 Task: Develop a page in community for managing schedules, including assigning tasks to housekeeping staff.
Action: Mouse moved to (888, 68)
Screenshot: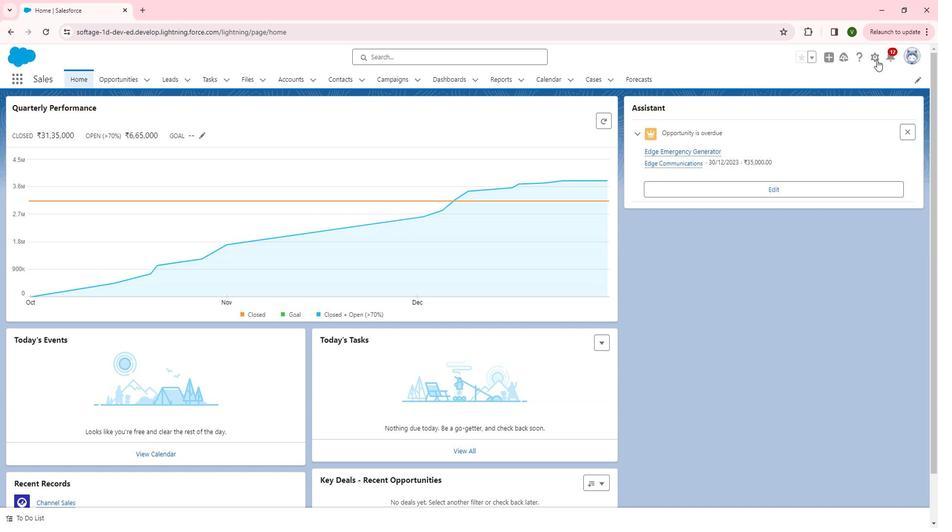 
Action: Mouse pressed left at (888, 68)
Screenshot: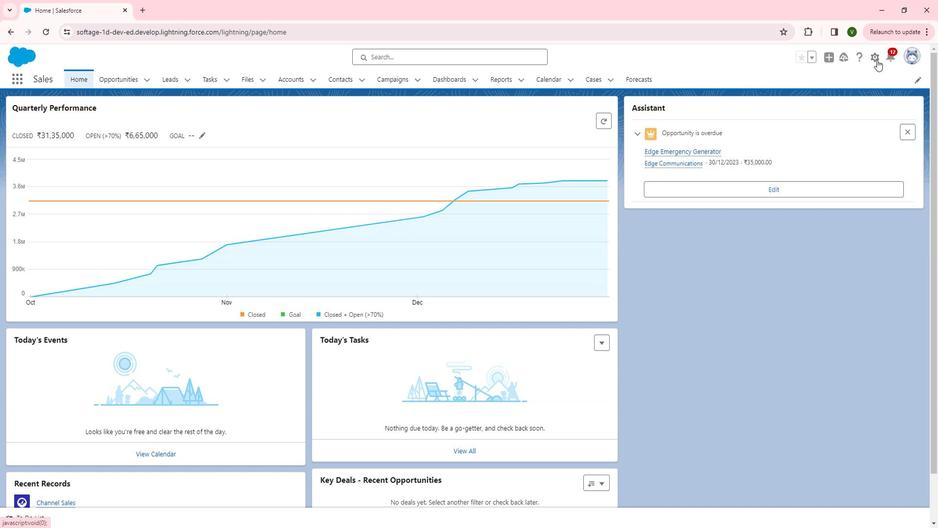 
Action: Mouse moved to (866, 89)
Screenshot: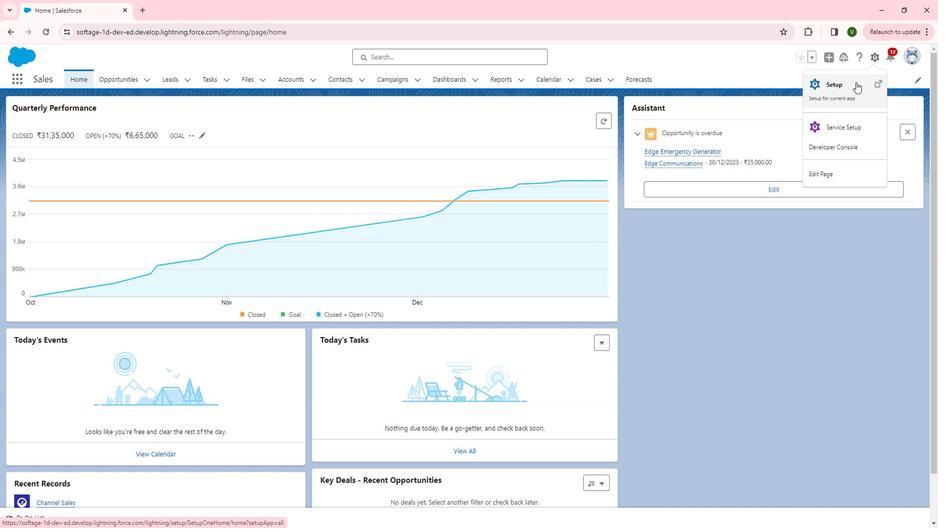 
Action: Mouse pressed left at (866, 89)
Screenshot: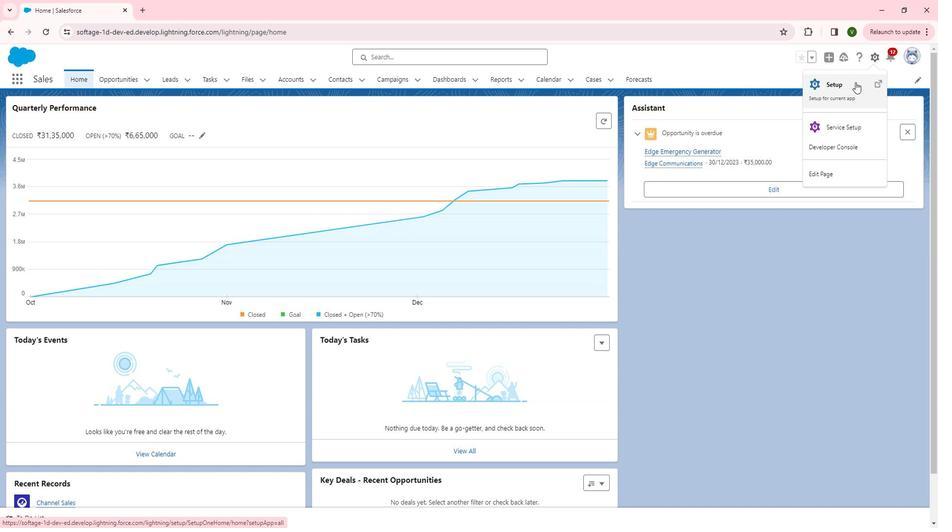 
Action: Mouse moved to (67, 337)
Screenshot: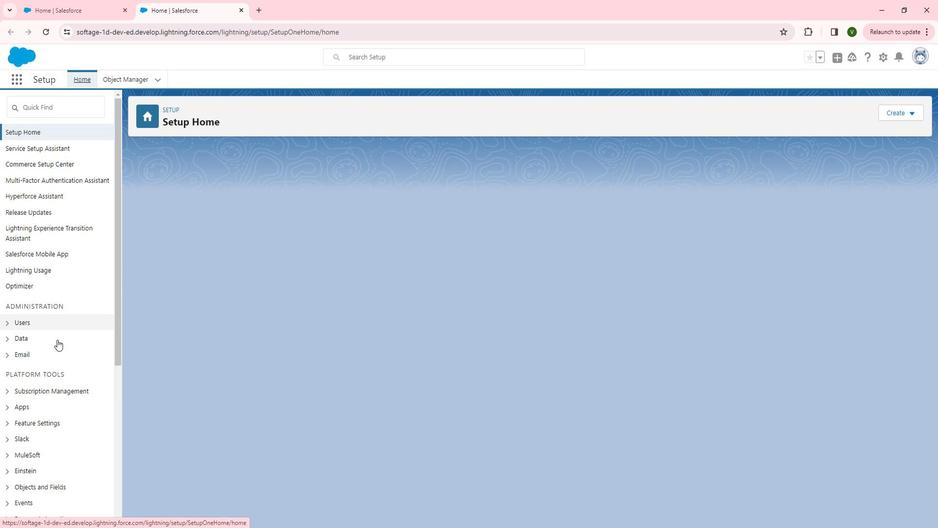 
Action: Mouse scrolled (67, 337) with delta (0, 0)
Screenshot: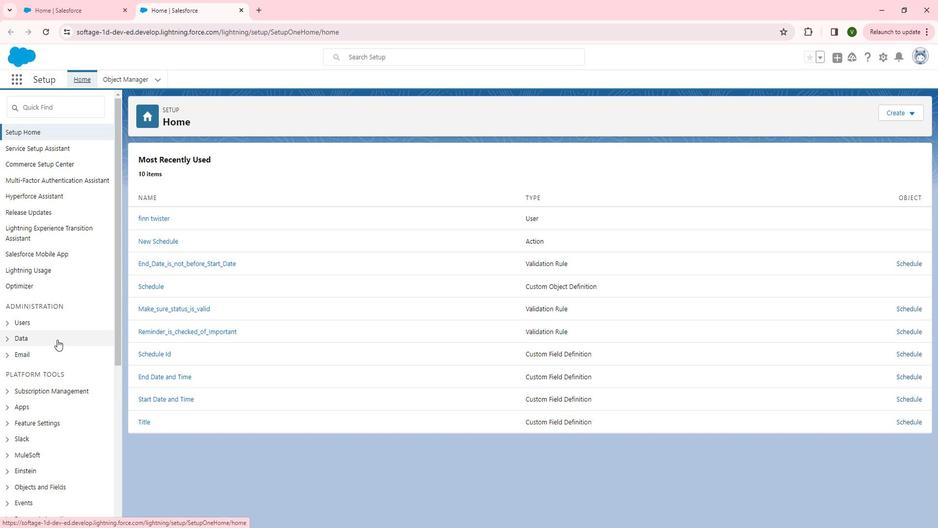 
Action: Mouse scrolled (67, 337) with delta (0, 0)
Screenshot: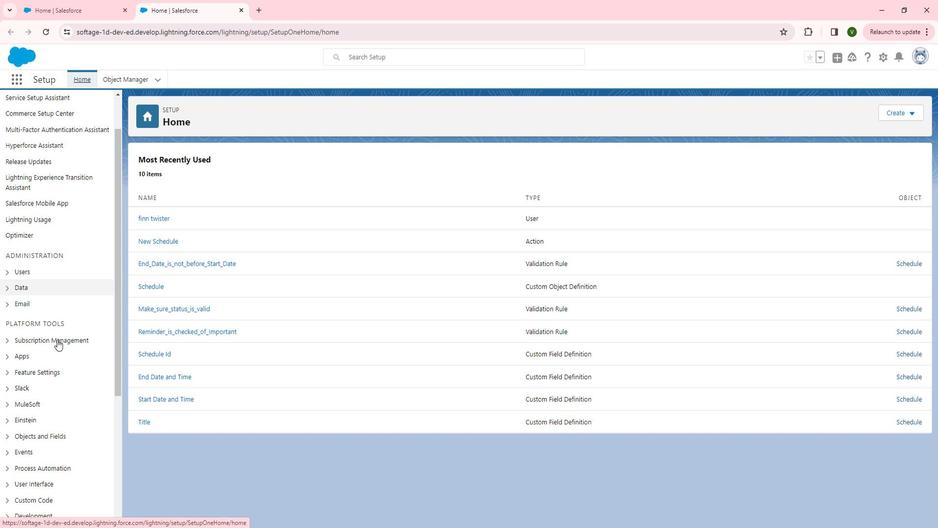 
Action: Mouse scrolled (67, 337) with delta (0, 0)
Screenshot: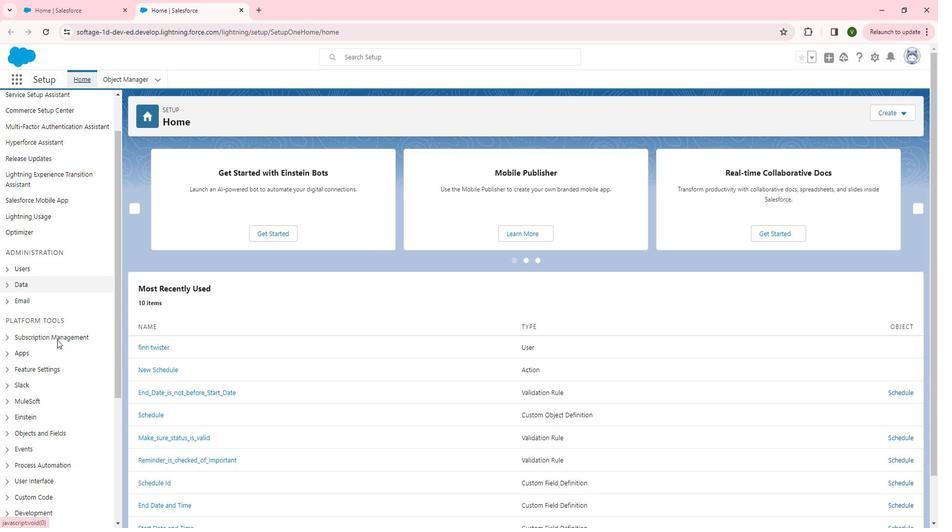 
Action: Mouse moved to (16, 269)
Screenshot: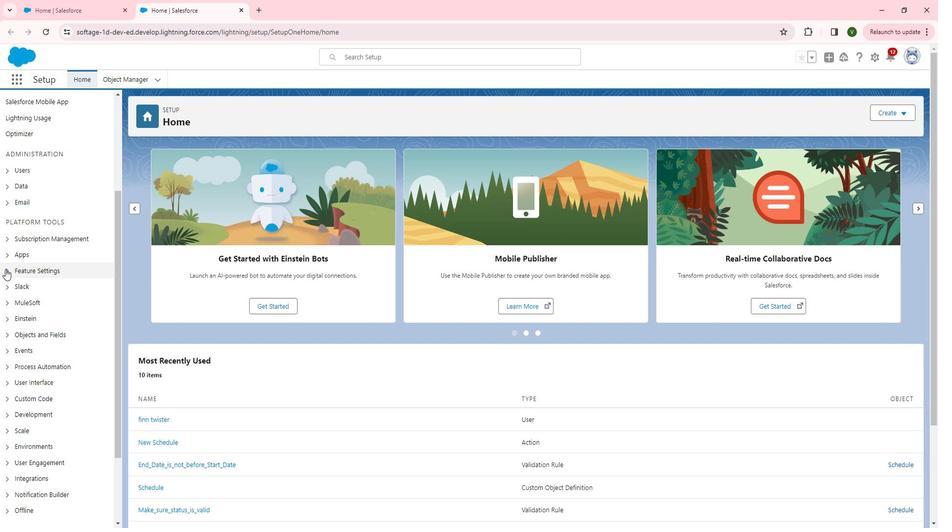 
Action: Mouse pressed left at (16, 269)
Screenshot: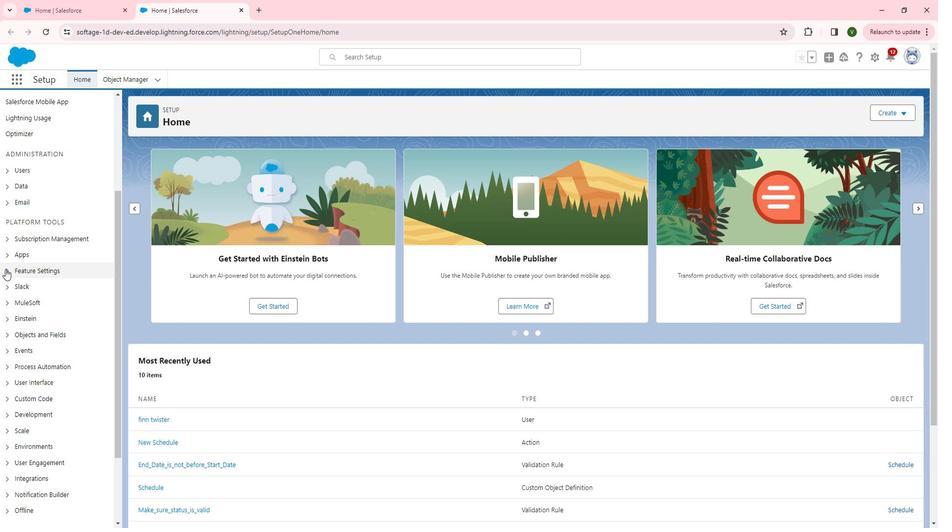 
Action: Mouse moved to (80, 299)
Screenshot: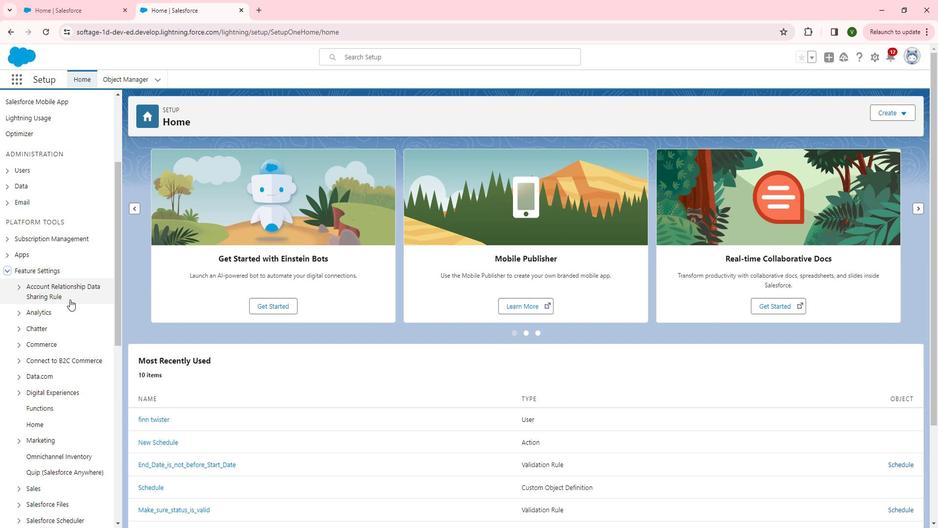 
Action: Mouse scrolled (80, 298) with delta (0, 0)
Screenshot: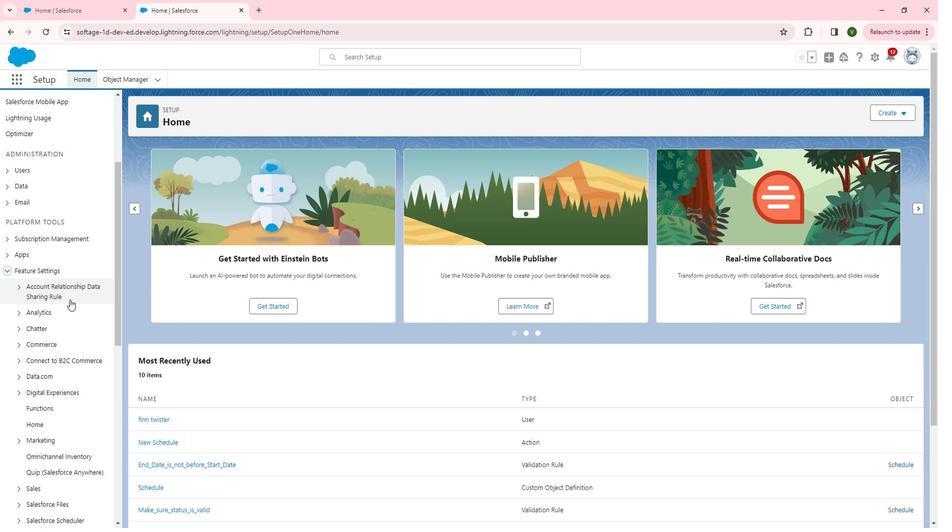 
Action: Mouse moved to (28, 337)
Screenshot: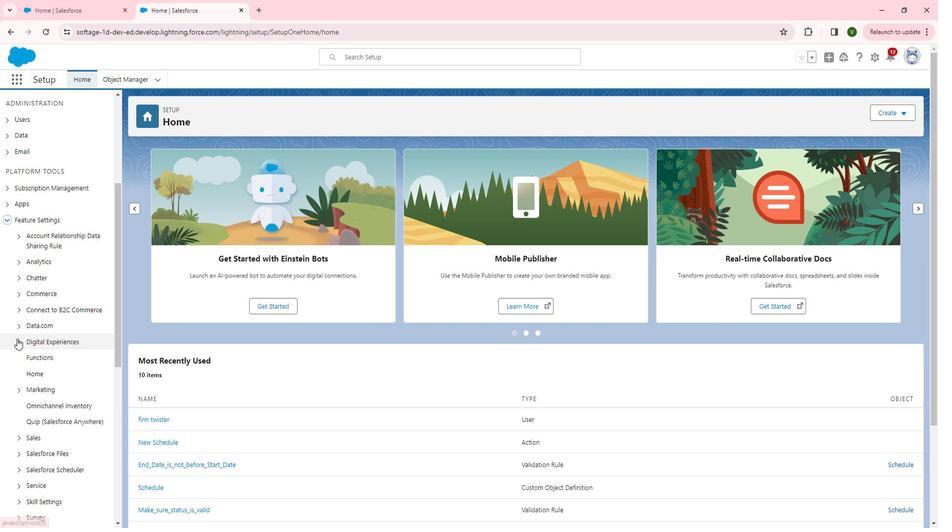
Action: Mouse pressed left at (28, 337)
Screenshot: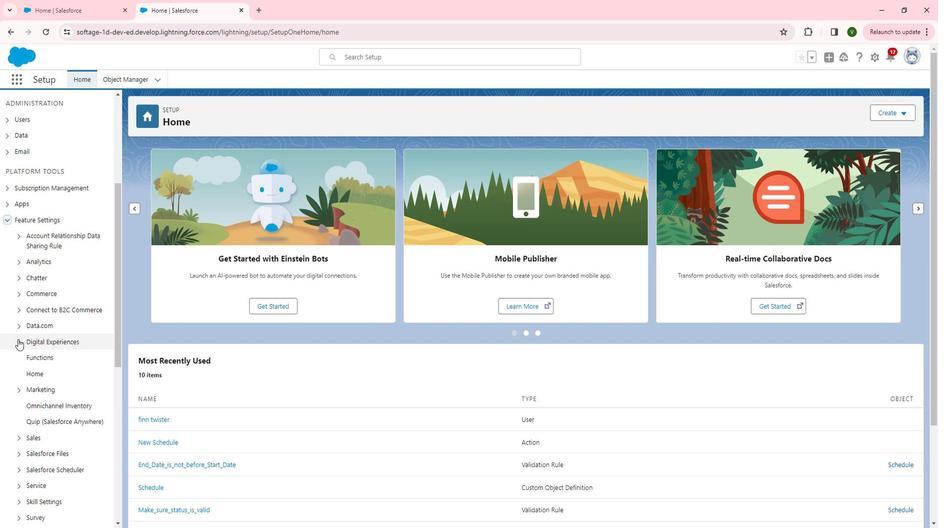 
Action: Mouse moved to (56, 355)
Screenshot: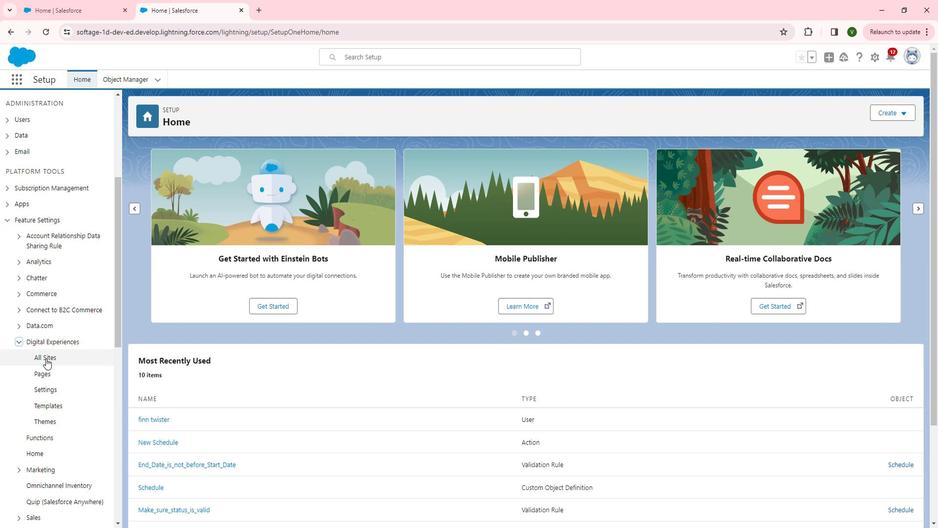 
Action: Mouse pressed left at (56, 355)
Screenshot: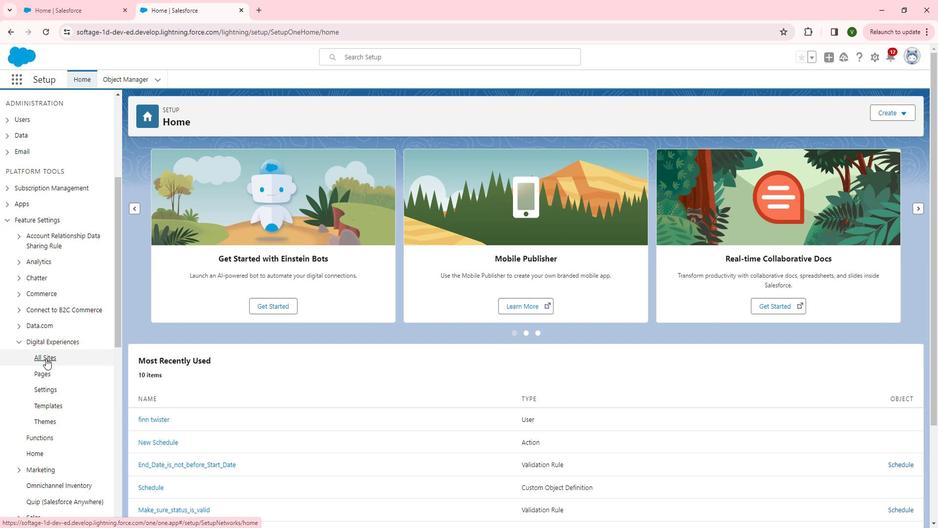 
Action: Mouse moved to (170, 232)
Screenshot: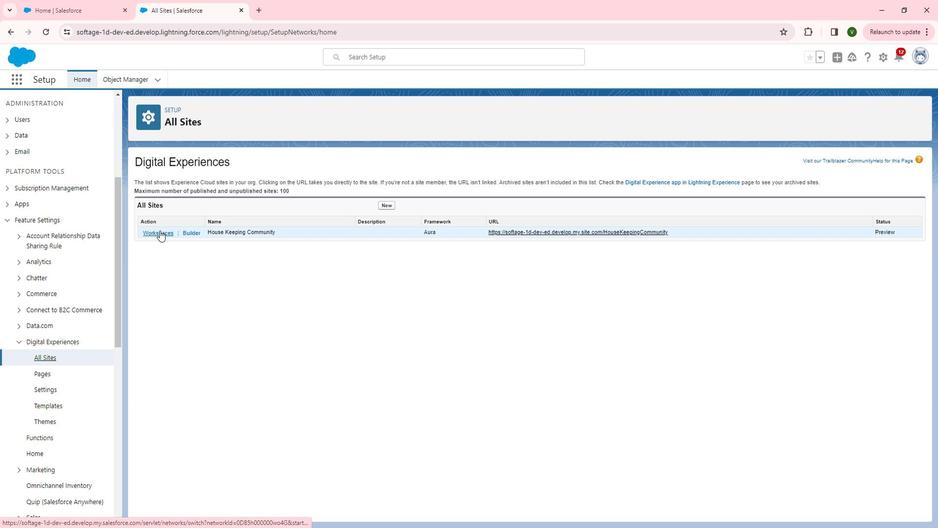 
Action: Mouse pressed left at (170, 232)
Screenshot: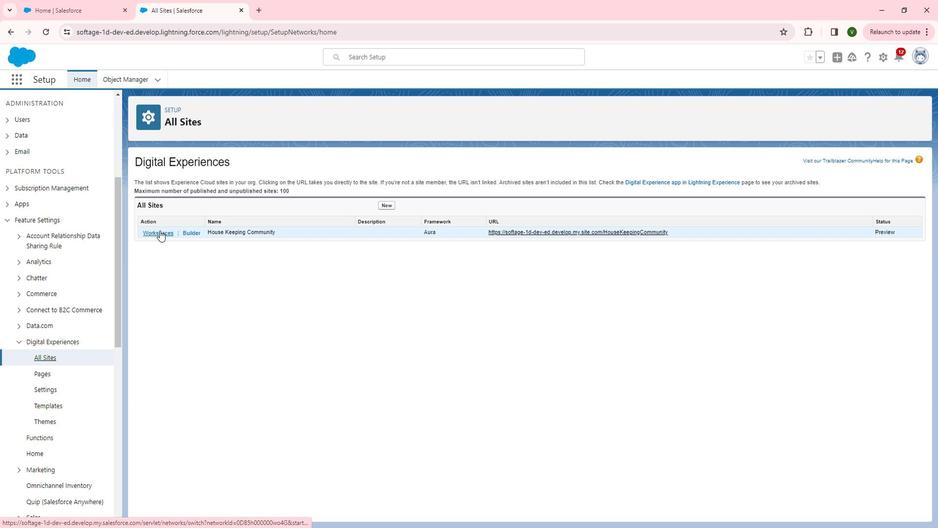 
Action: Mouse moved to (181, 249)
Screenshot: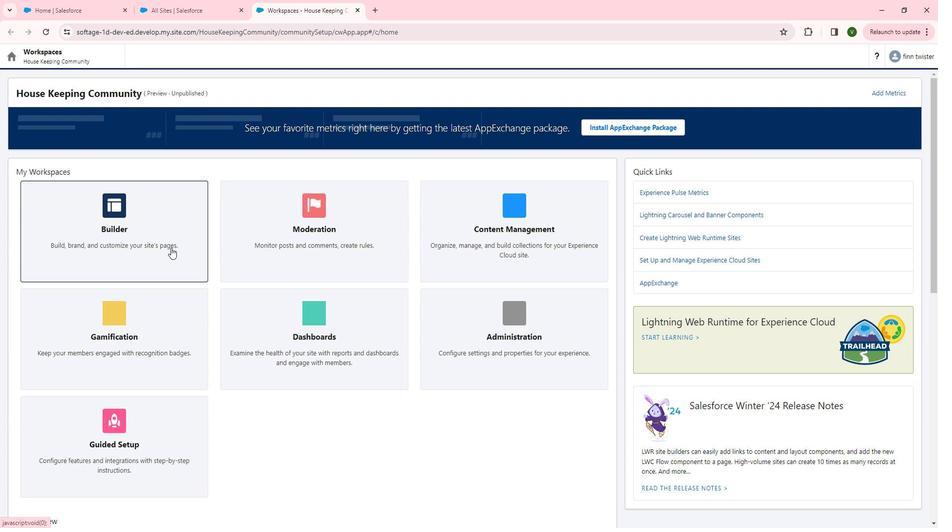 
Action: Mouse pressed left at (181, 249)
Screenshot: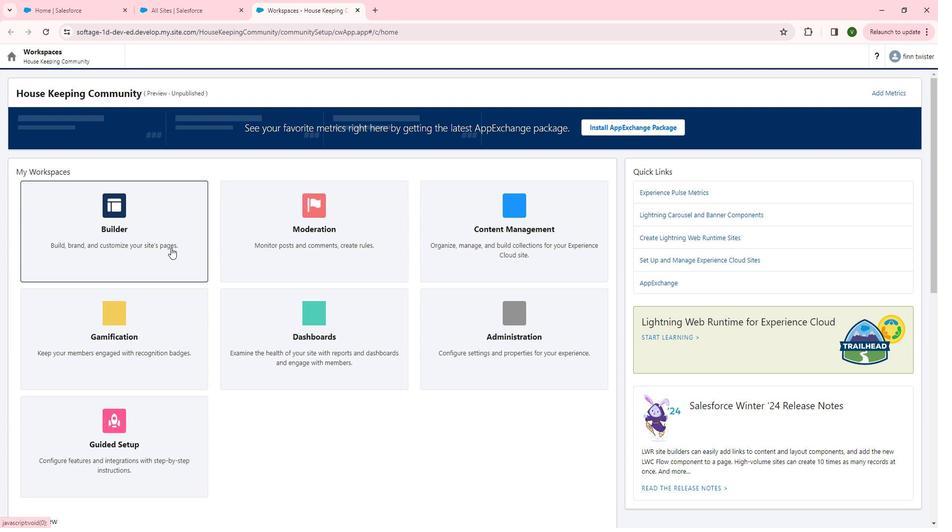 
Action: Mouse moved to (106, 62)
Screenshot: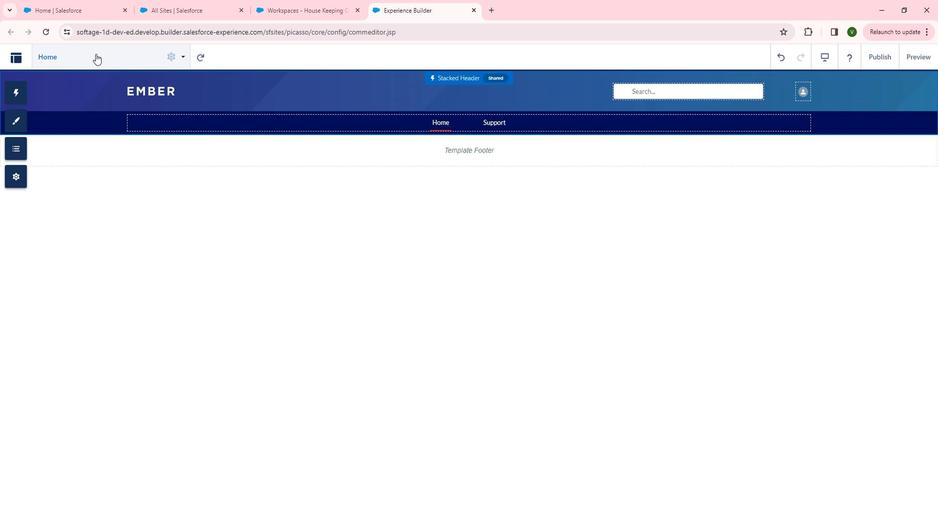 
Action: Mouse pressed left at (106, 62)
Screenshot: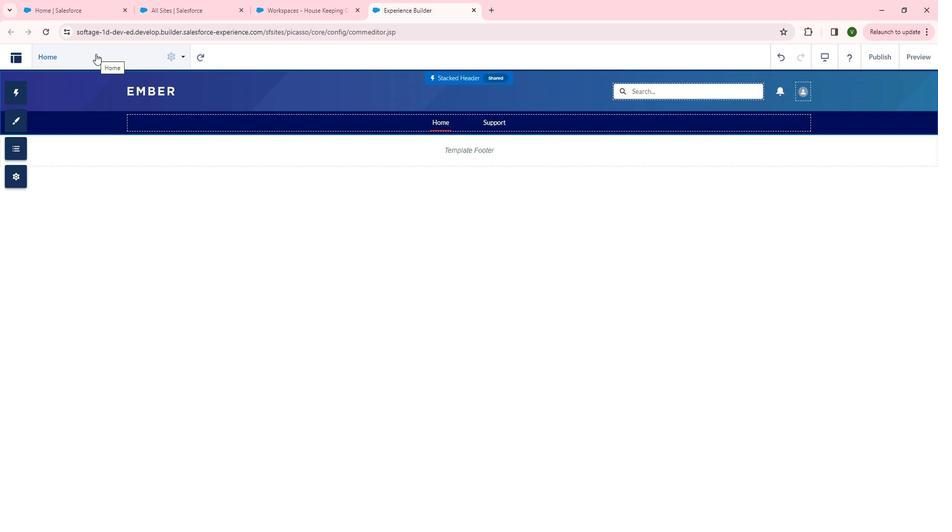 
Action: Mouse moved to (142, 259)
Screenshot: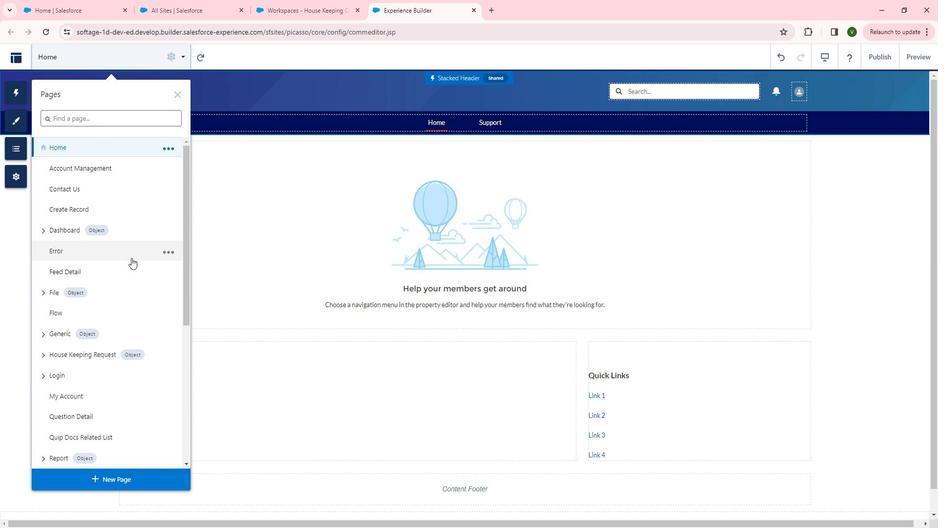 
Action: Mouse scrolled (142, 259) with delta (0, 0)
Screenshot: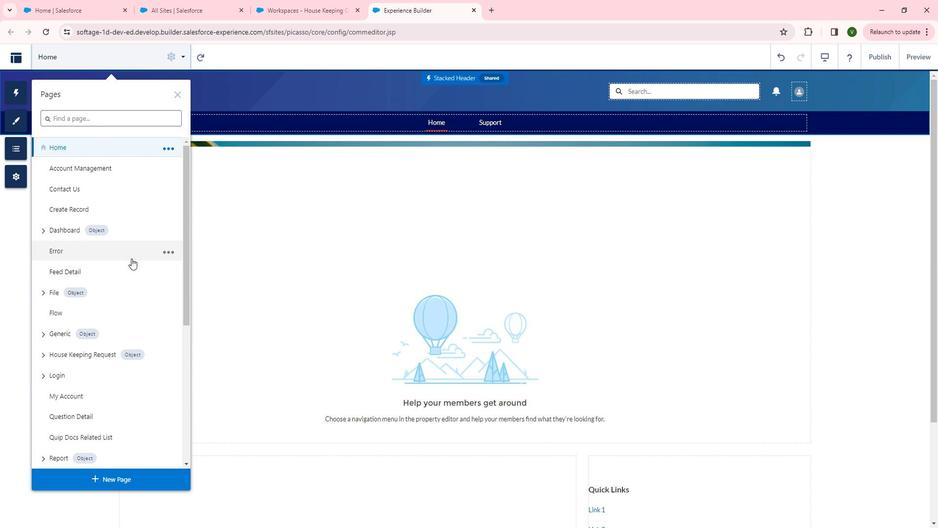 
Action: Mouse scrolled (142, 259) with delta (0, 0)
Screenshot: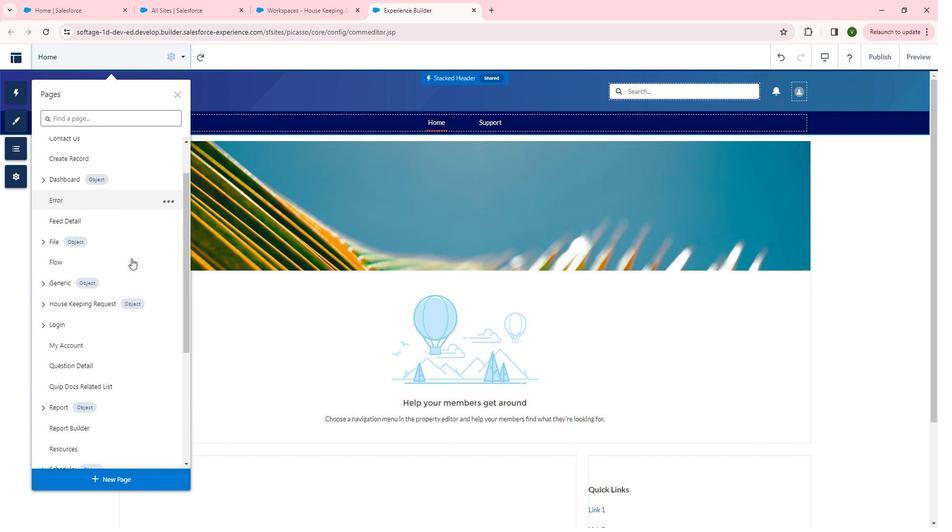 
Action: Mouse scrolled (142, 259) with delta (0, 0)
Screenshot: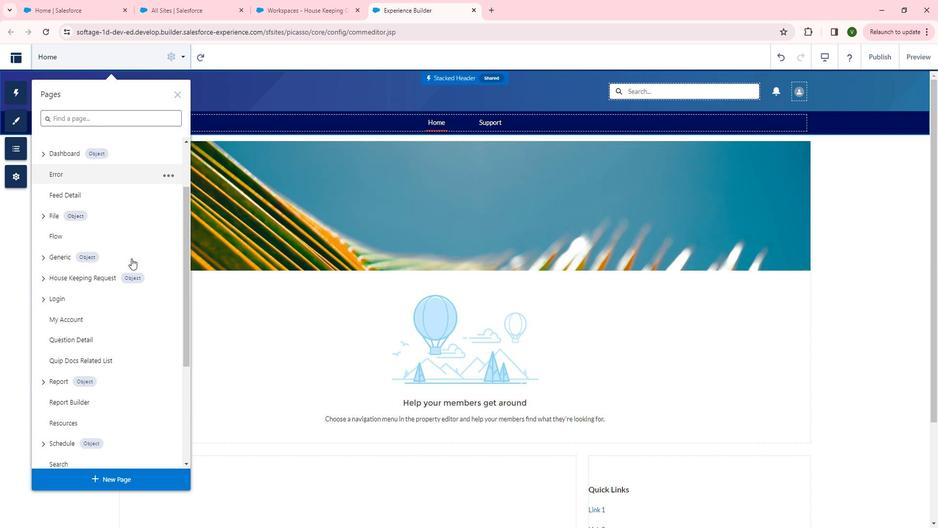 
Action: Mouse moved to (133, 362)
Screenshot: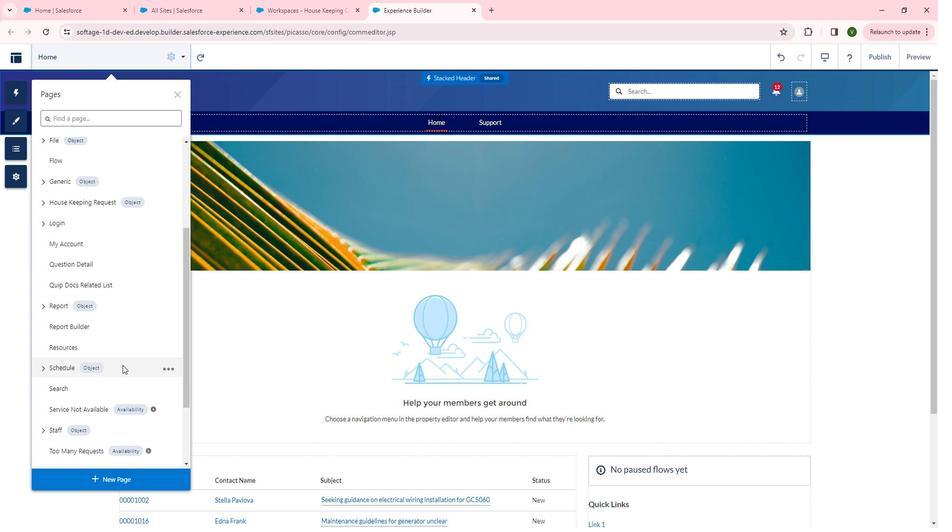 
Action: Mouse scrolled (133, 361) with delta (0, 0)
Screenshot: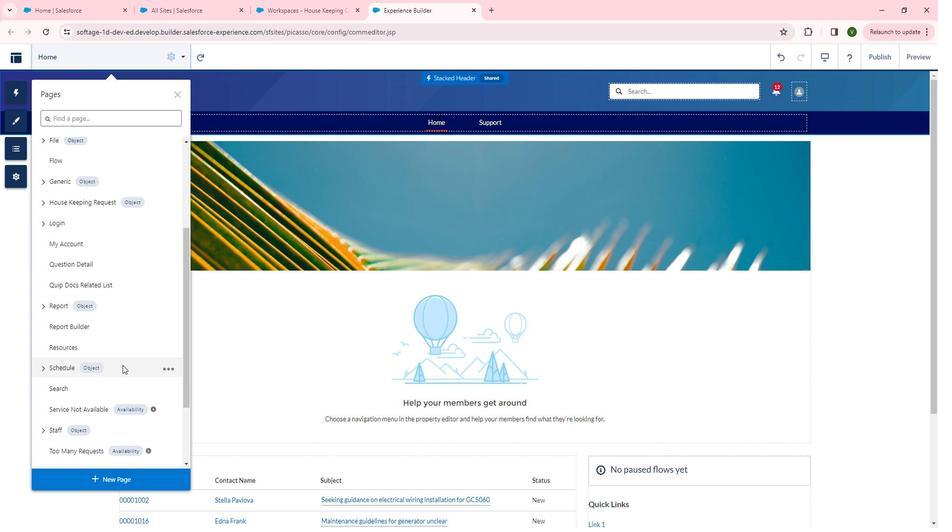 
Action: Mouse scrolled (133, 361) with delta (0, 0)
Screenshot: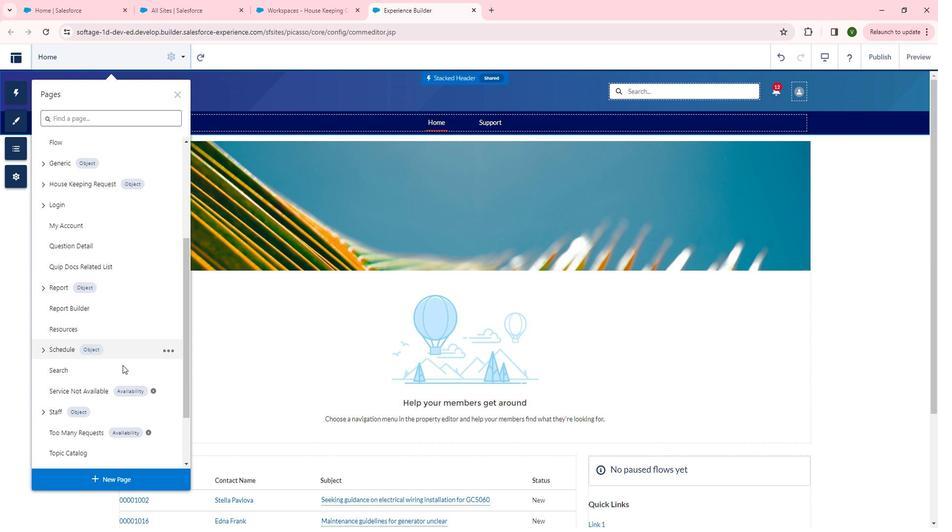 
Action: Mouse moved to (128, 442)
Screenshot: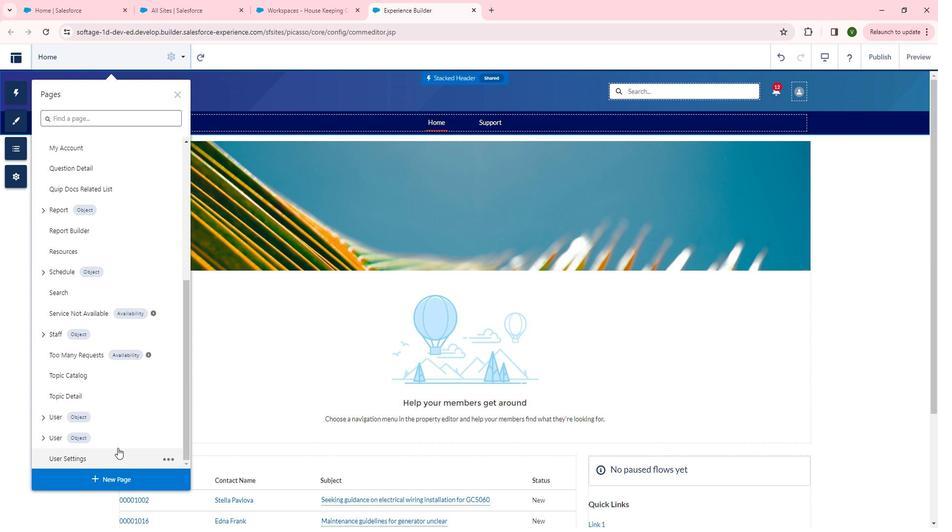 
Action: Mouse scrolled (128, 441) with delta (0, 0)
Screenshot: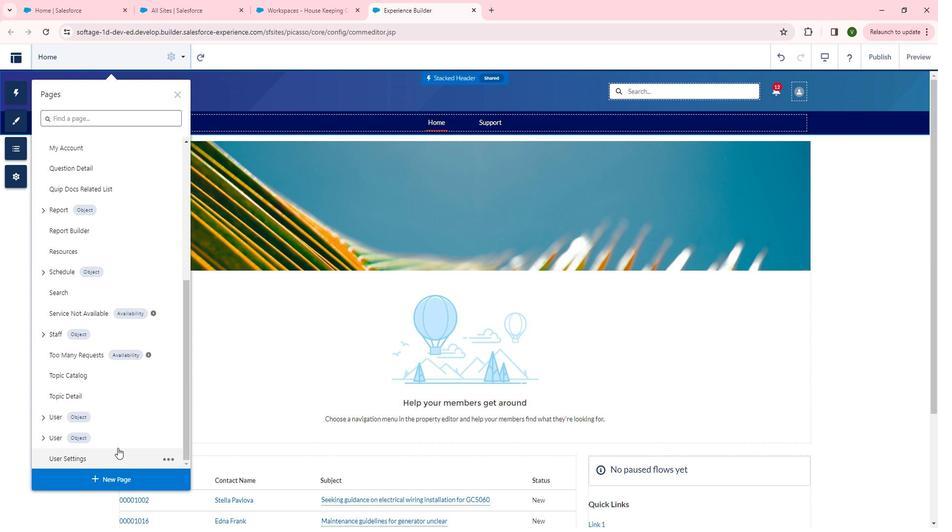 
Action: Mouse scrolled (128, 441) with delta (0, 0)
Screenshot: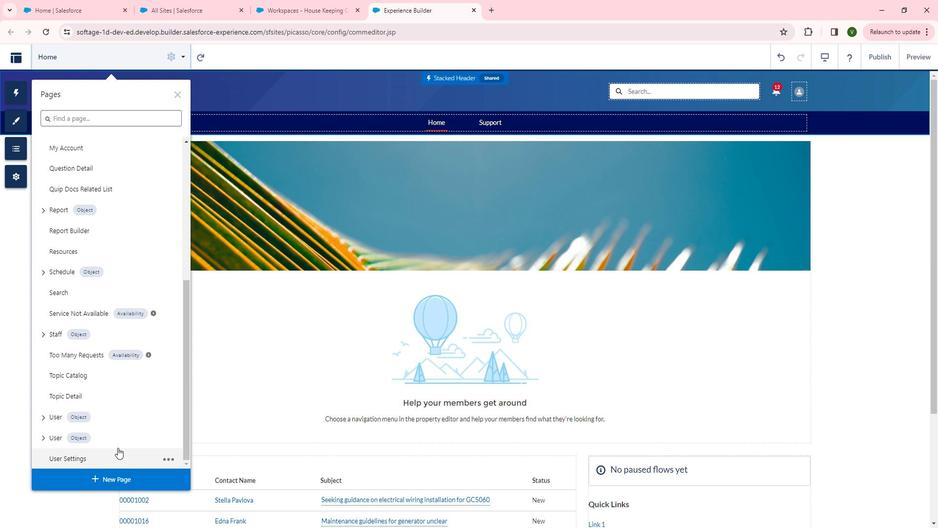
Action: Mouse moved to (116, 466)
Screenshot: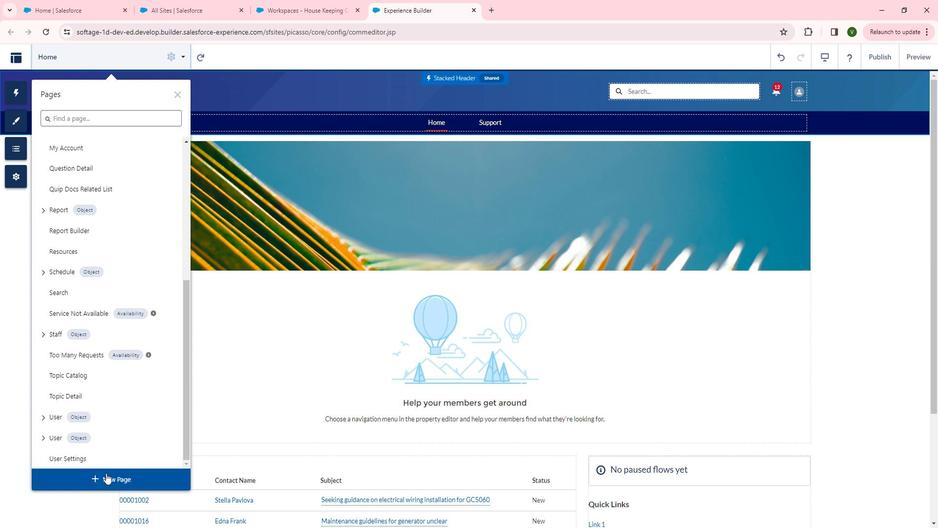 
Action: Mouse pressed left at (116, 466)
Screenshot: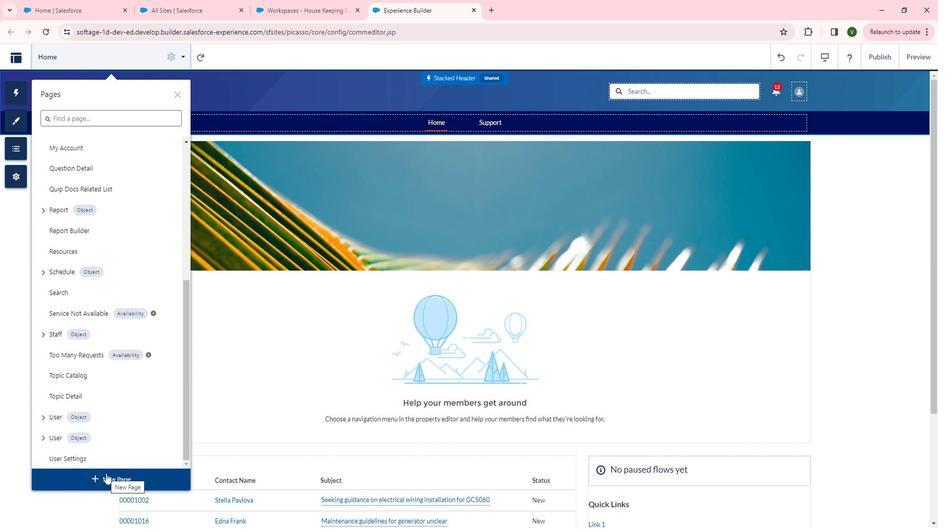 
Action: Mouse moved to (402, 301)
Screenshot: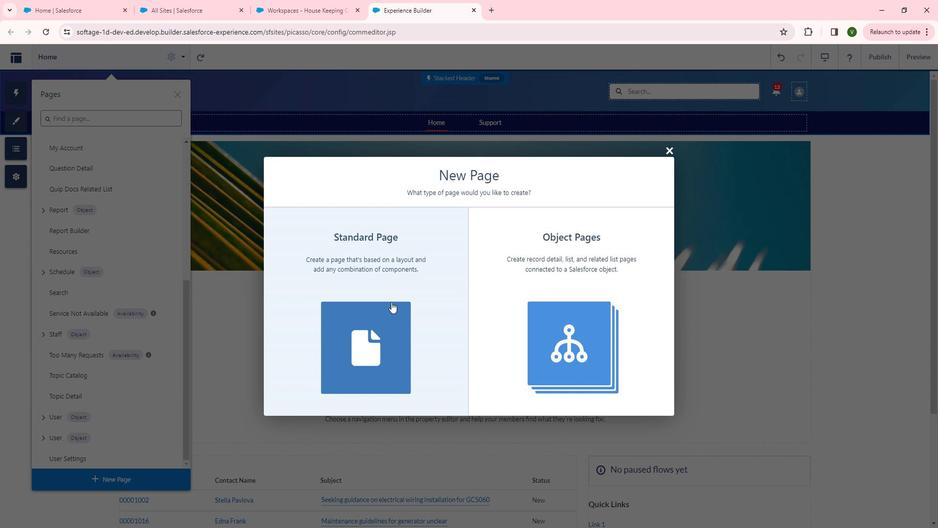 
Action: Mouse pressed left at (402, 301)
Screenshot: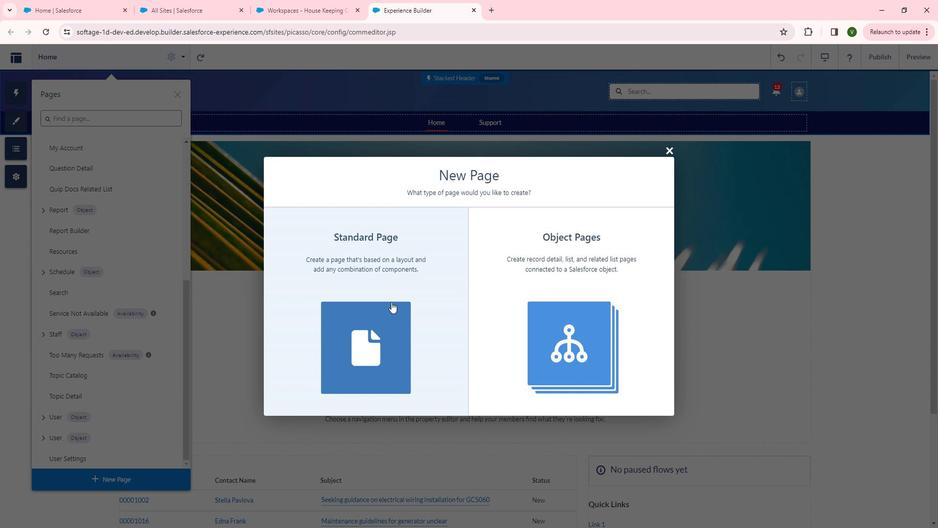 
Action: Mouse moved to (510, 366)
Screenshot: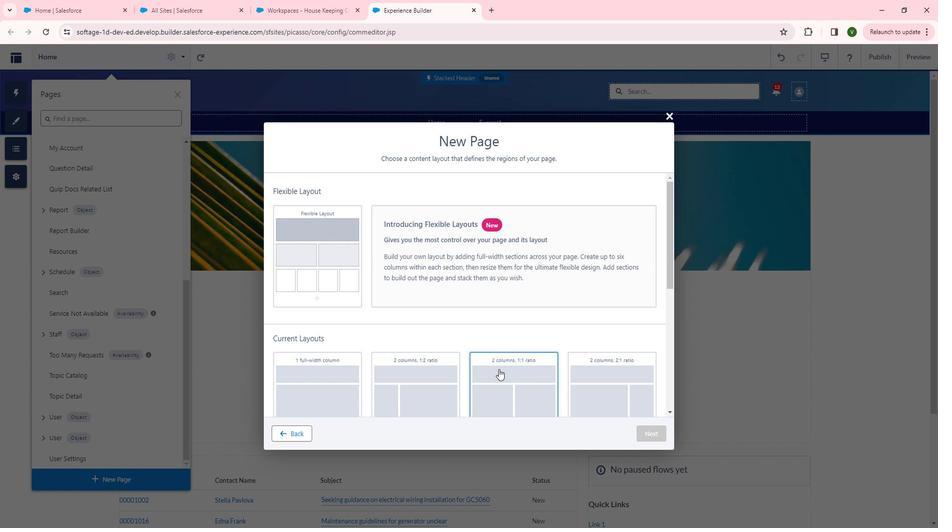 
Action: Mouse scrolled (510, 365) with delta (0, 0)
Screenshot: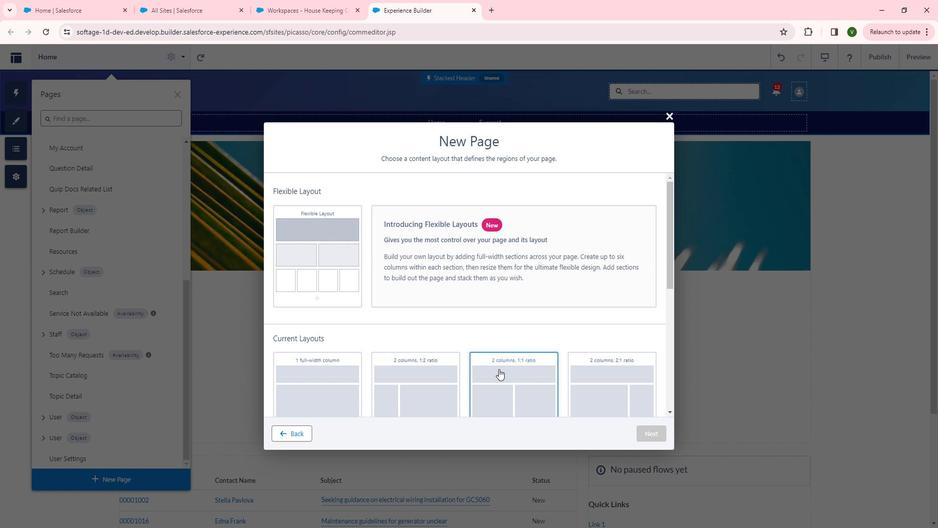 
Action: Mouse moved to (538, 362)
Screenshot: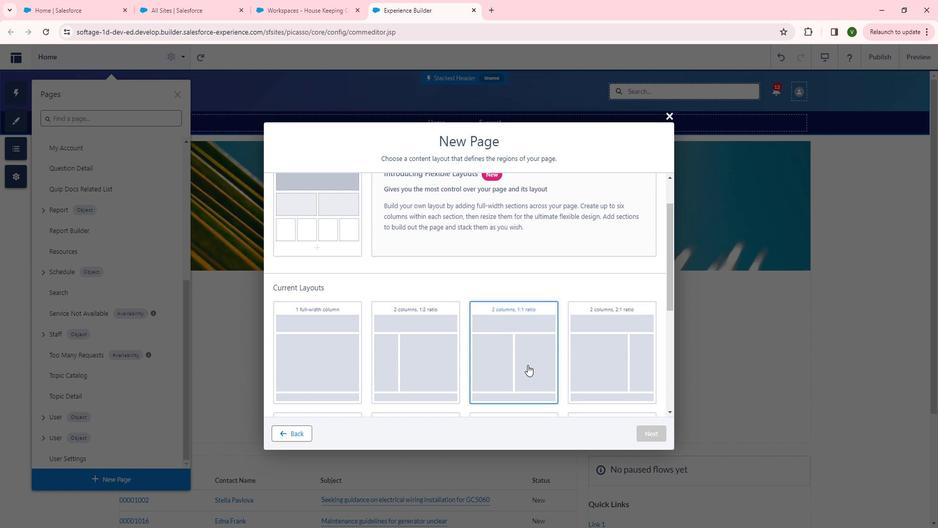 
Action: Mouse pressed left at (538, 362)
Screenshot: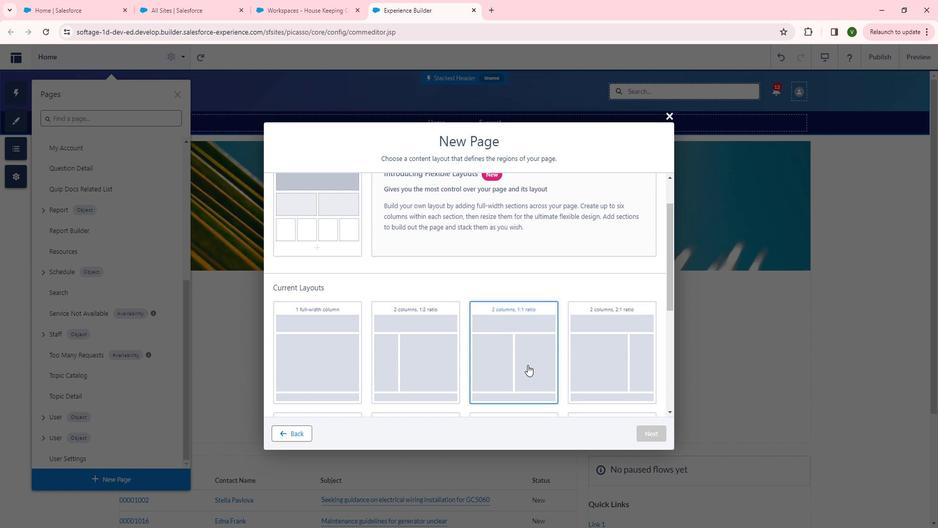
Action: Mouse moved to (658, 431)
Screenshot: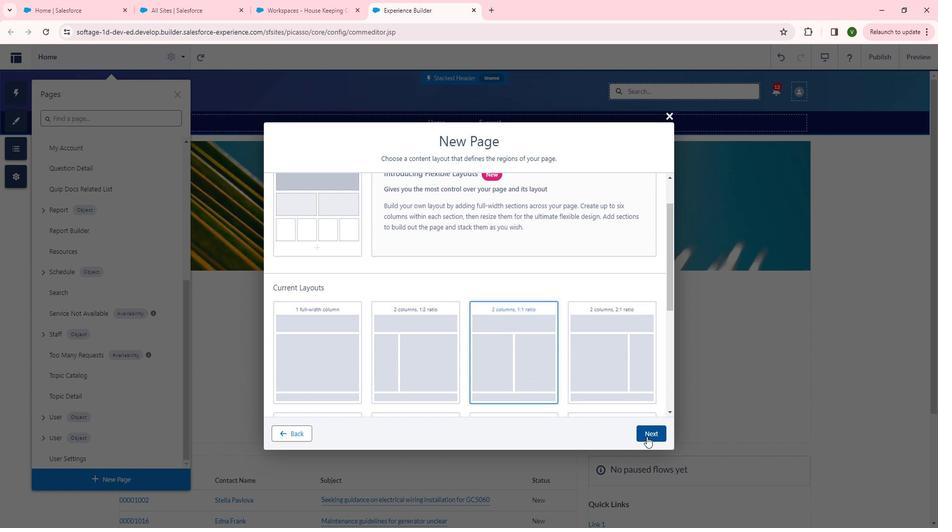 
Action: Mouse pressed left at (658, 431)
Screenshot: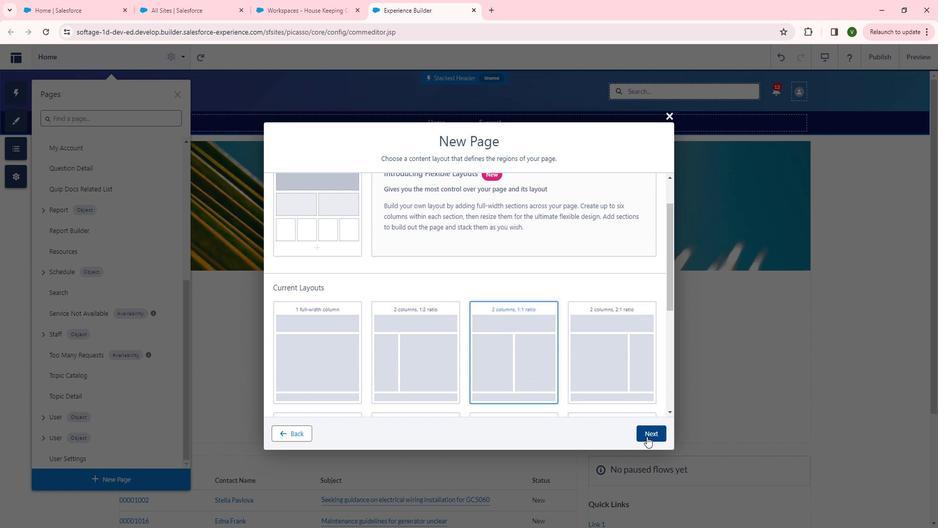 
Action: Mouse moved to (436, 250)
Screenshot: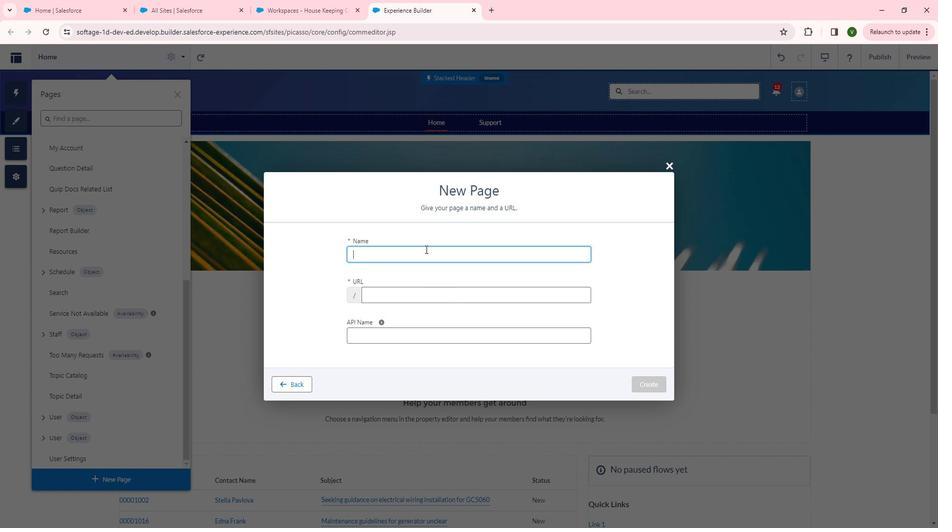 
Action: Mouse pressed left at (436, 250)
Screenshot: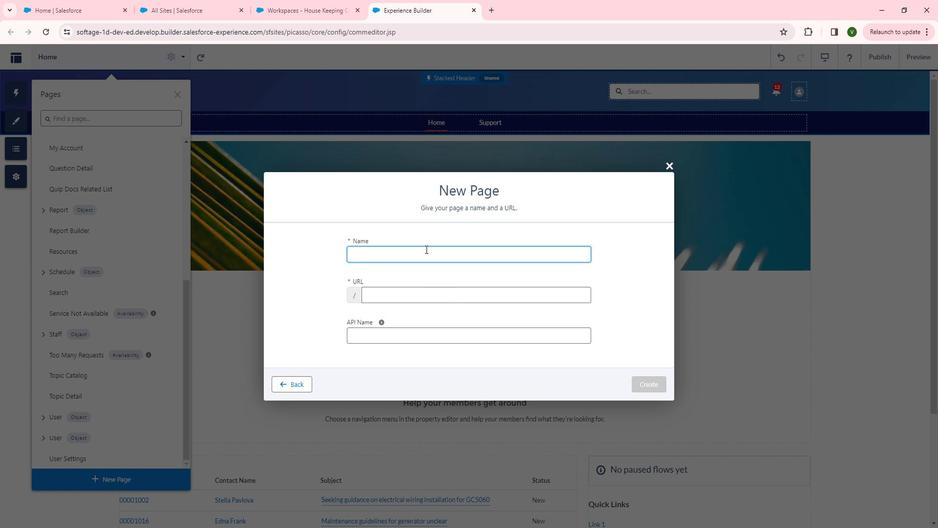 
Action: Key pressed <Key.shift>Schedule<Key.space><Key.shift>Task
Screenshot: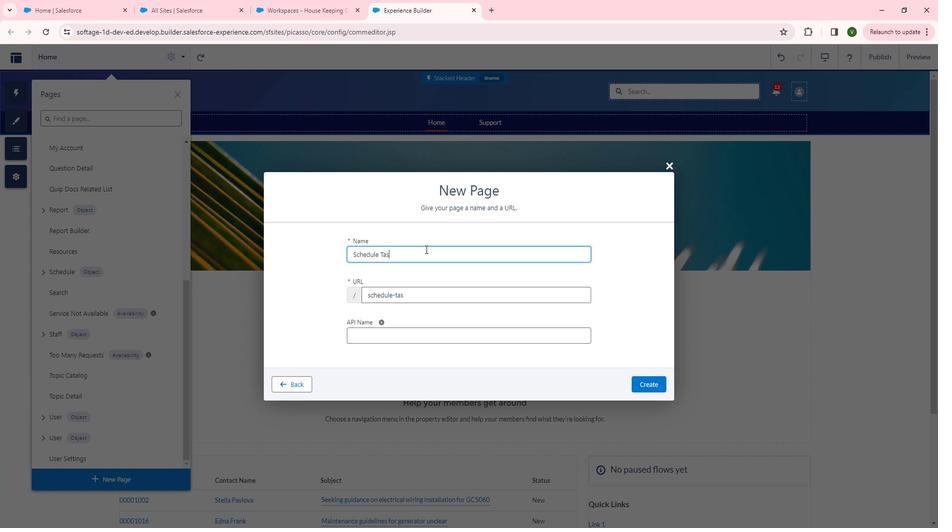 
Action: Mouse moved to (406, 330)
Screenshot: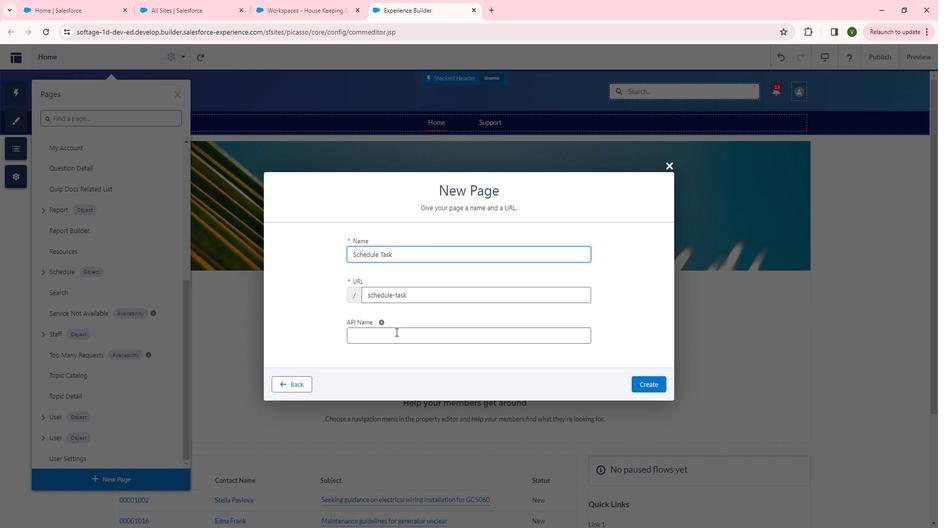 
Action: Mouse pressed left at (406, 330)
Screenshot: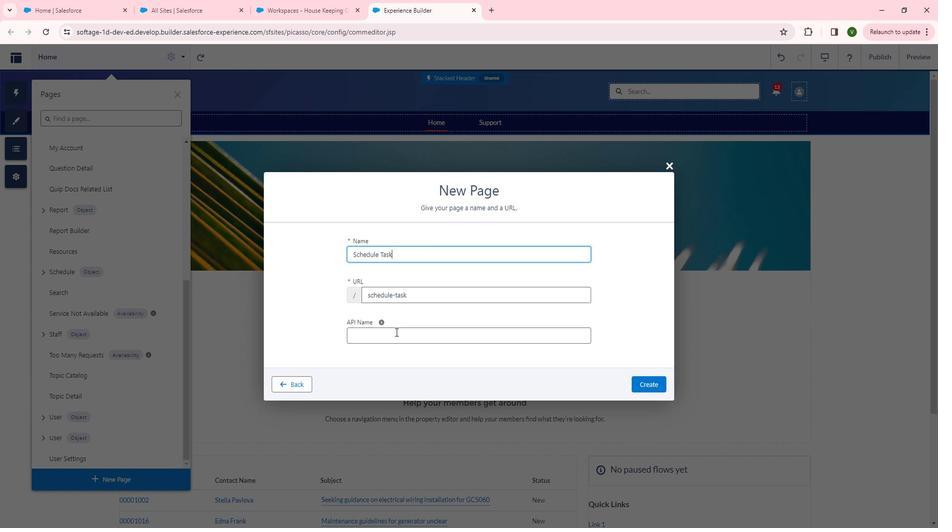 
Action: Key pressed schedule<Key.shift>_task
Screenshot: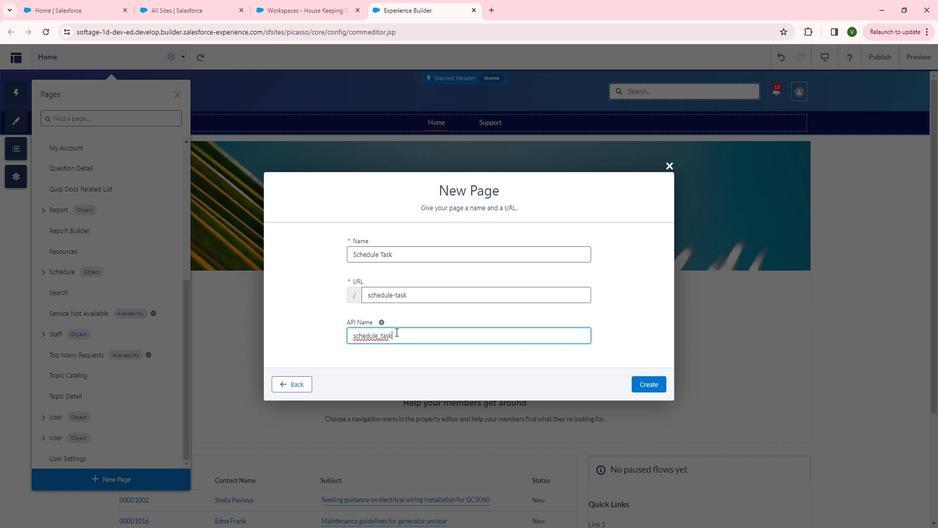 
Action: Mouse moved to (653, 378)
Screenshot: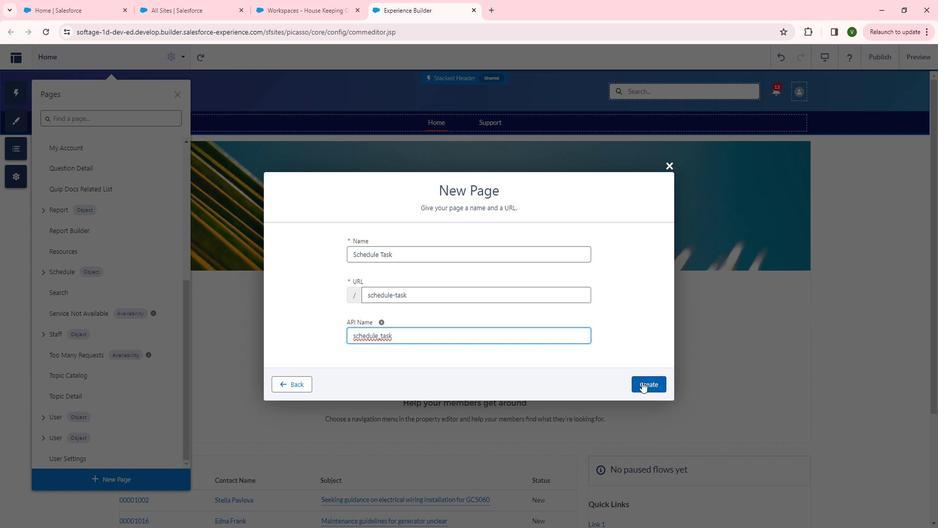 
Action: Mouse pressed left at (653, 378)
Screenshot: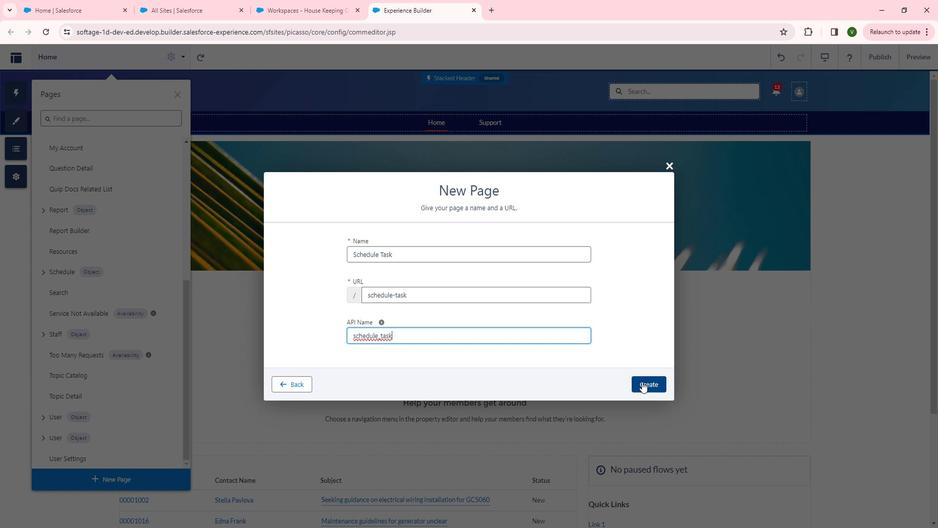 
Action: Mouse moved to (29, 98)
Screenshot: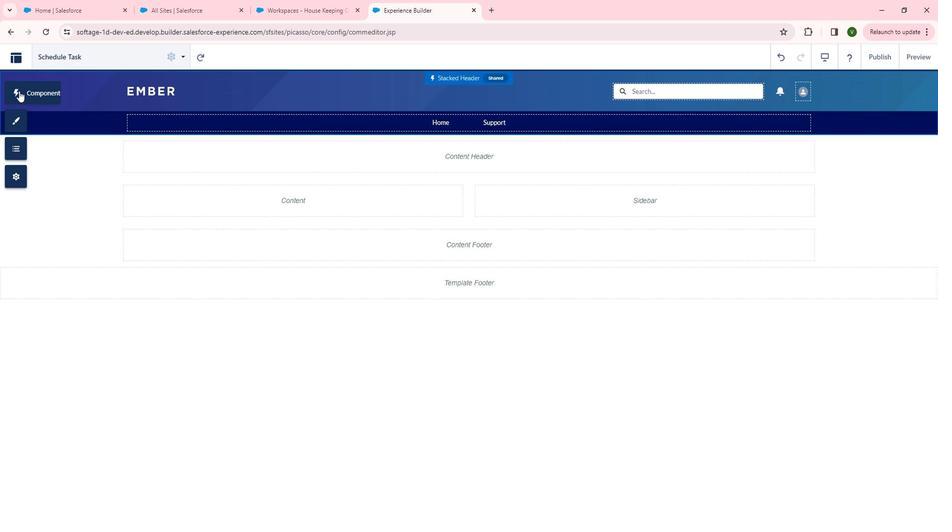 
Action: Mouse pressed left at (29, 98)
Screenshot: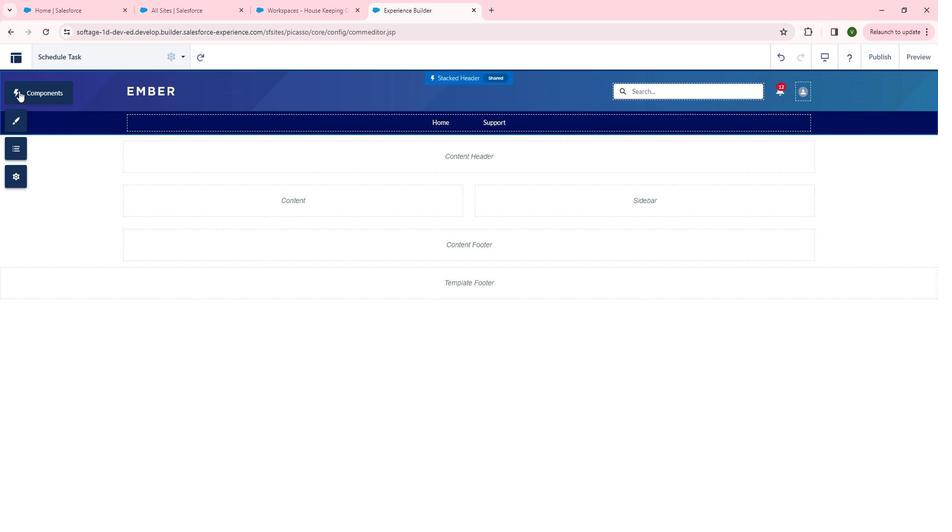 
Action: Mouse moved to (109, 334)
Screenshot: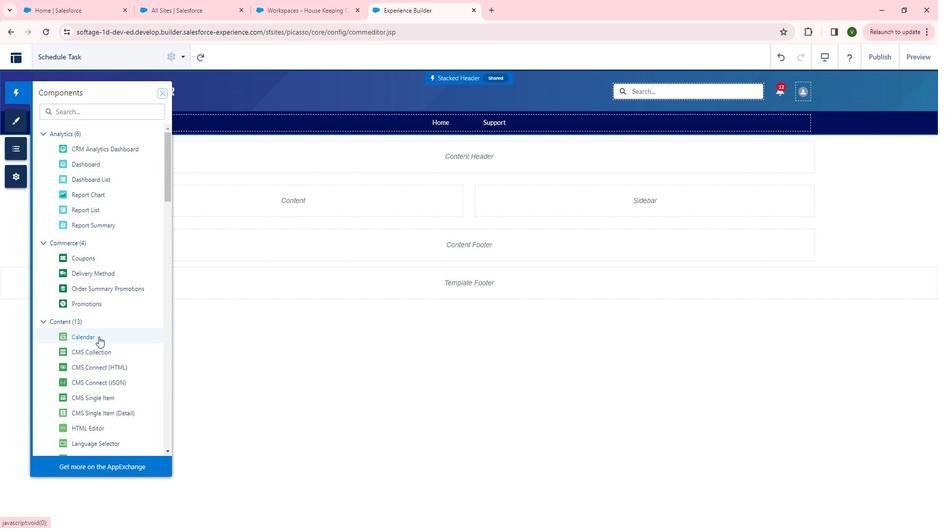 
Action: Mouse pressed left at (109, 334)
Screenshot: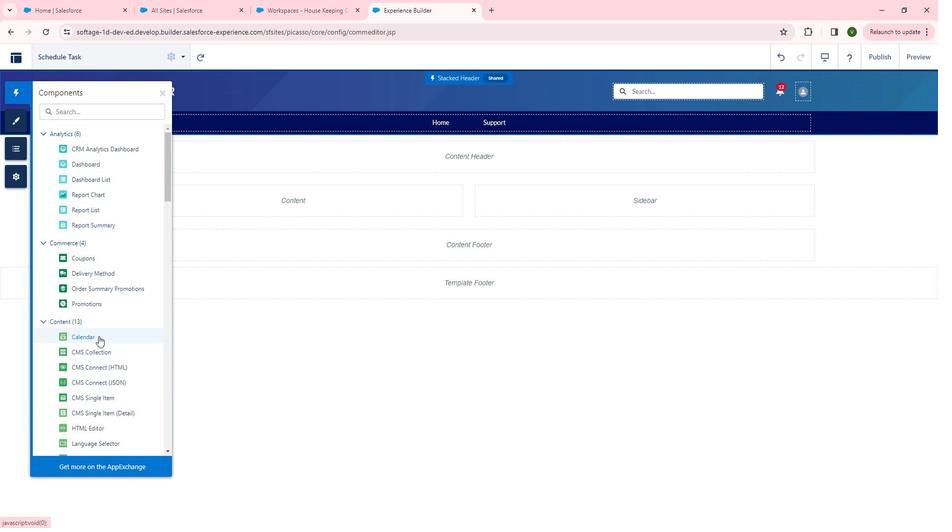 
Action: Mouse moved to (414, 343)
Screenshot: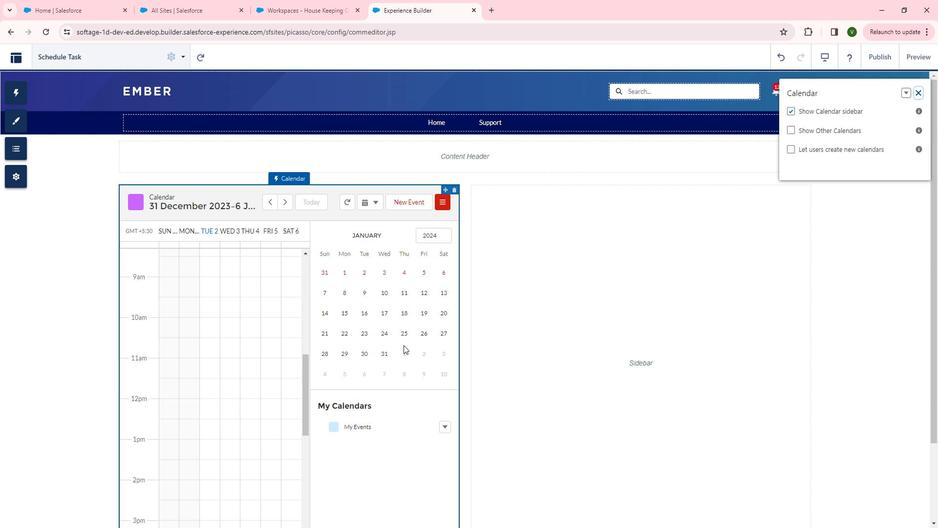 
Action: Mouse scrolled (414, 342) with delta (0, 0)
Screenshot: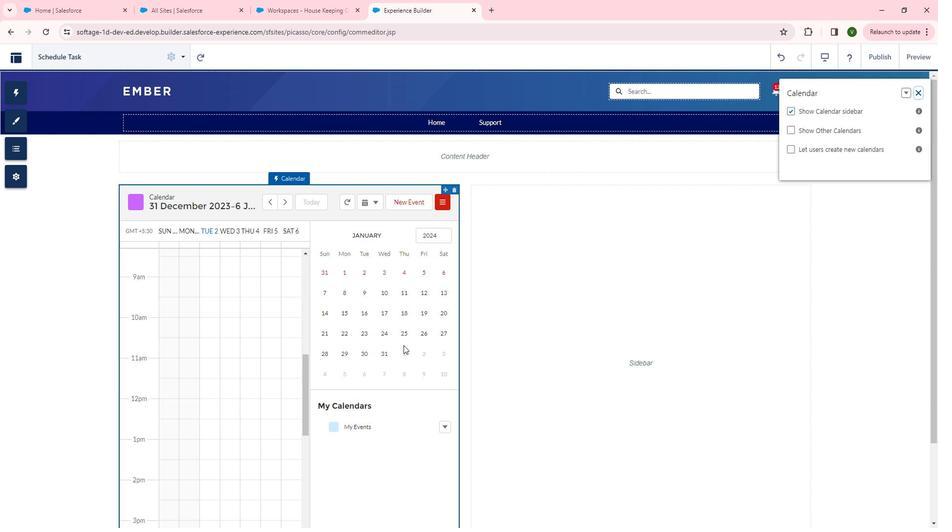 
Action: Mouse moved to (27, 103)
Screenshot: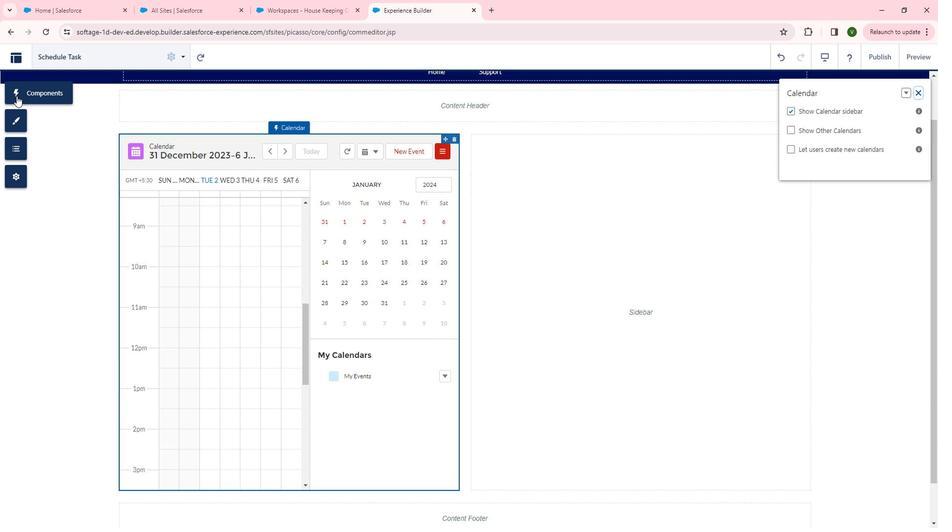 
Action: Mouse pressed left at (27, 103)
Screenshot: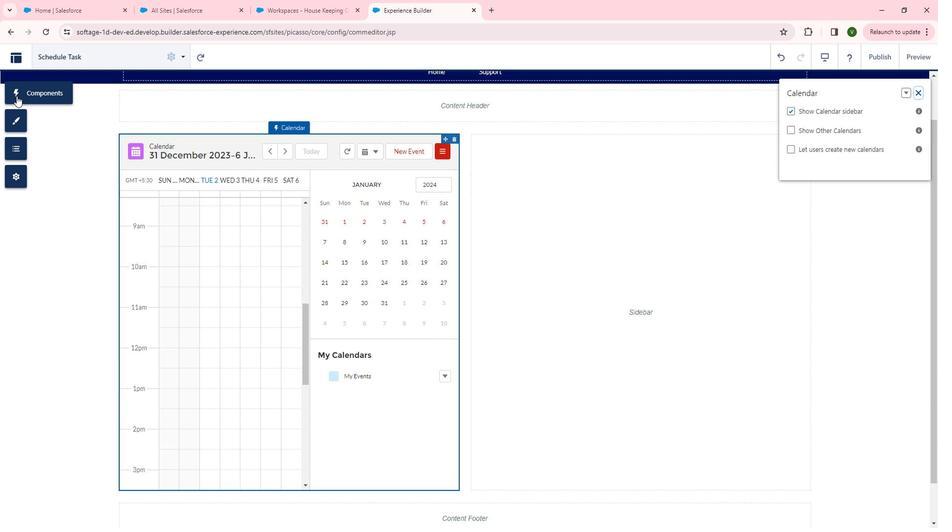 
Action: Mouse moved to (158, 294)
Screenshot: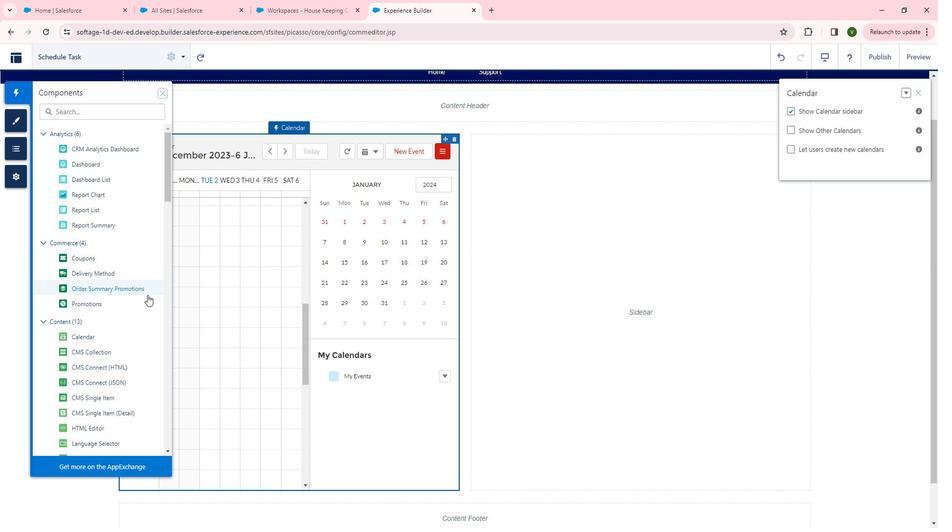 
Action: Mouse scrolled (158, 294) with delta (0, 0)
Screenshot: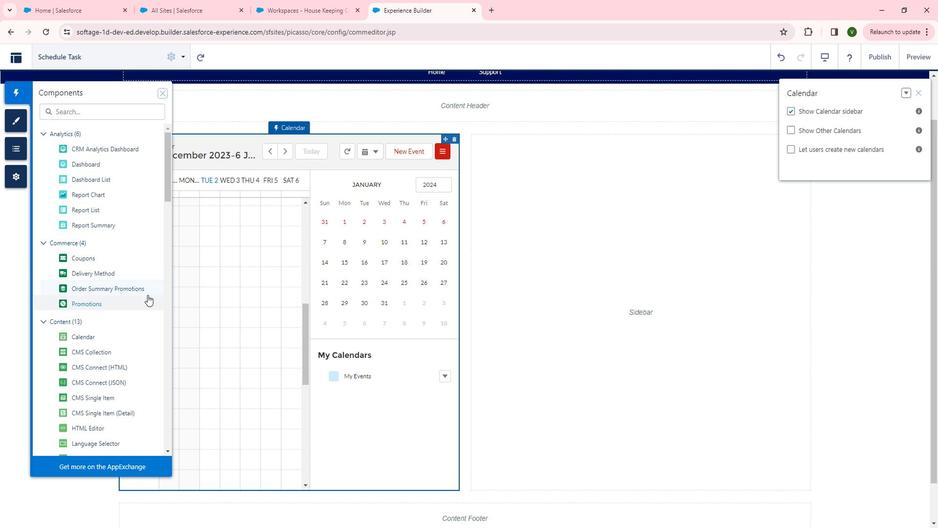 
Action: Mouse scrolled (158, 294) with delta (0, 0)
Screenshot: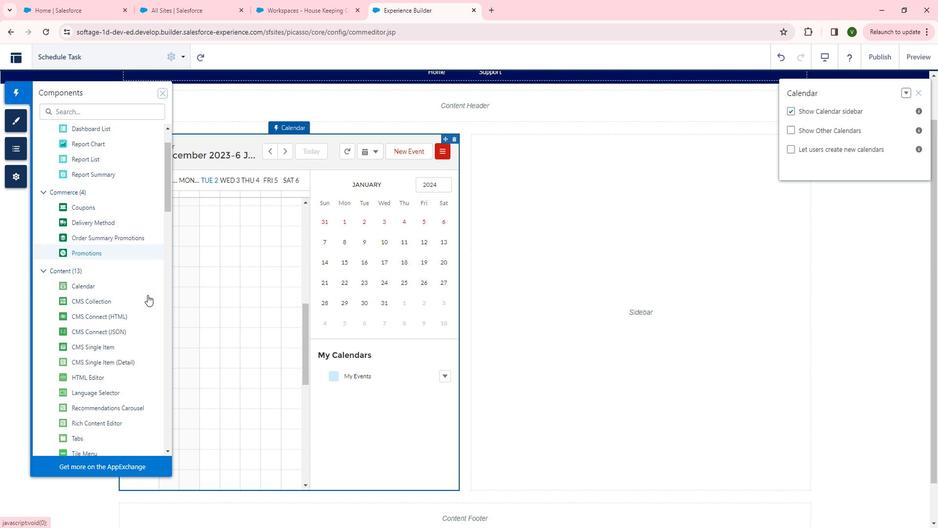 
Action: Mouse scrolled (158, 294) with delta (0, 0)
Screenshot: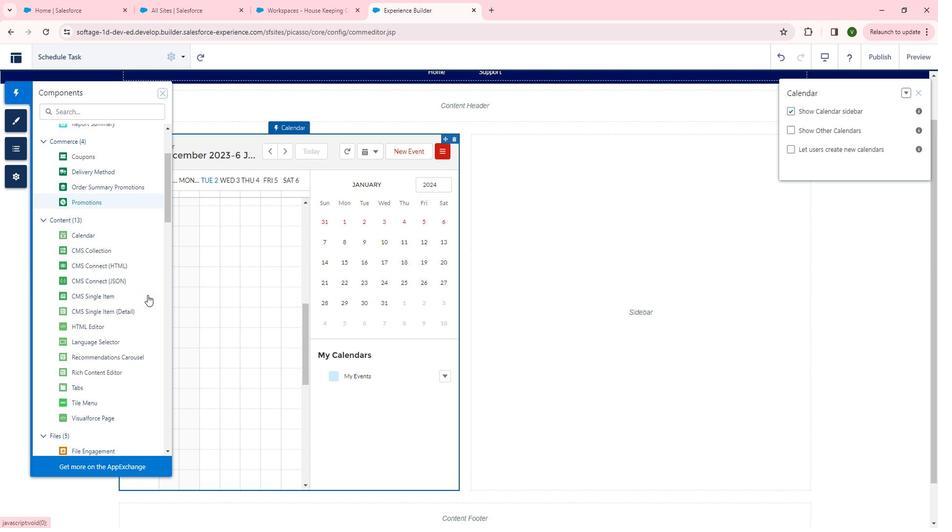 
Action: Mouse scrolled (158, 294) with delta (0, 0)
Screenshot: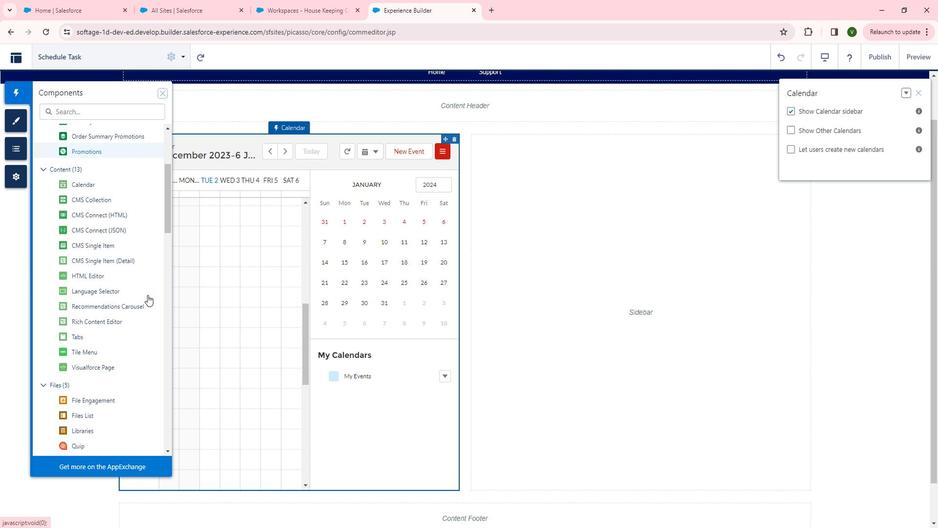 
Action: Mouse moved to (156, 295)
Screenshot: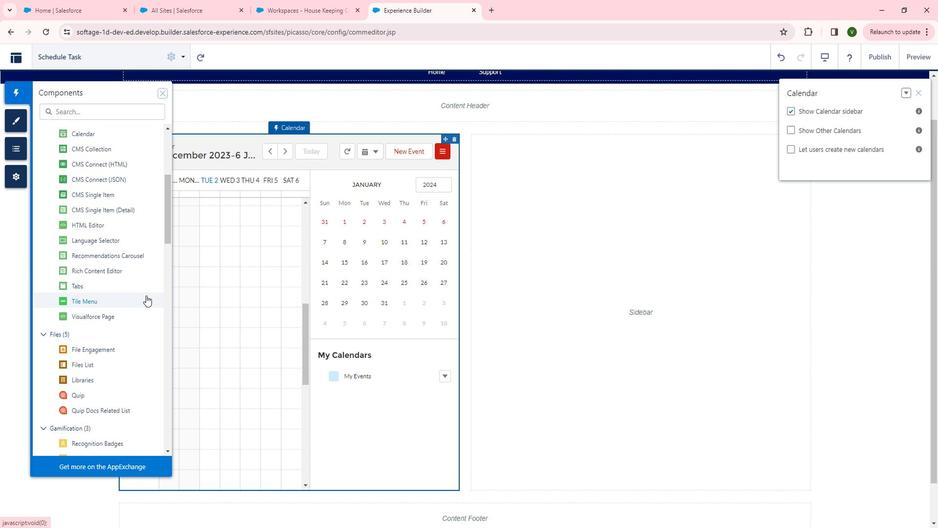 
Action: Mouse scrolled (156, 294) with delta (0, 0)
Screenshot: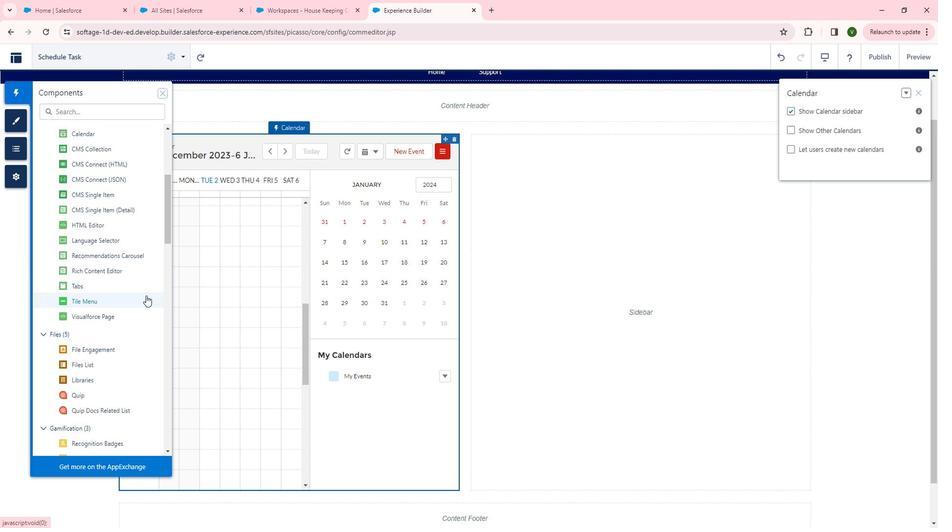 
Action: Mouse scrolled (156, 294) with delta (0, 0)
Screenshot: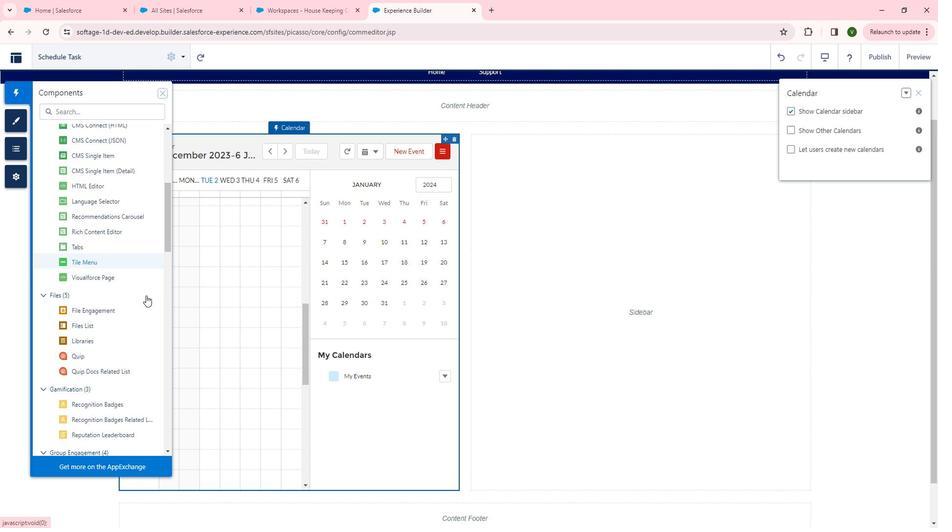 
Action: Mouse scrolled (156, 294) with delta (0, 0)
Screenshot: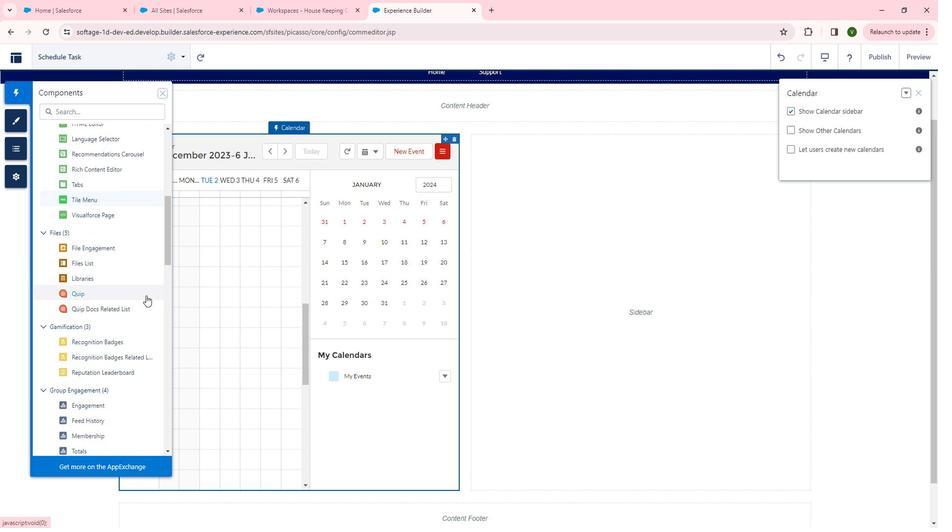 
Action: Mouse moved to (156, 295)
Screenshot: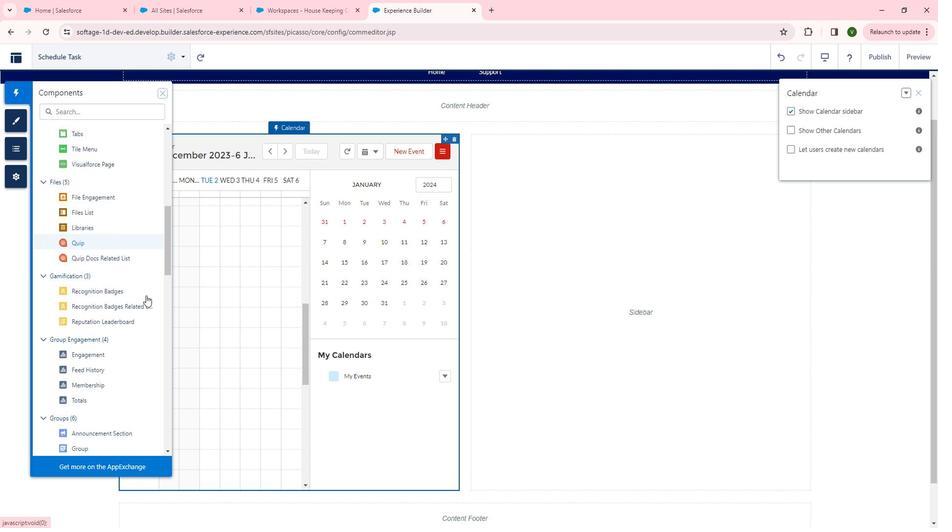 
Action: Mouse scrolled (156, 294) with delta (0, 0)
Screenshot: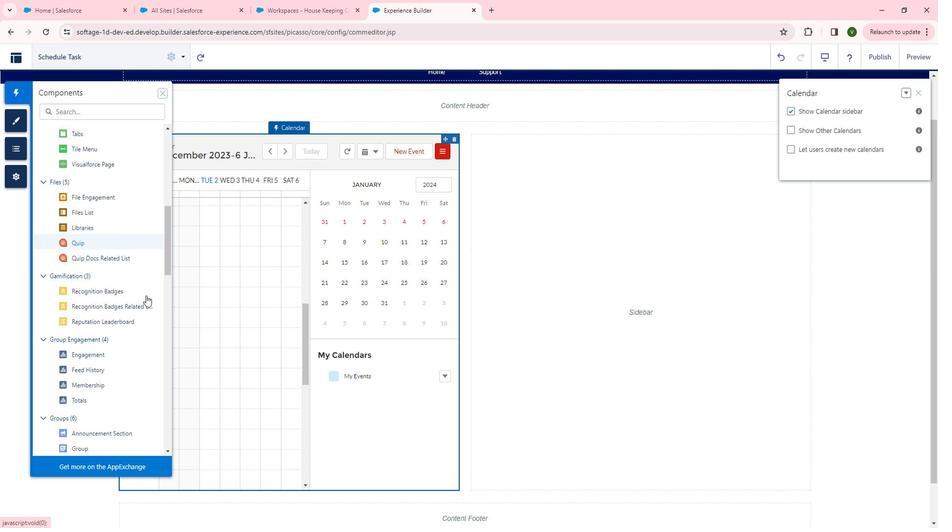 
Action: Mouse scrolled (156, 294) with delta (0, 0)
Screenshot: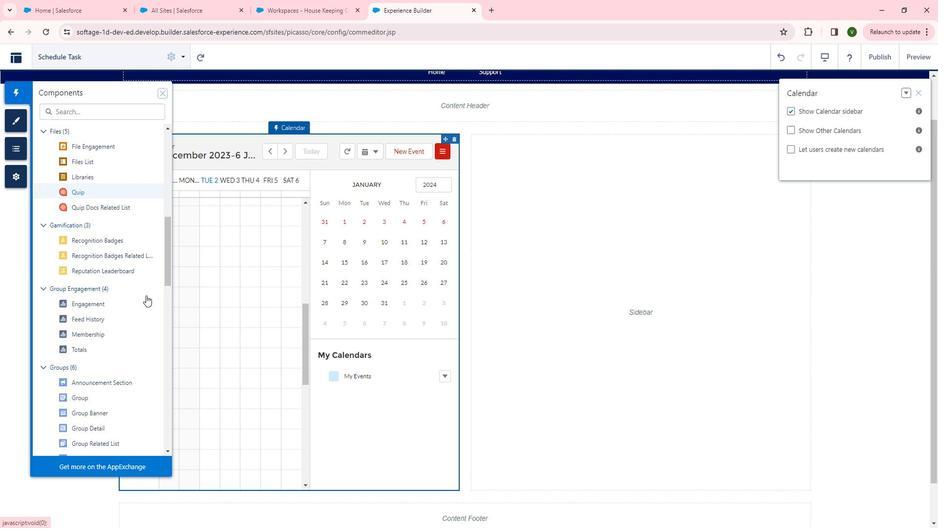 
Action: Mouse moved to (155, 295)
Screenshot: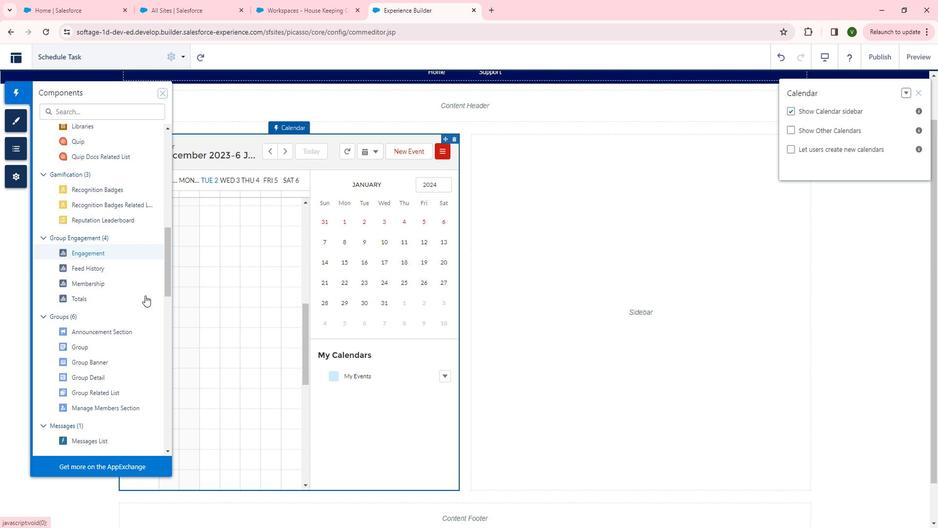 
Action: Mouse scrolled (155, 294) with delta (0, 0)
Screenshot: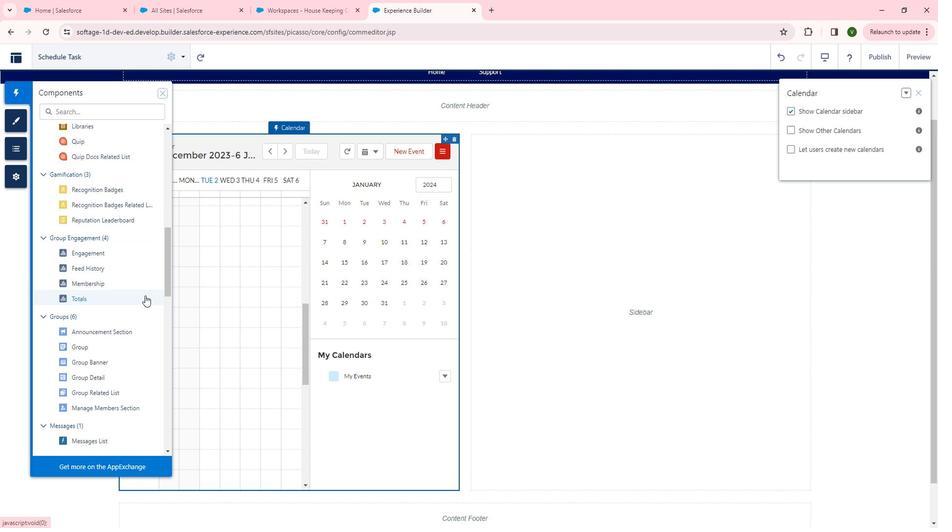 
Action: Mouse scrolled (155, 294) with delta (0, 0)
Screenshot: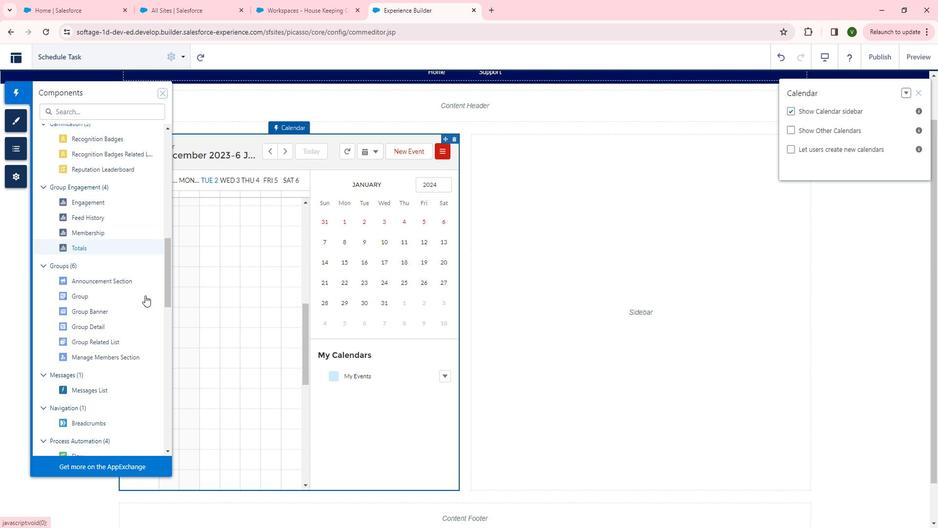 
Action: Mouse scrolled (155, 294) with delta (0, 0)
Screenshot: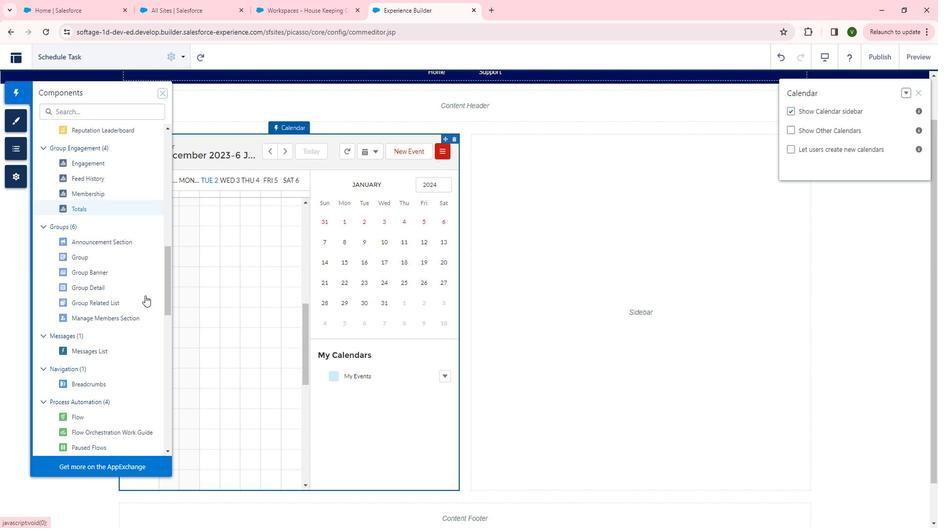 
Action: Mouse scrolled (155, 294) with delta (0, 0)
Screenshot: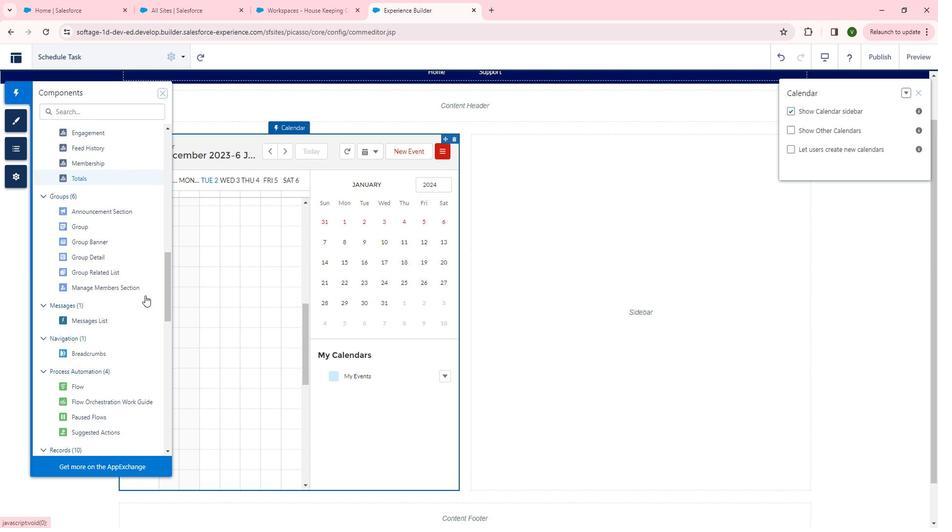 
Action: Mouse moved to (155, 295)
Screenshot: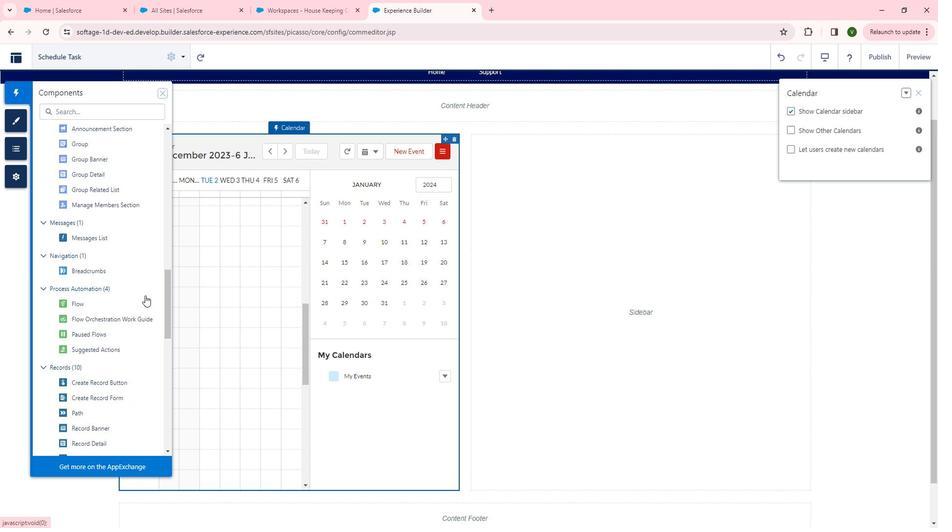 
Action: Mouse scrolled (155, 294) with delta (0, 0)
Screenshot: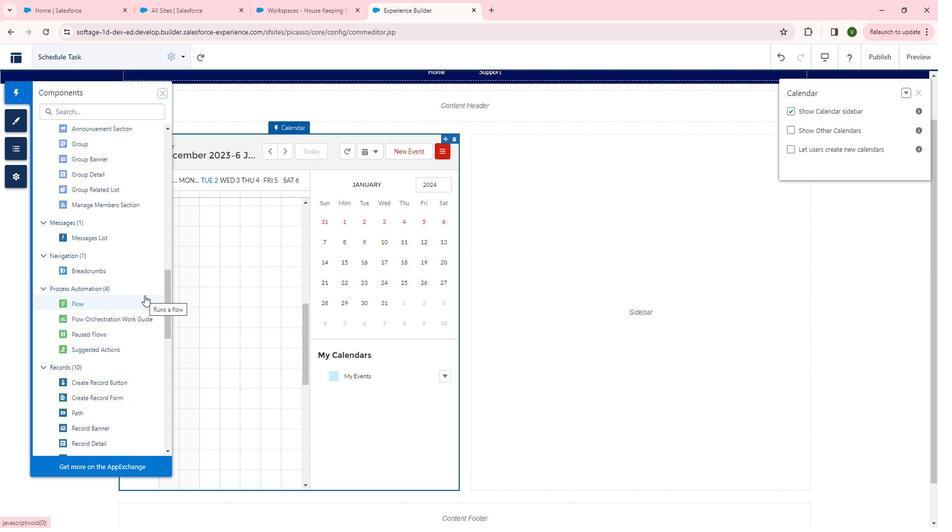 
Action: Mouse scrolled (155, 294) with delta (0, 0)
Screenshot: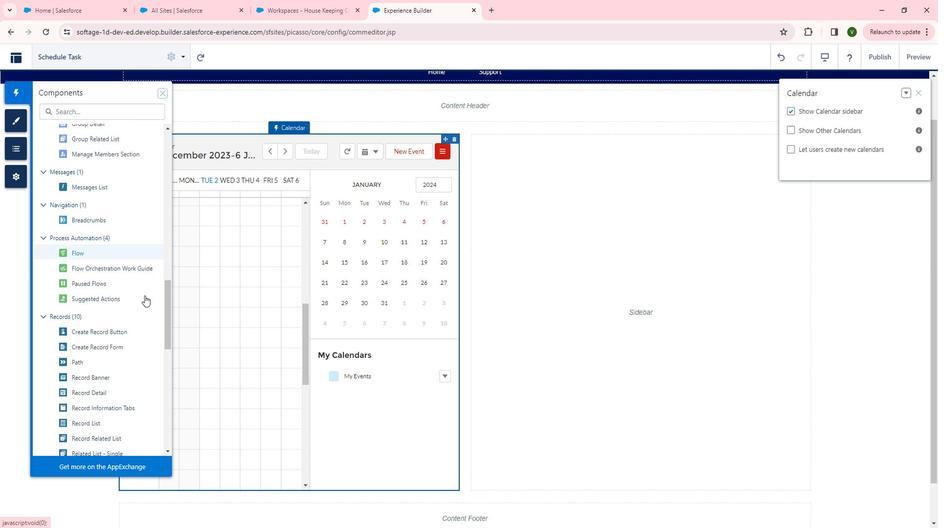 
Action: Mouse moved to (120, 280)
Screenshot: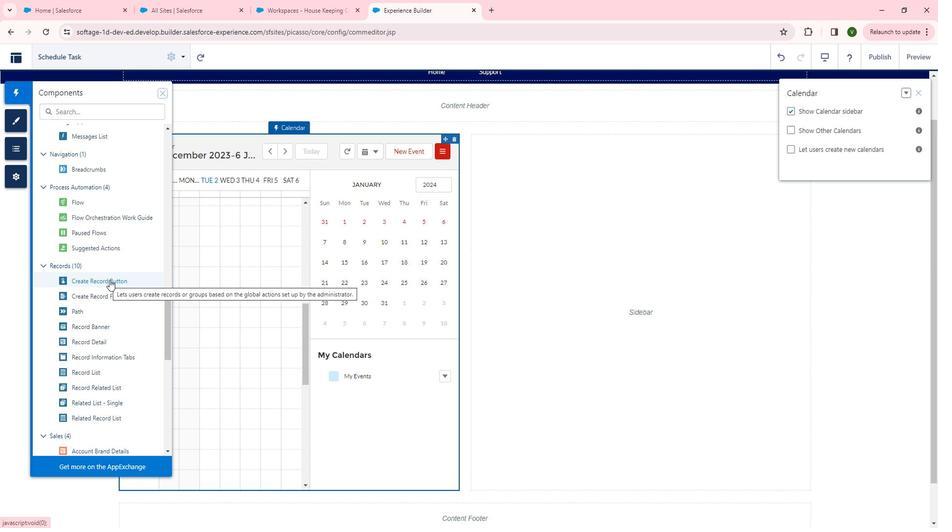 
Action: Mouse pressed left at (120, 280)
Screenshot: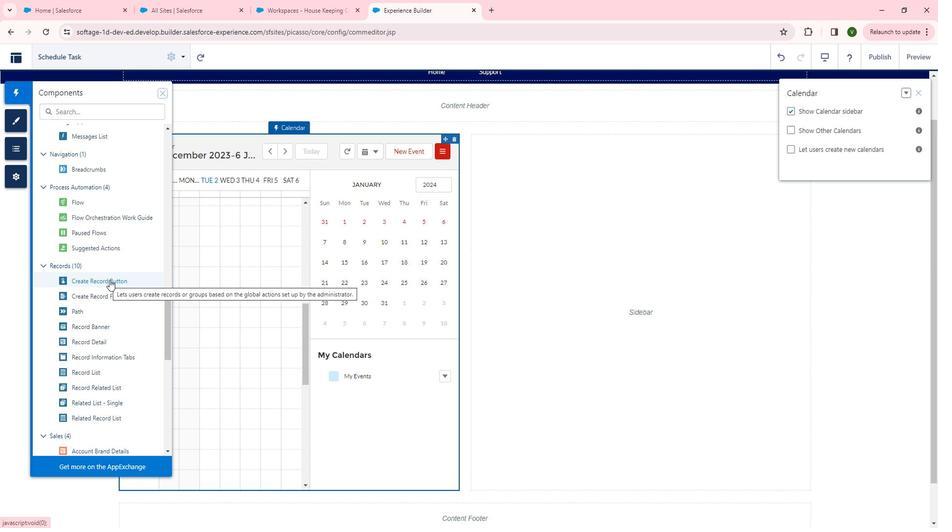
Action: Mouse moved to (826, 184)
Screenshot: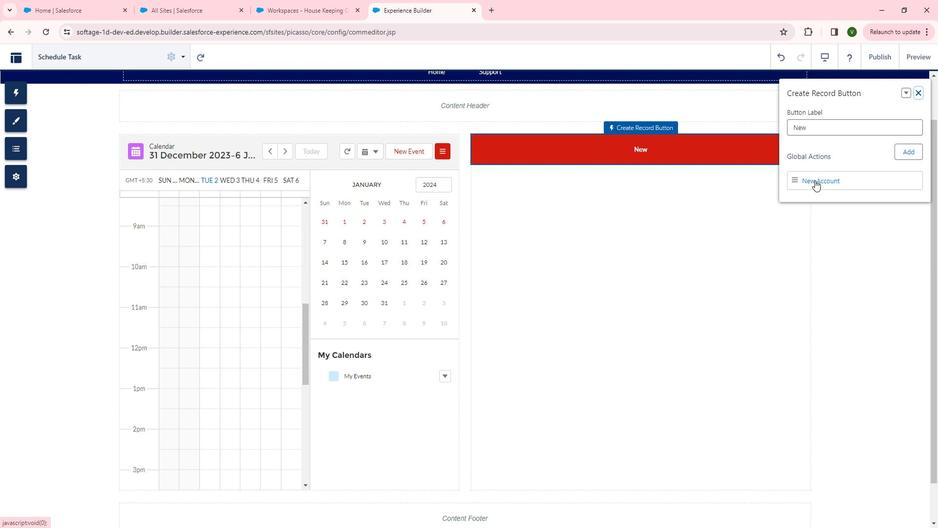 
Action: Mouse pressed left at (826, 184)
Screenshot: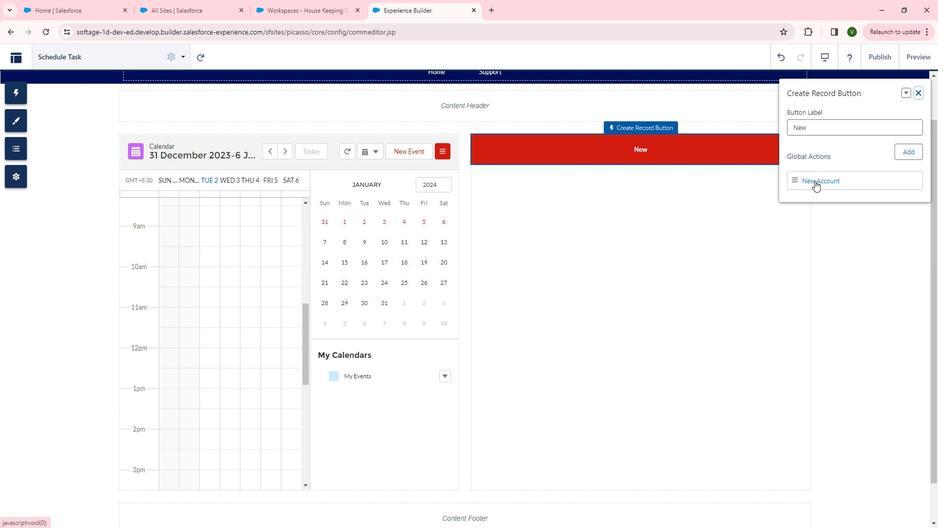
Action: Mouse moved to (775, 174)
Screenshot: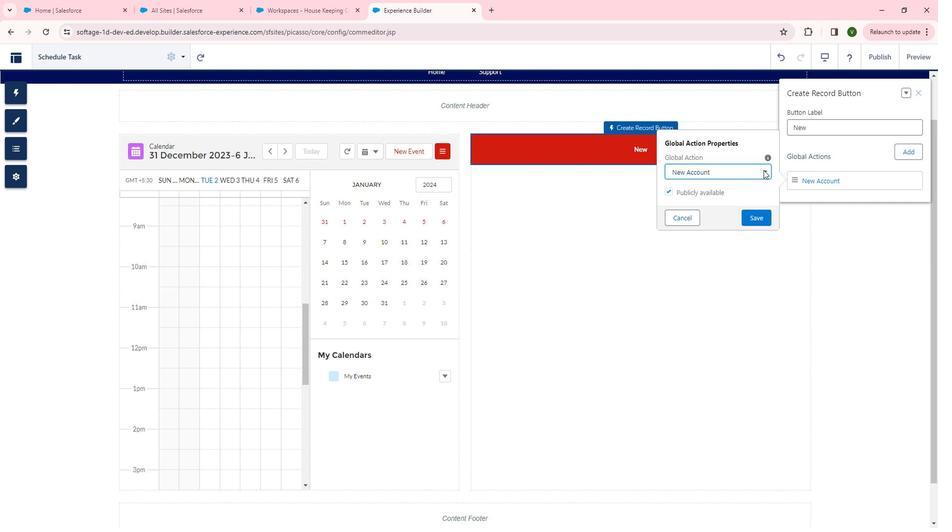 
Action: Mouse pressed left at (775, 174)
Screenshot: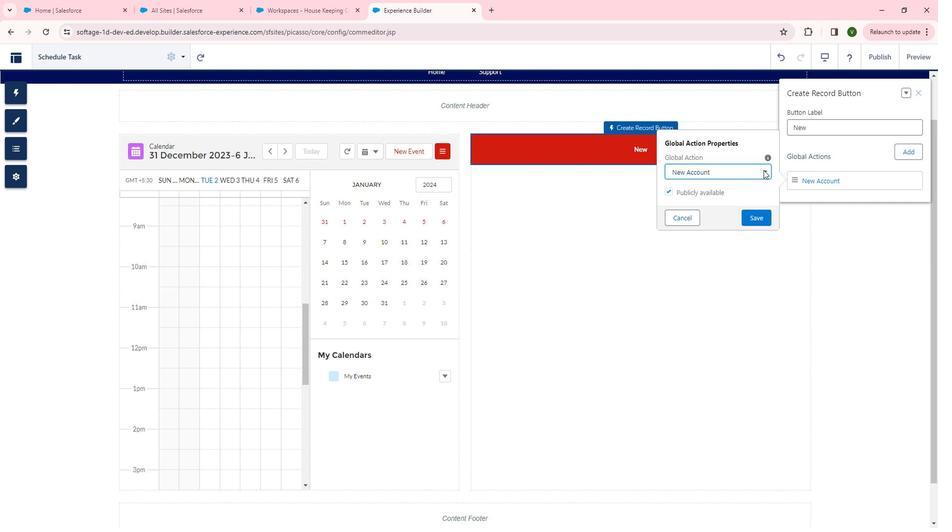 
Action: Mouse moved to (747, 186)
Screenshot: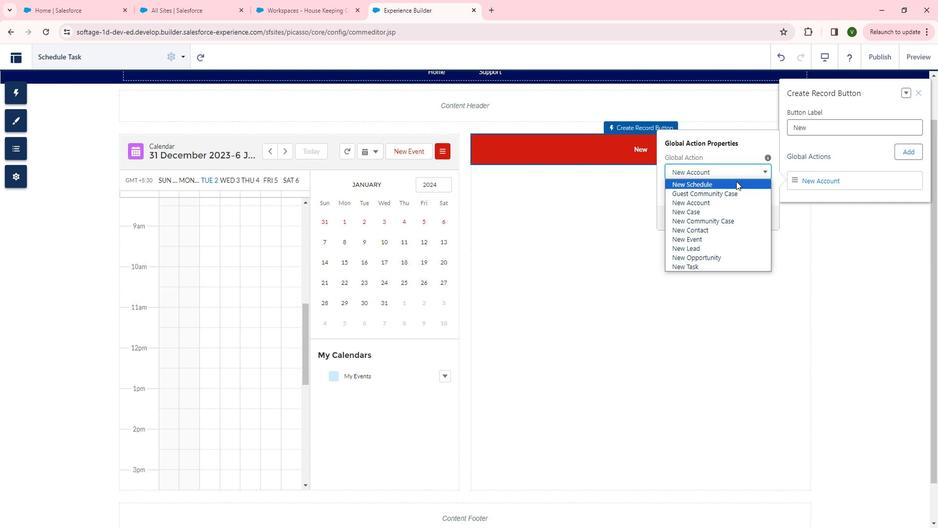 
Action: Mouse pressed left at (747, 186)
Screenshot: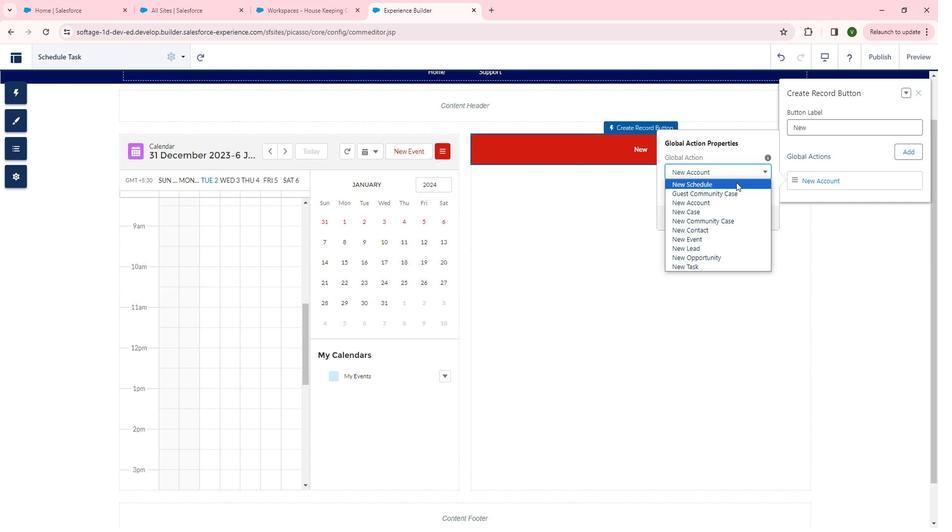 
Action: Mouse moved to (844, 133)
Screenshot: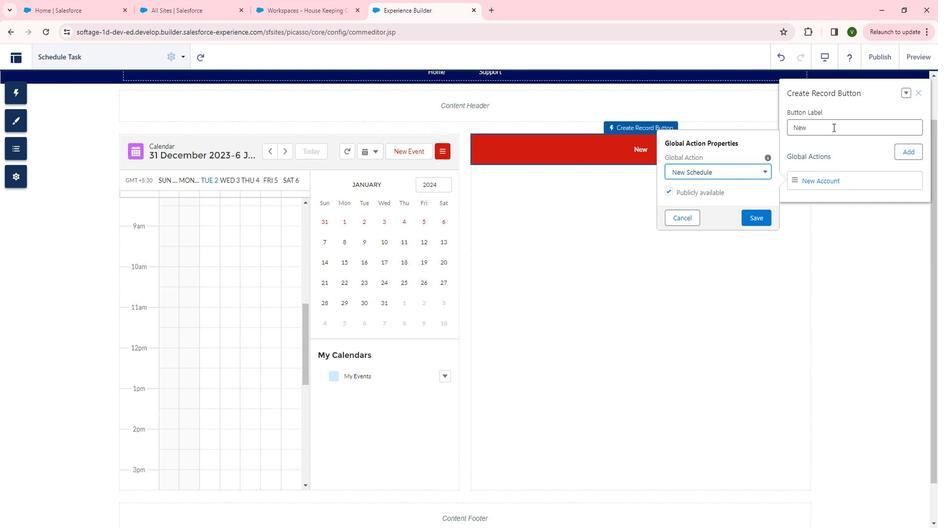 
Action: Mouse pressed left at (844, 133)
Screenshot: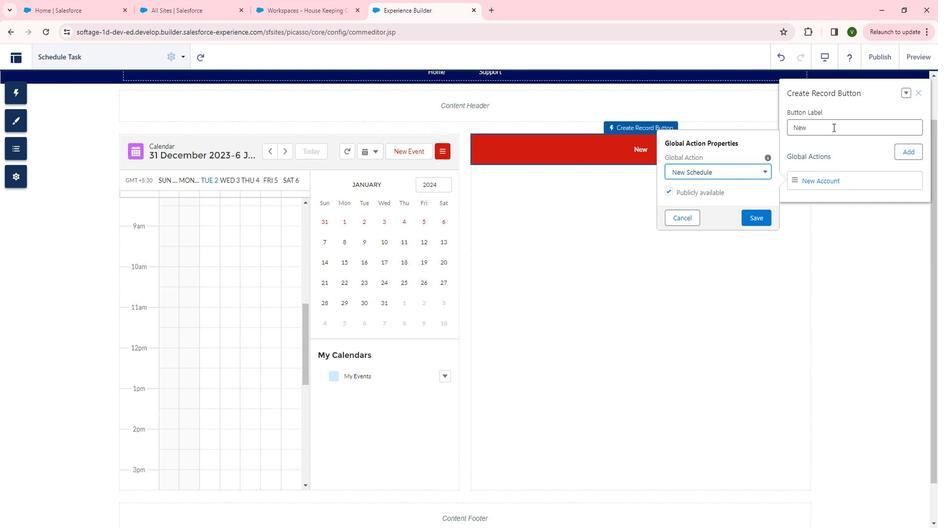 
Action: Mouse pressed left at (844, 133)
Screenshot: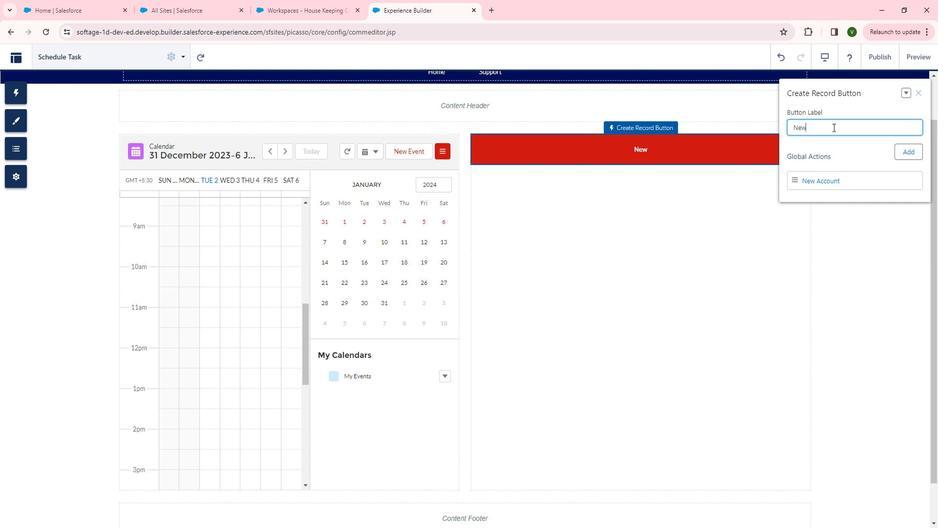 
Action: Mouse moved to (828, 139)
Screenshot: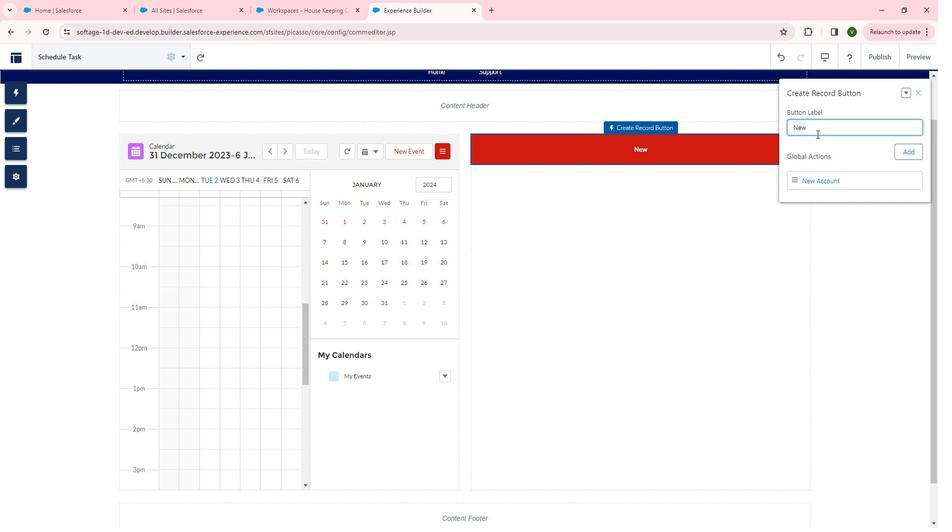 
Action: Key pressed <Key.backspace><Key.shift><Key.shift>Create<Key.space>the<Key.space><Key.shift><Key.shift><Key.shift>Schedule
Screenshot: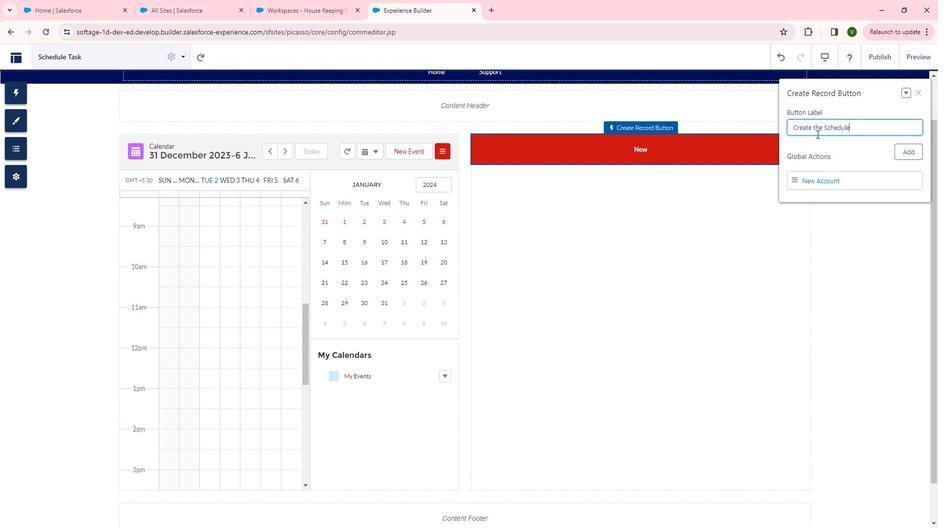 
Action: Mouse moved to (729, 190)
Screenshot: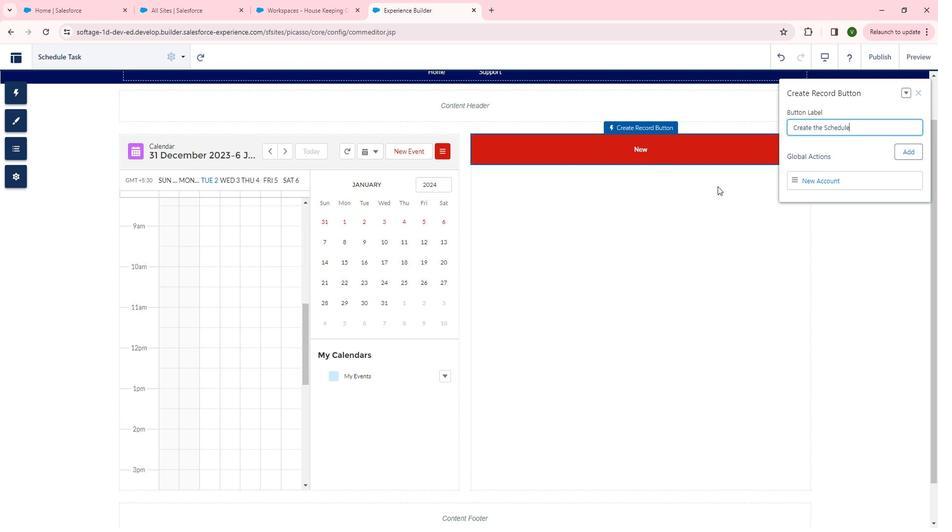 
Action: Mouse pressed left at (729, 190)
Screenshot: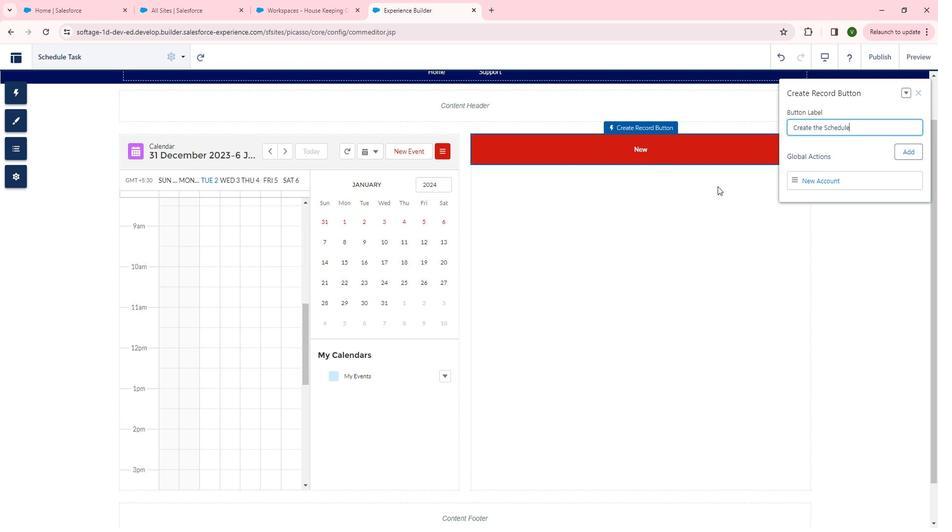 
Action: Mouse moved to (31, 101)
Screenshot: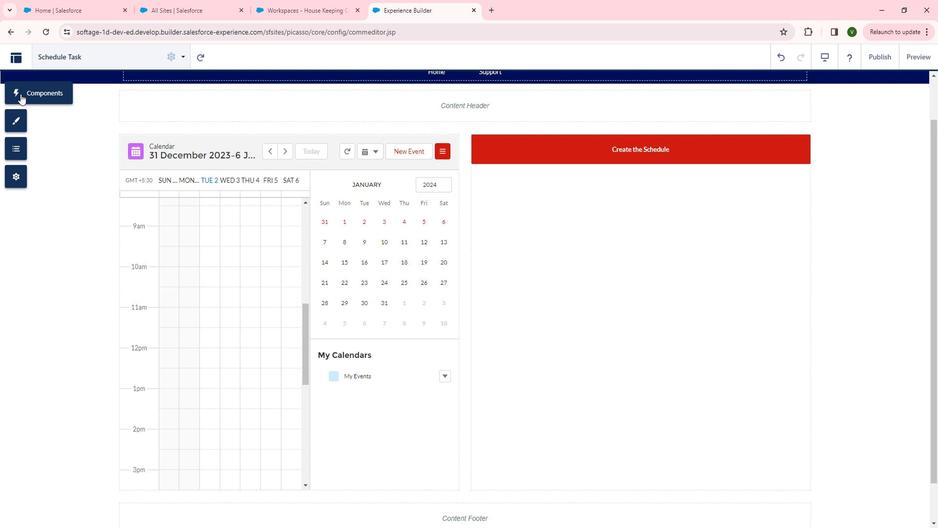 
Action: Mouse pressed left at (31, 101)
Screenshot: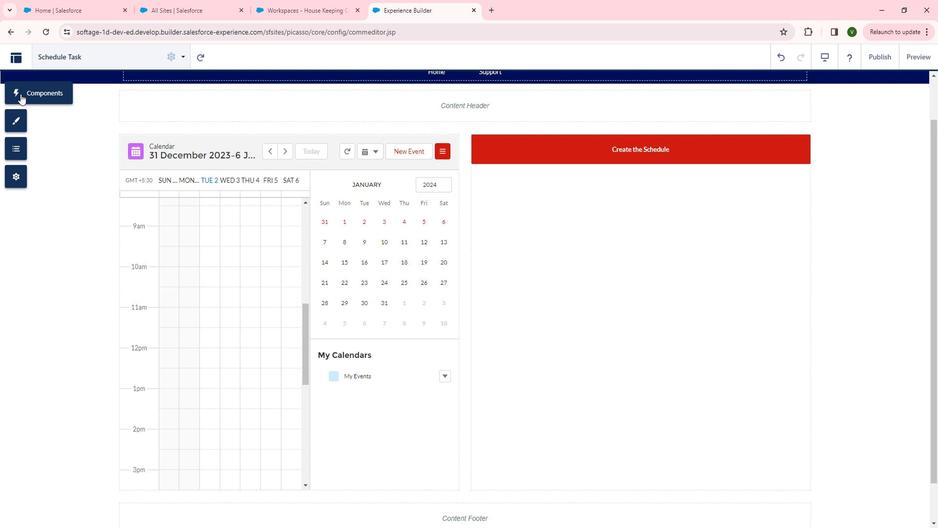
Action: Mouse moved to (88, 370)
Screenshot: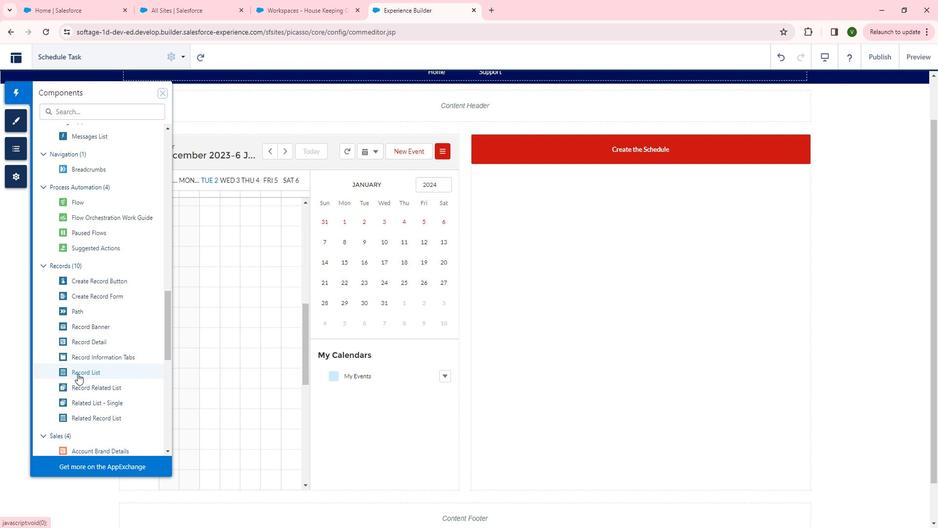 
Action: Mouse pressed left at (88, 370)
Screenshot: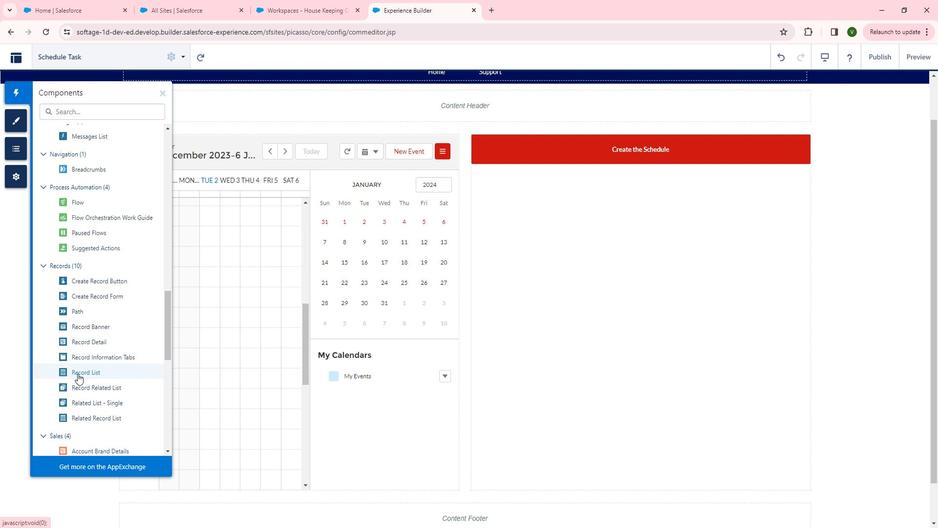 
Action: Mouse moved to (852, 232)
Screenshot: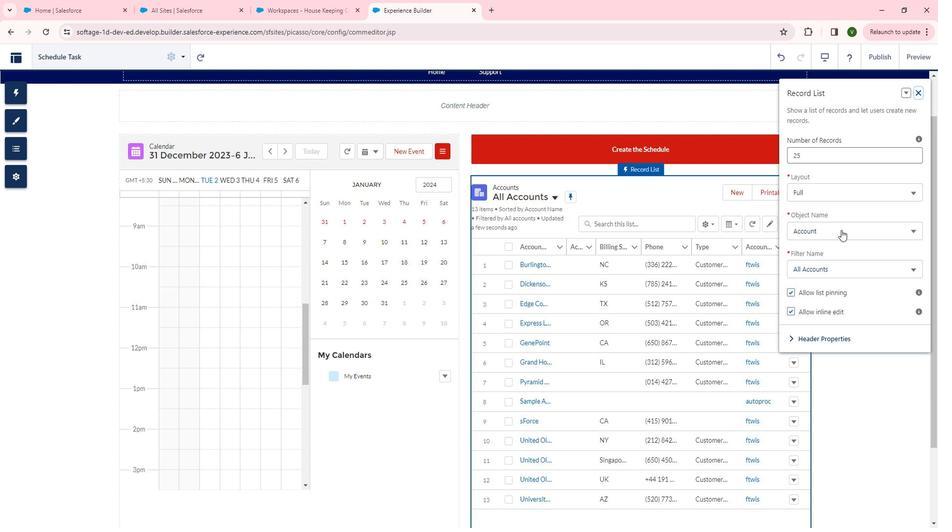 
Action: Mouse pressed left at (852, 232)
Screenshot: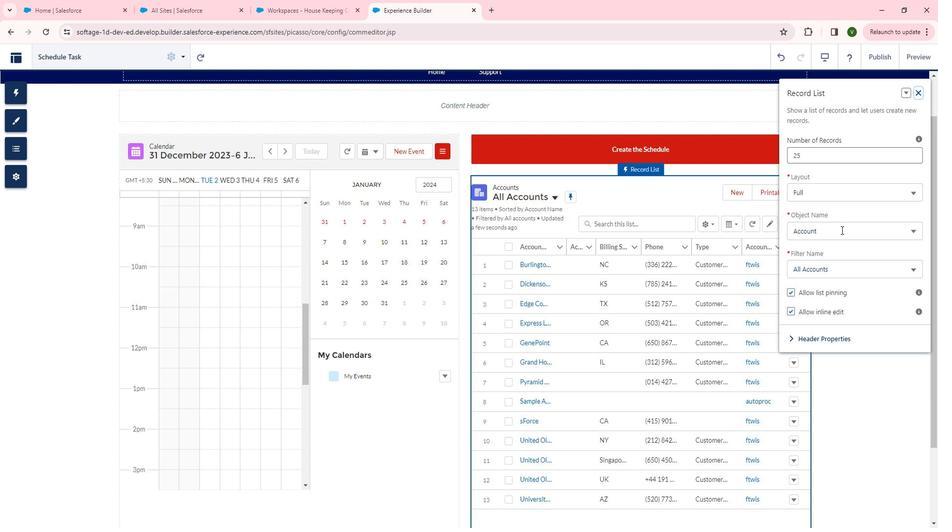 
Action: Mouse moved to (848, 295)
Screenshot: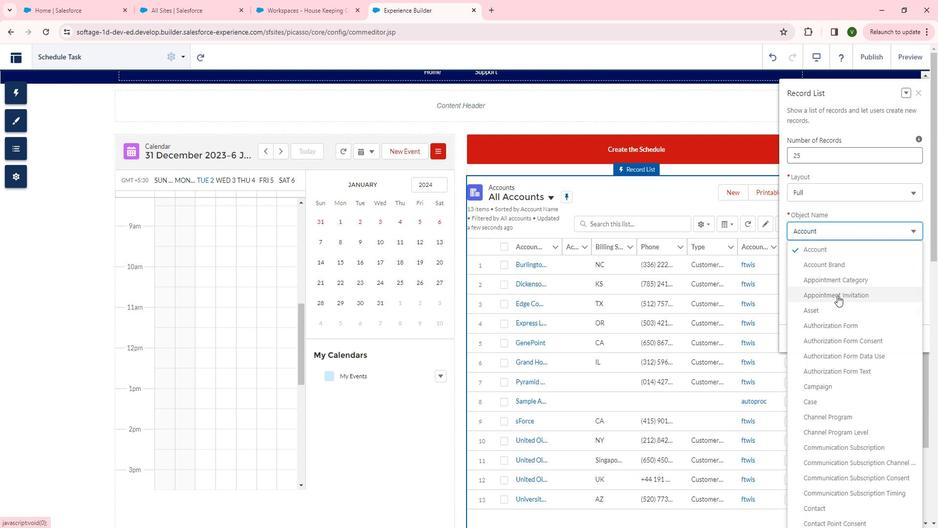 
Action: Mouse scrolled (848, 294) with delta (0, 0)
Screenshot: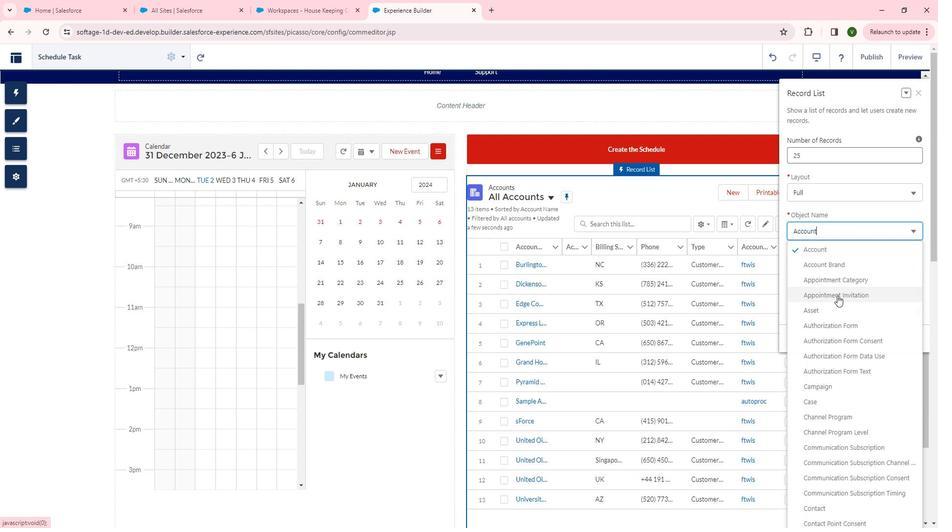 
Action: Mouse scrolled (848, 294) with delta (0, 0)
Screenshot: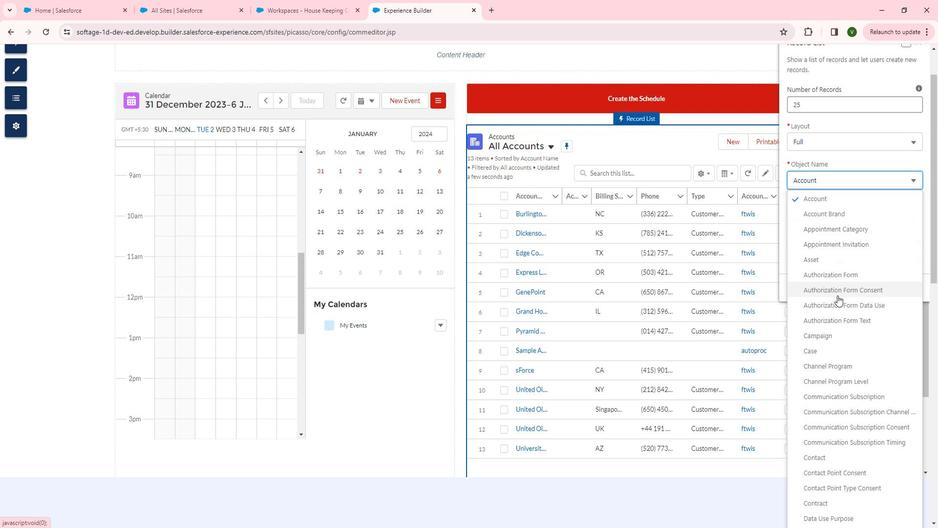 
Action: Mouse scrolled (848, 294) with delta (0, 0)
Screenshot: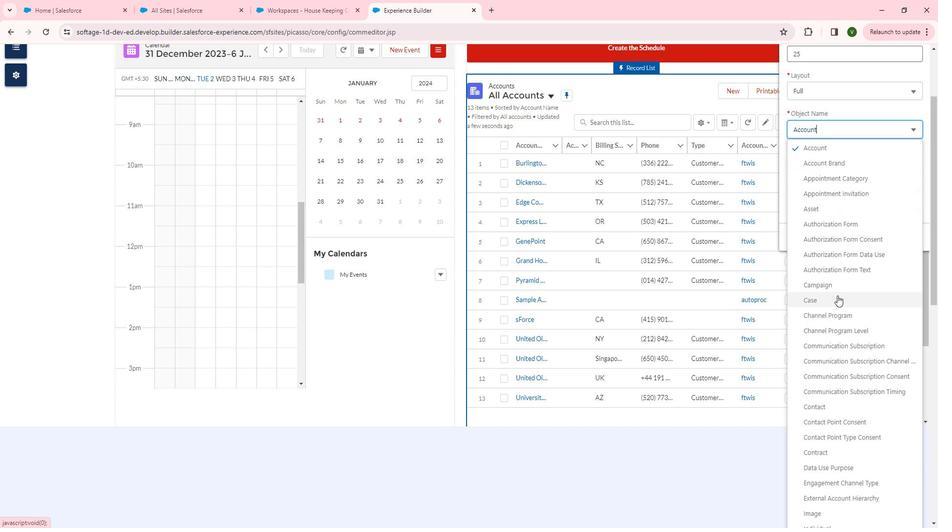 
Action: Mouse scrolled (848, 294) with delta (0, 0)
Screenshot: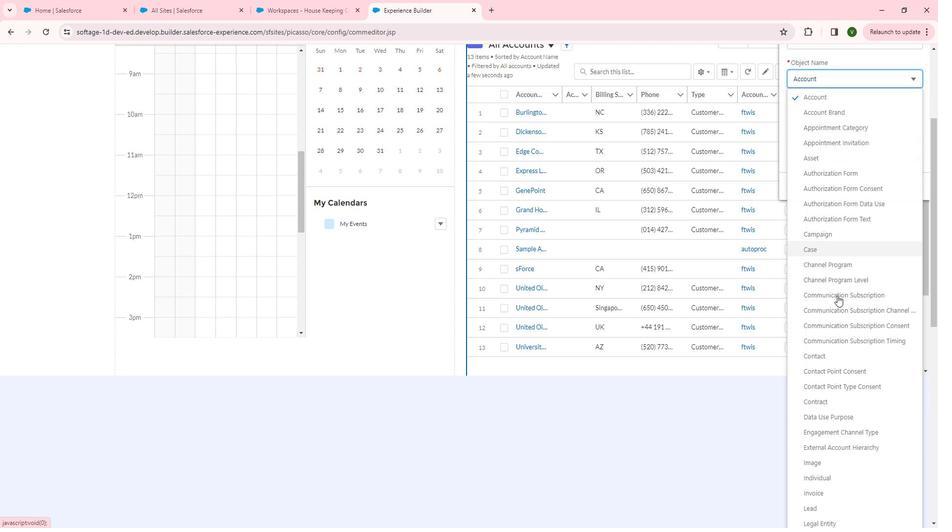 
Action: Mouse scrolled (848, 294) with delta (0, 0)
Screenshot: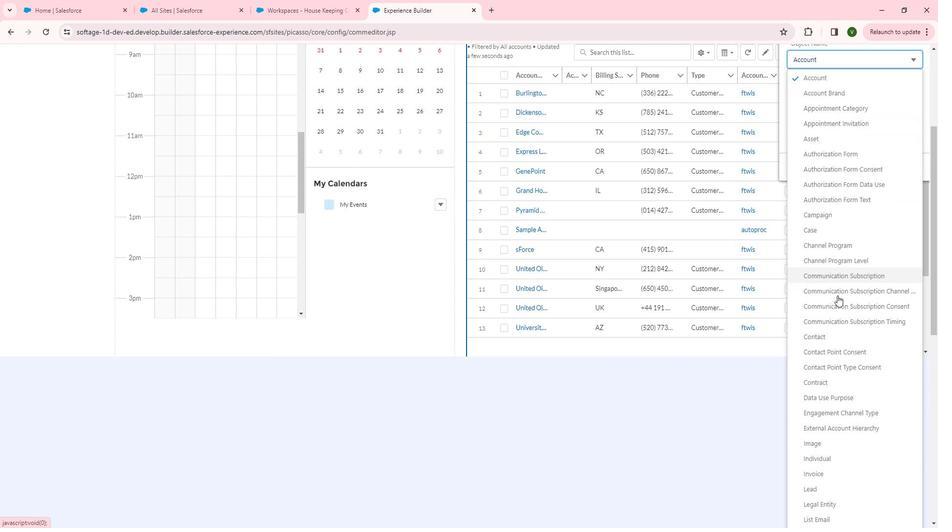
Action: Mouse scrolled (848, 294) with delta (0, 0)
Screenshot: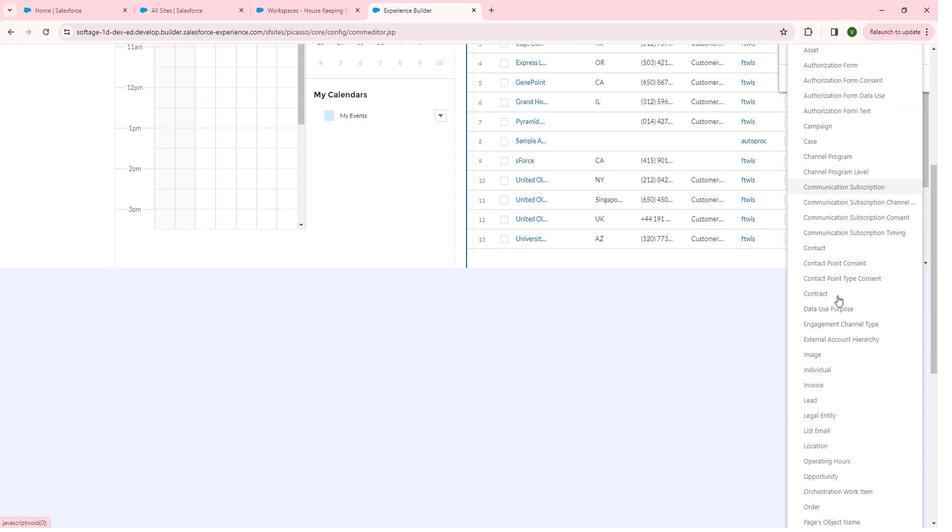 
Action: Mouse scrolled (848, 294) with delta (0, 0)
Screenshot: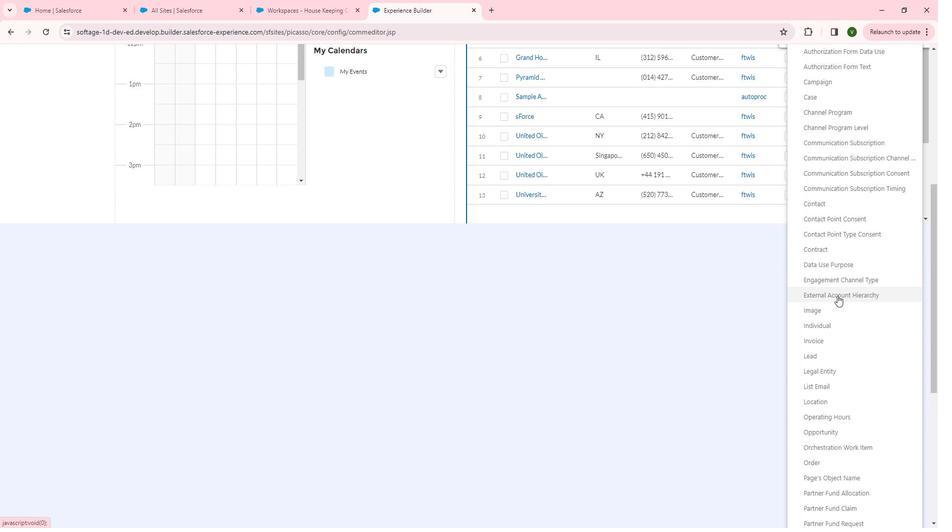 
Action: Mouse scrolled (848, 294) with delta (0, 0)
Screenshot: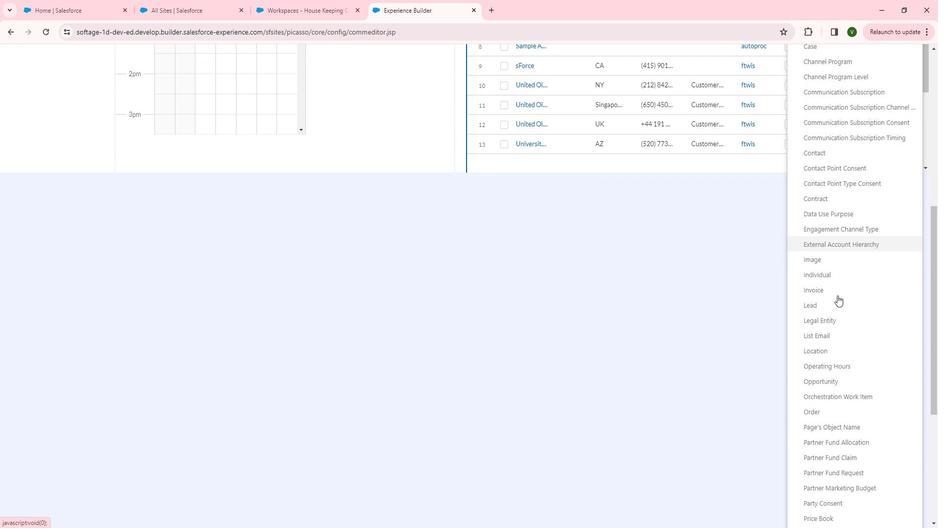 
Action: Mouse scrolled (848, 294) with delta (0, 0)
Screenshot: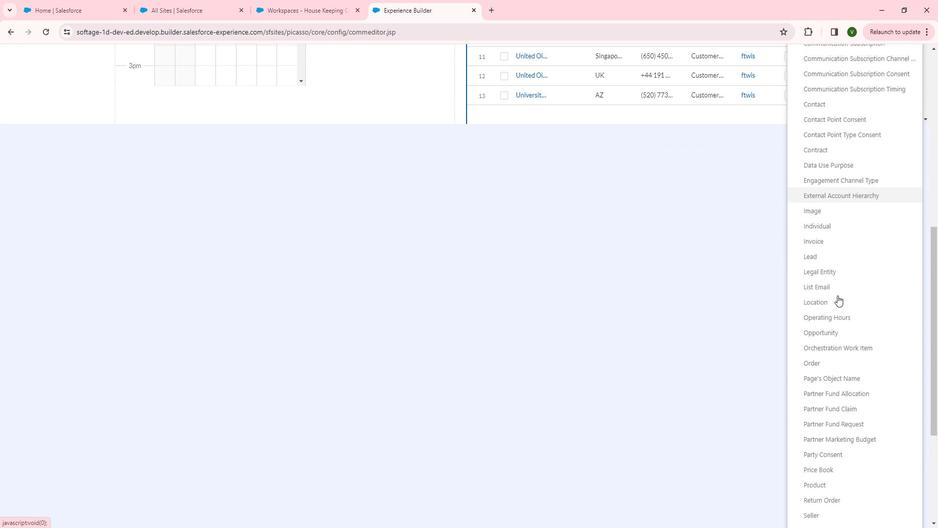 
Action: Mouse scrolled (848, 294) with delta (0, 0)
Screenshot: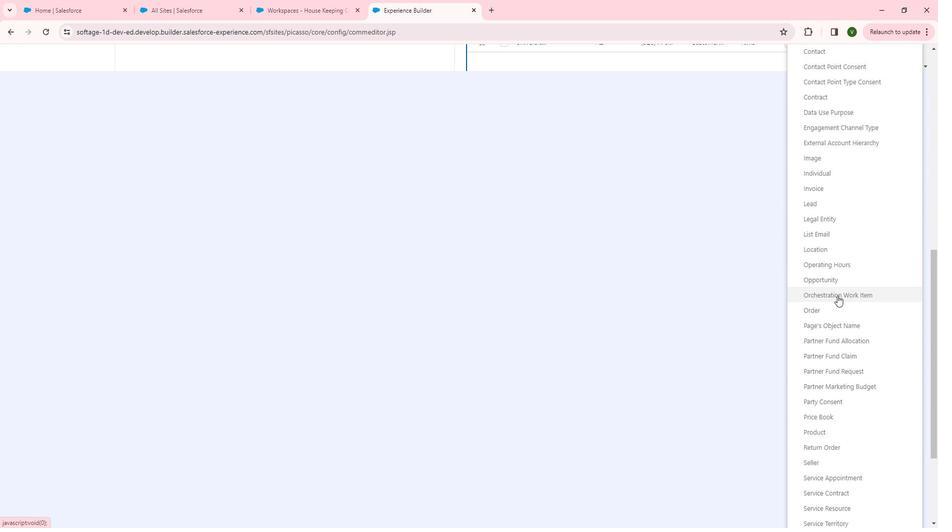 
Action: Mouse scrolled (848, 294) with delta (0, 0)
Screenshot: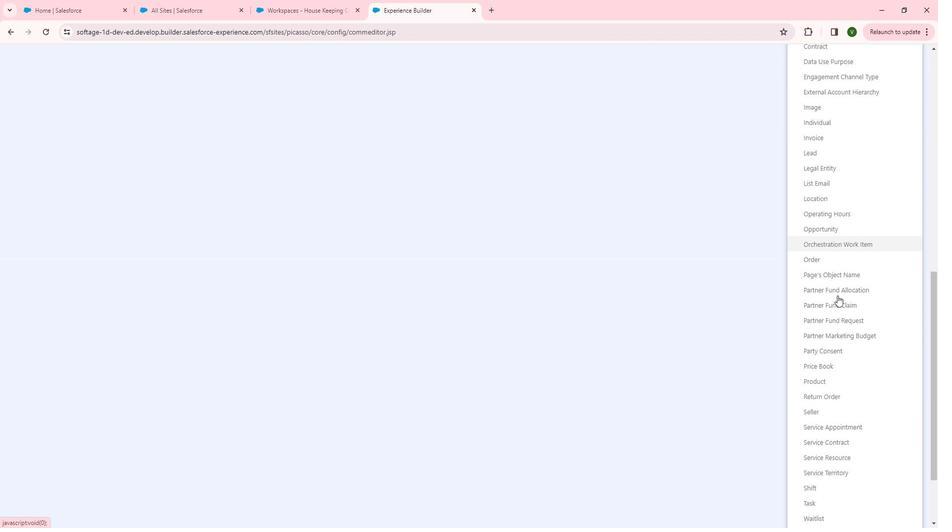 
Action: Mouse scrolled (848, 294) with delta (0, 0)
Screenshot: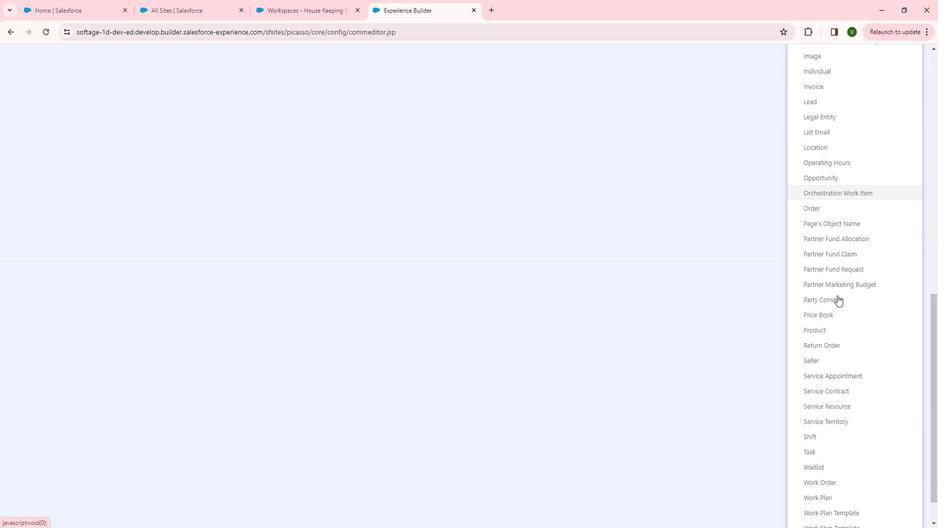 
Action: Mouse moved to (824, 408)
Screenshot: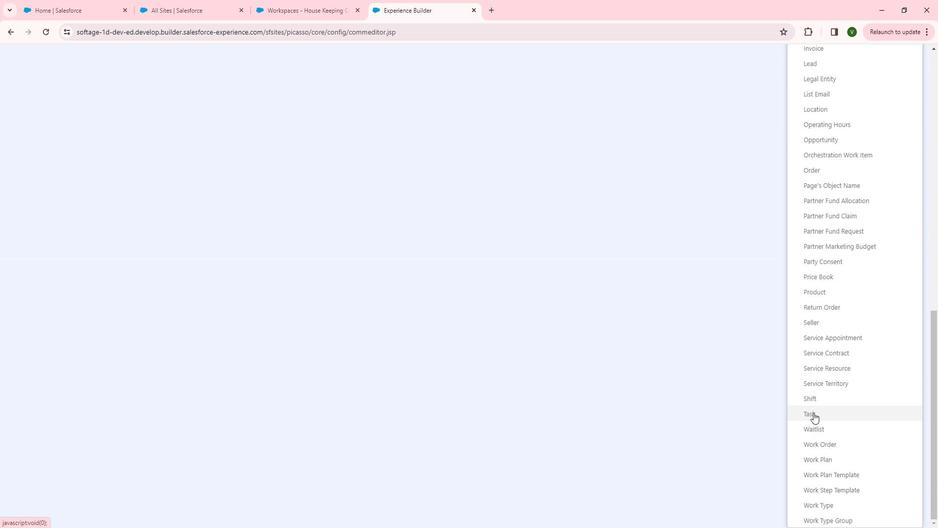 
Action: Mouse pressed left at (824, 408)
Screenshot: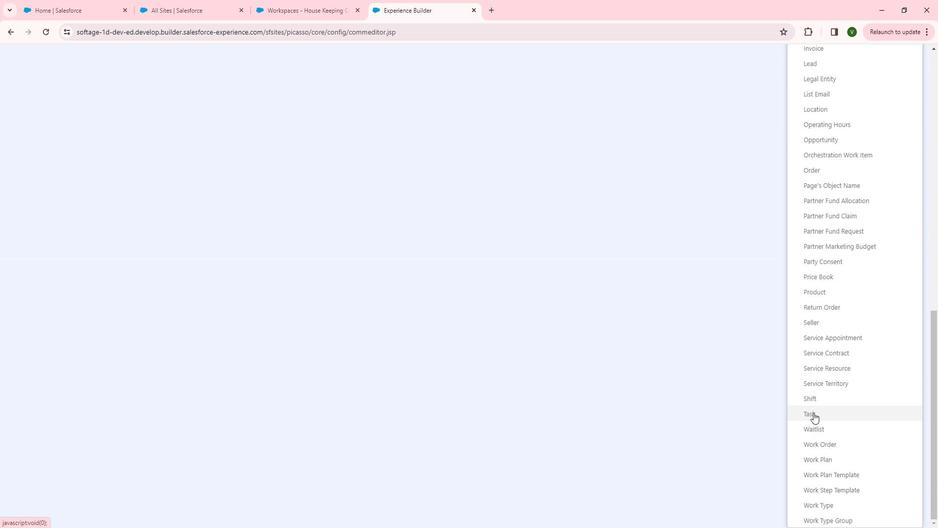 
Action: Mouse moved to (877, 271)
Screenshot: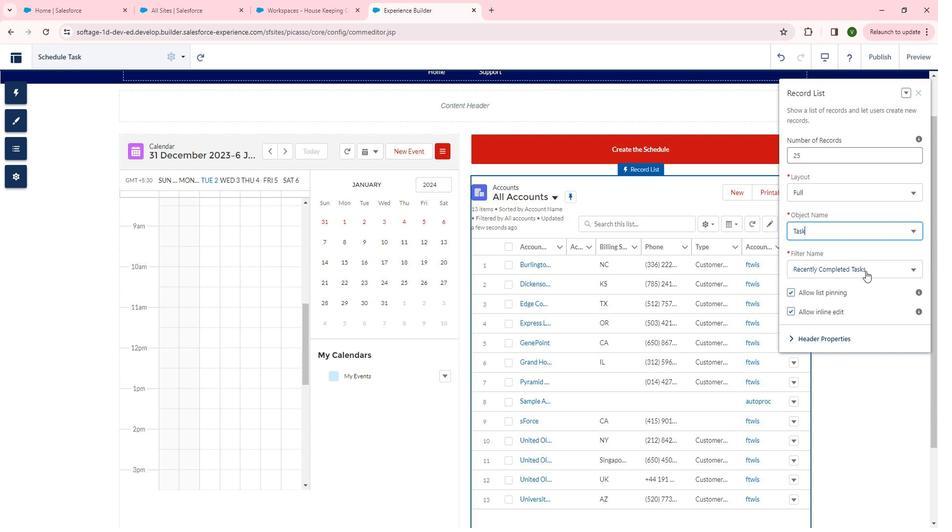 
Action: Mouse pressed left at (877, 271)
Screenshot: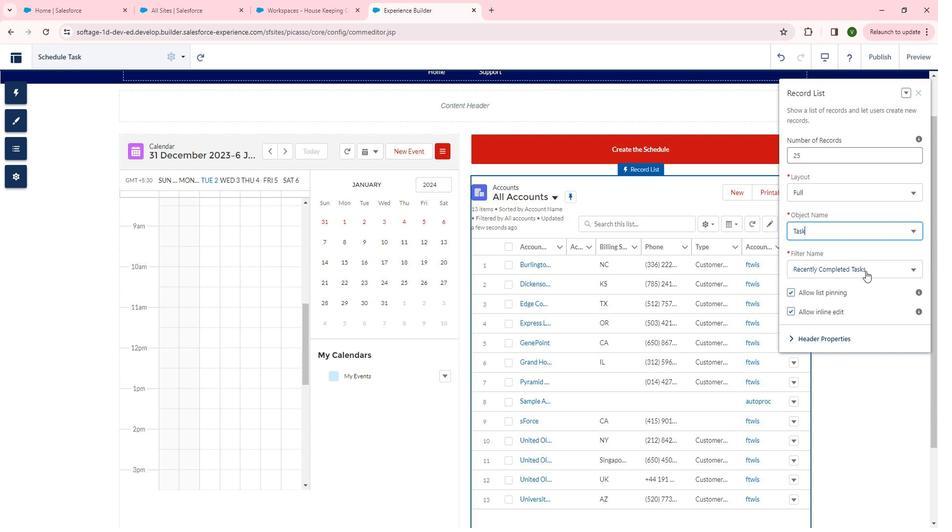 
Action: Mouse moved to (870, 313)
Screenshot: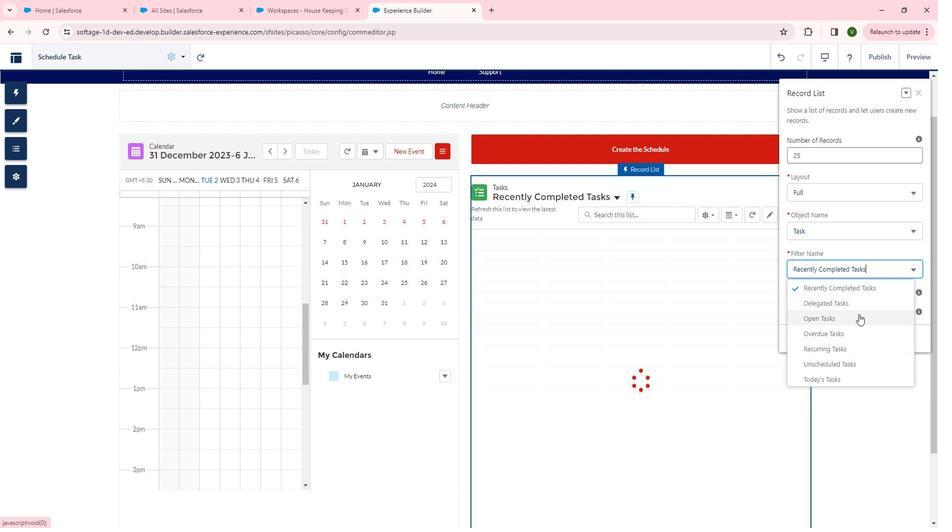 
Action: Mouse pressed left at (870, 313)
Screenshot: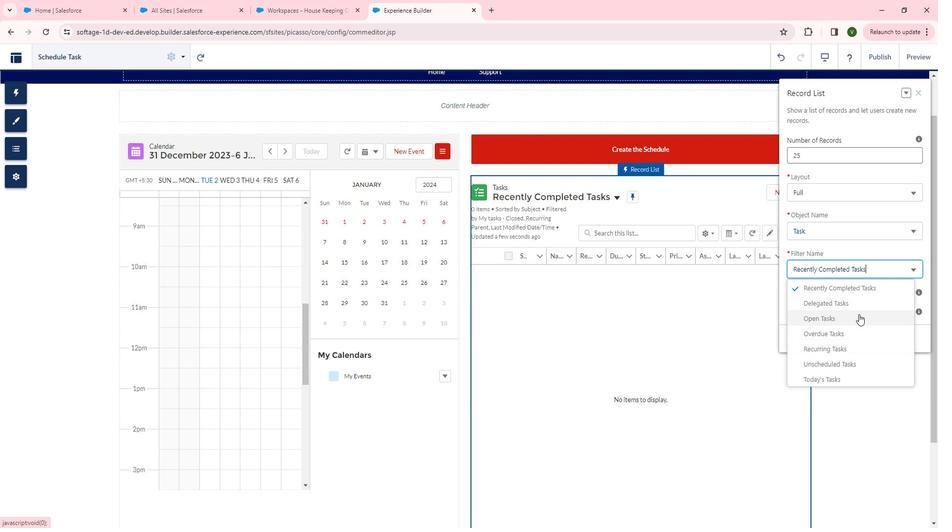 
Action: Mouse moved to (930, 103)
Screenshot: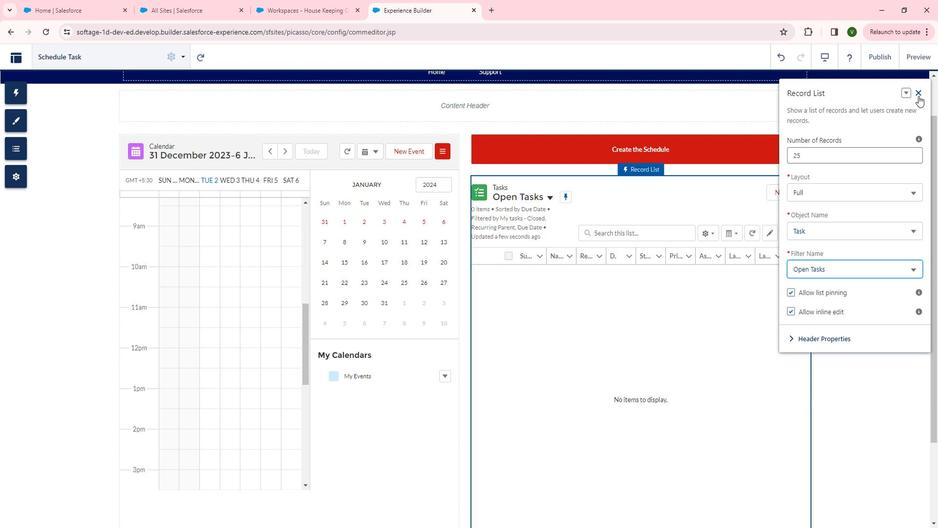 
Action: Mouse pressed left at (930, 103)
Screenshot: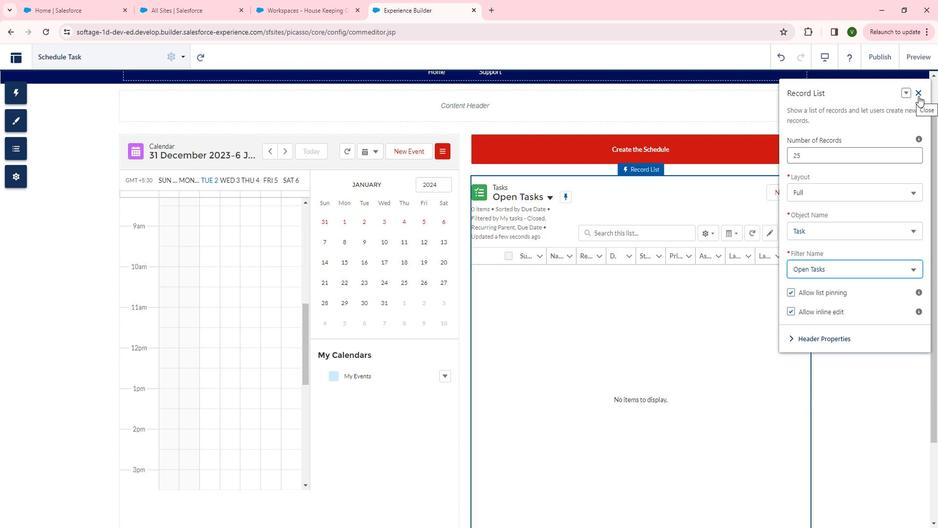 
Action: Mouse moved to (627, 317)
Screenshot: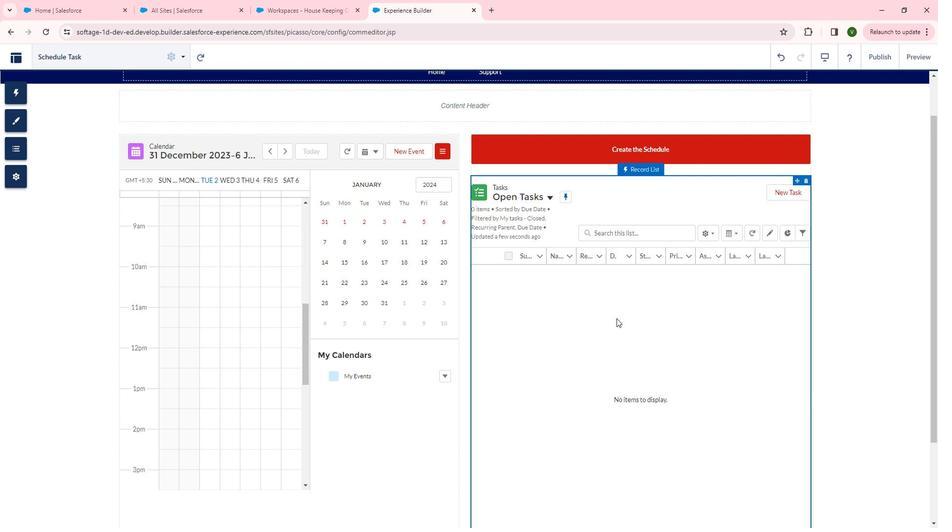 
Action: Mouse scrolled (627, 316) with delta (0, 0)
Screenshot: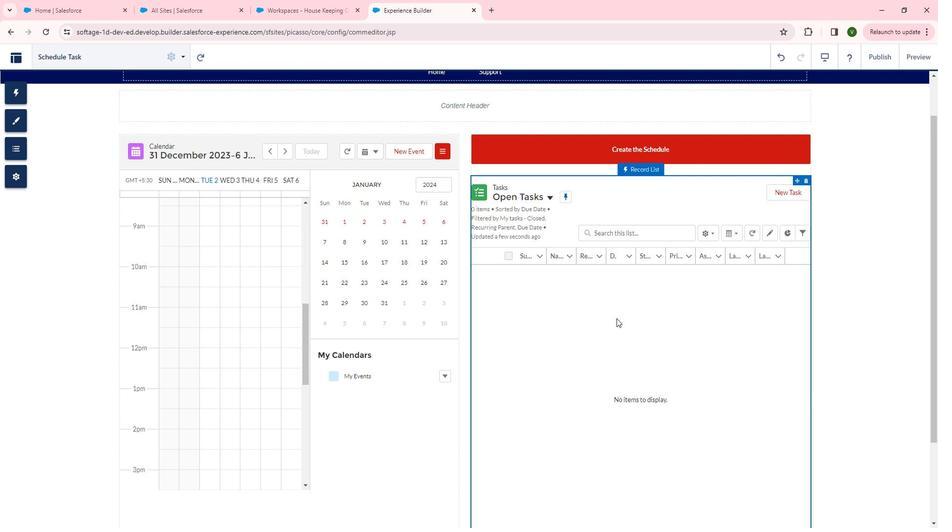 
Action: Mouse moved to (478, 332)
Screenshot: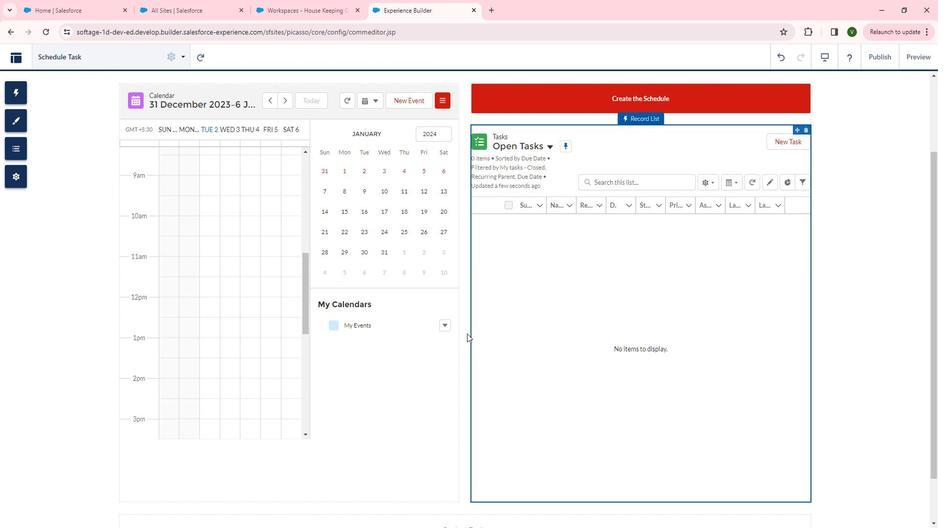 
Action: Mouse scrolled (478, 331) with delta (0, 0)
Screenshot: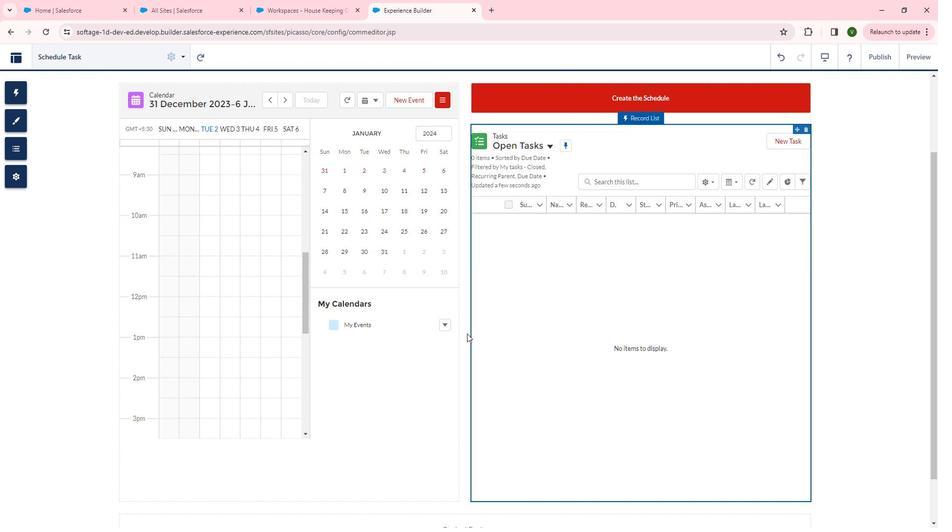 
Action: Mouse pressed left at (478, 332)
Screenshot: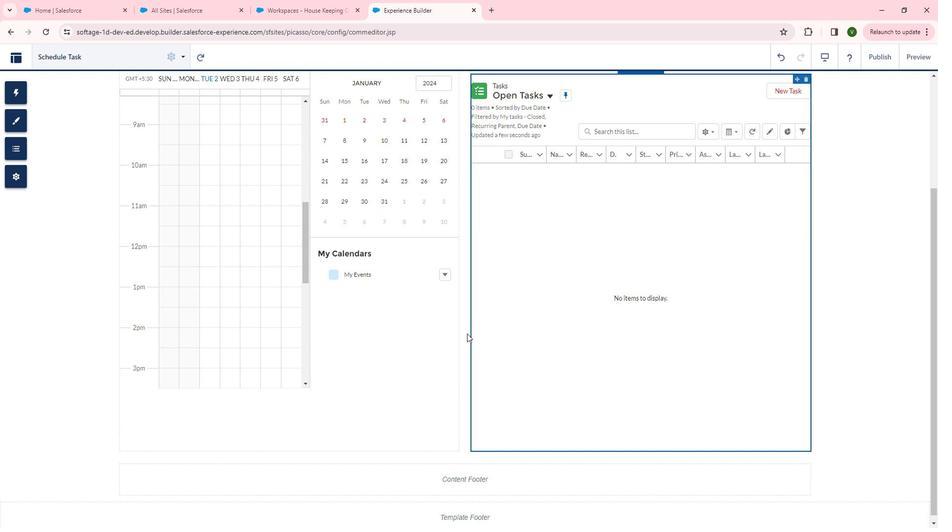 
Action: Mouse moved to (267, 188)
Screenshot: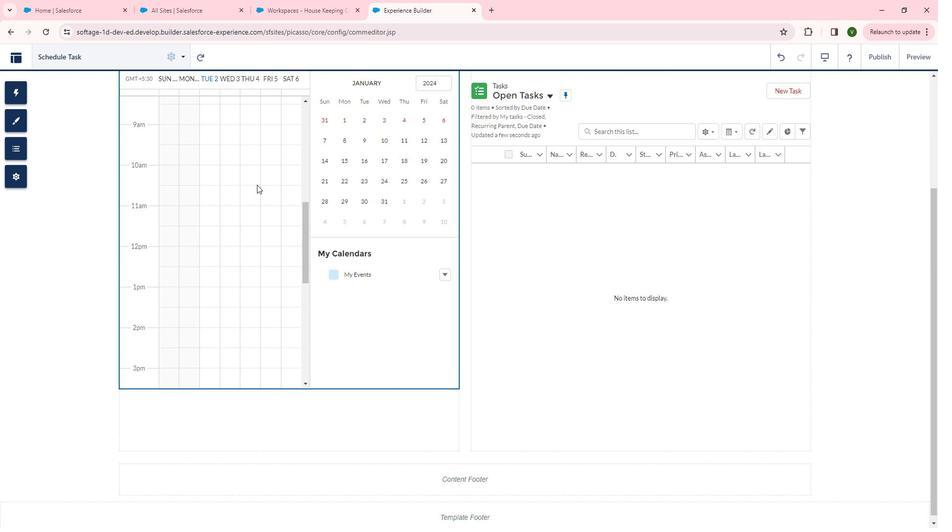 
Action: Mouse scrolled (267, 189) with delta (0, 0)
Screenshot: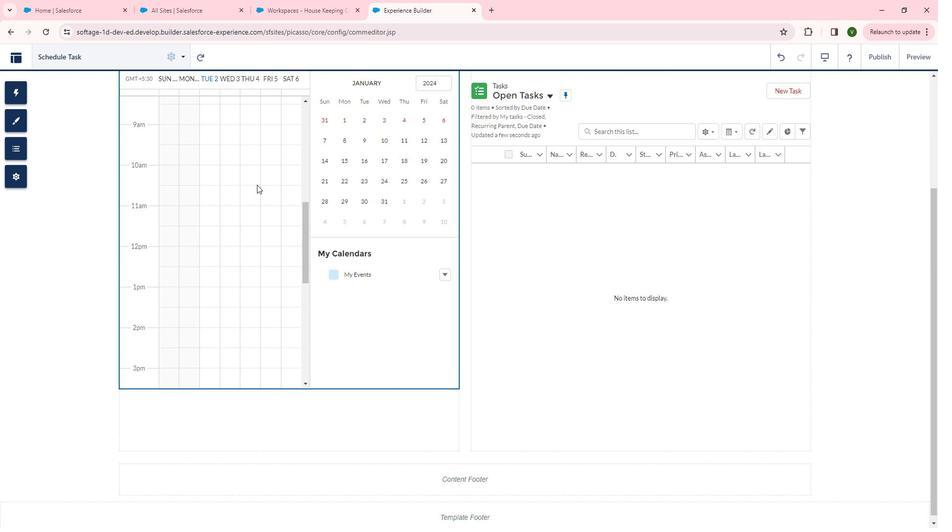 
Action: Mouse moved to (267, 189)
Screenshot: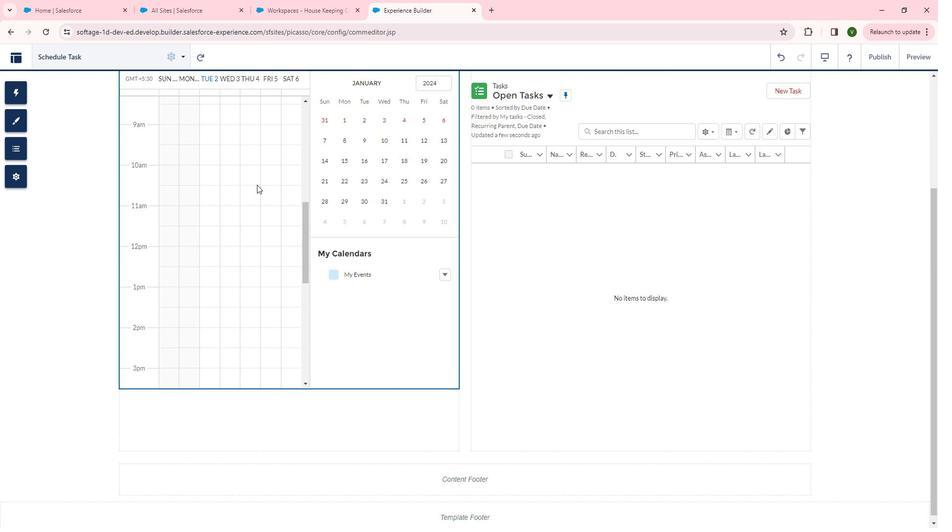 
Action: Mouse scrolled (267, 189) with delta (0, 0)
Screenshot: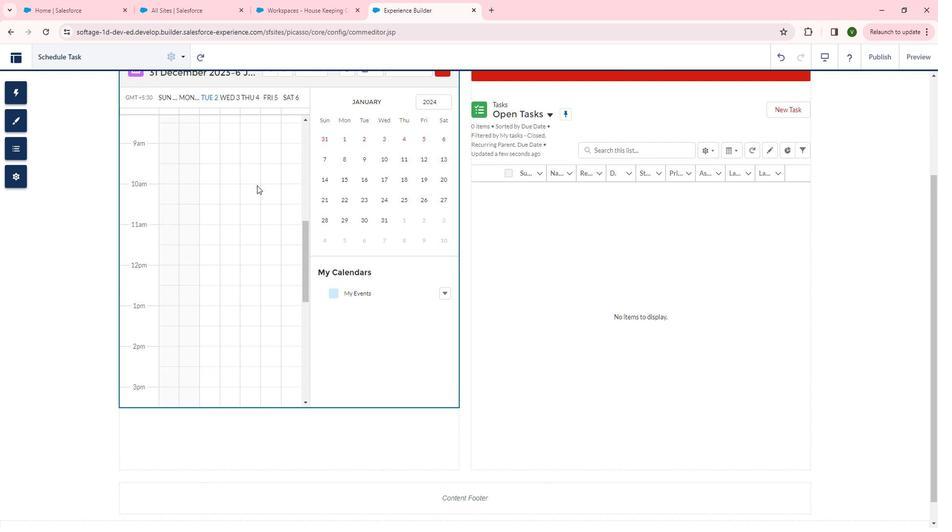 
Action: Mouse scrolled (267, 189) with delta (0, 0)
Screenshot: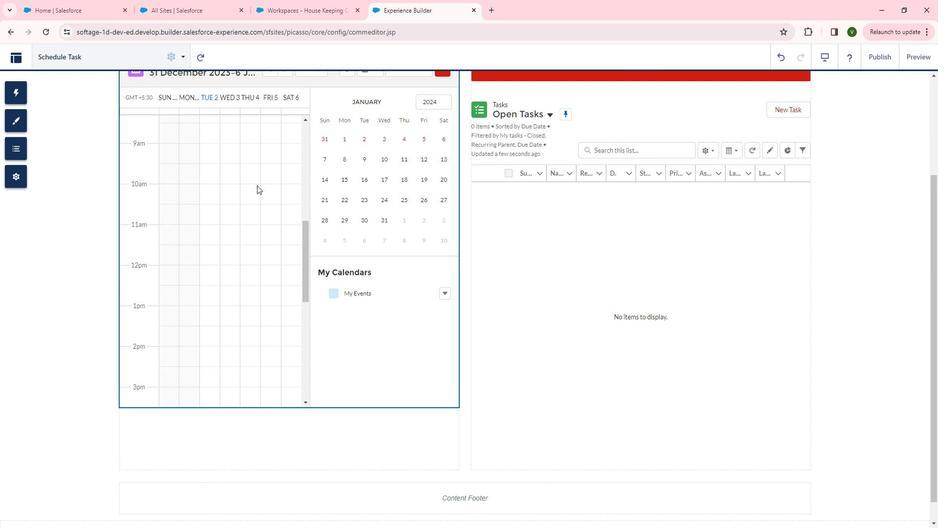 
Action: Mouse moved to (291, 208)
Screenshot: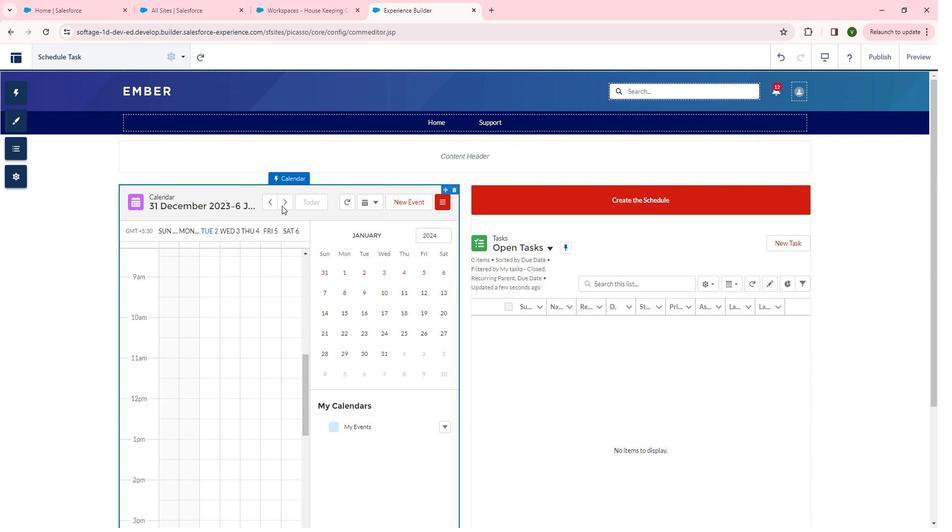 
Action: Mouse scrolled (291, 209) with delta (0, 0)
Screenshot: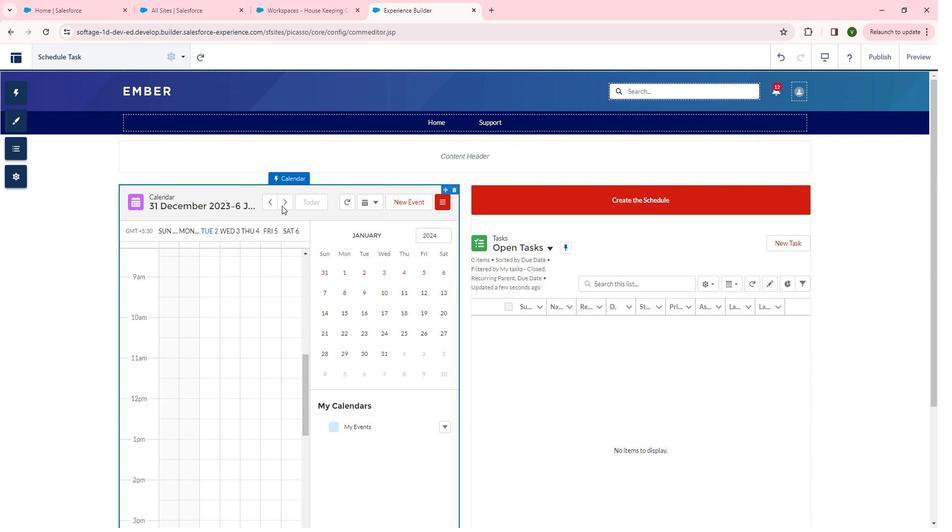 
Action: Mouse moved to (293, 209)
Screenshot: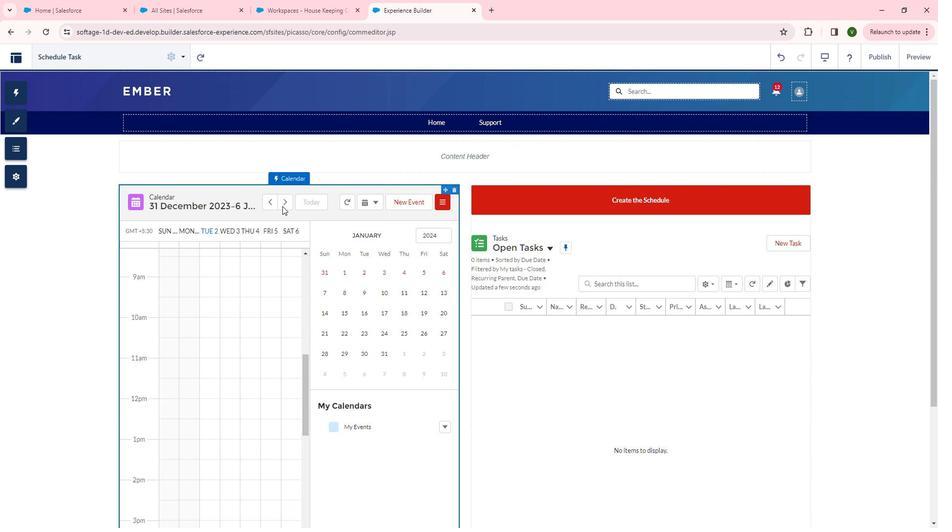 
Action: Mouse scrolled (293, 209) with delta (0, 0)
Screenshot: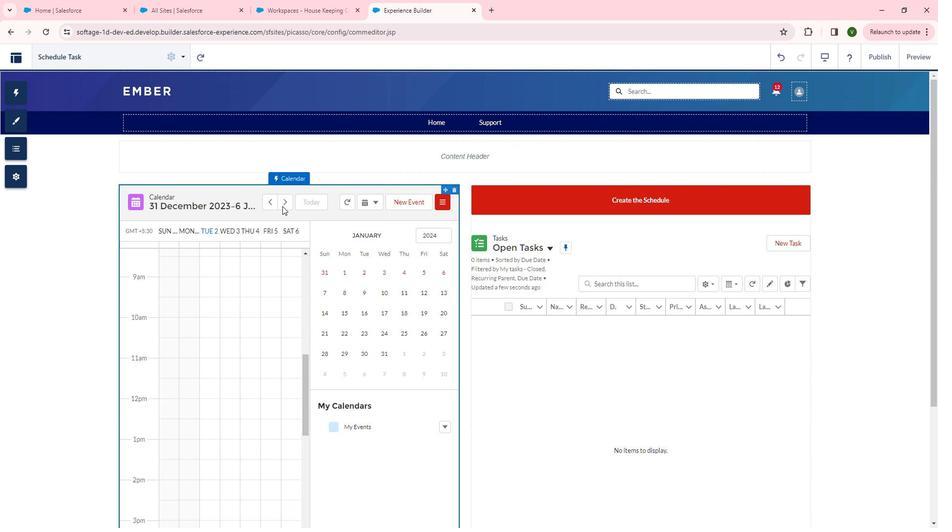 
Action: Mouse moved to (209, 12)
Screenshot: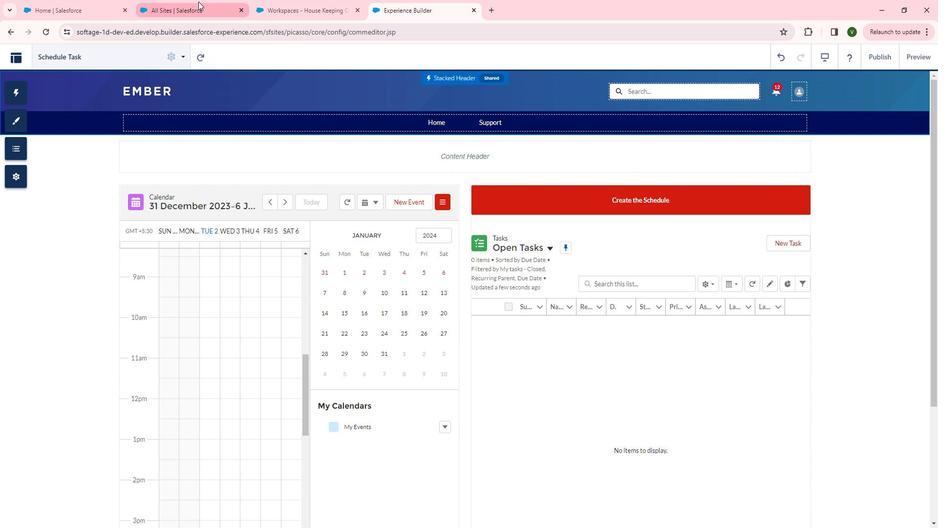 
Action: Mouse pressed left at (209, 12)
Screenshot: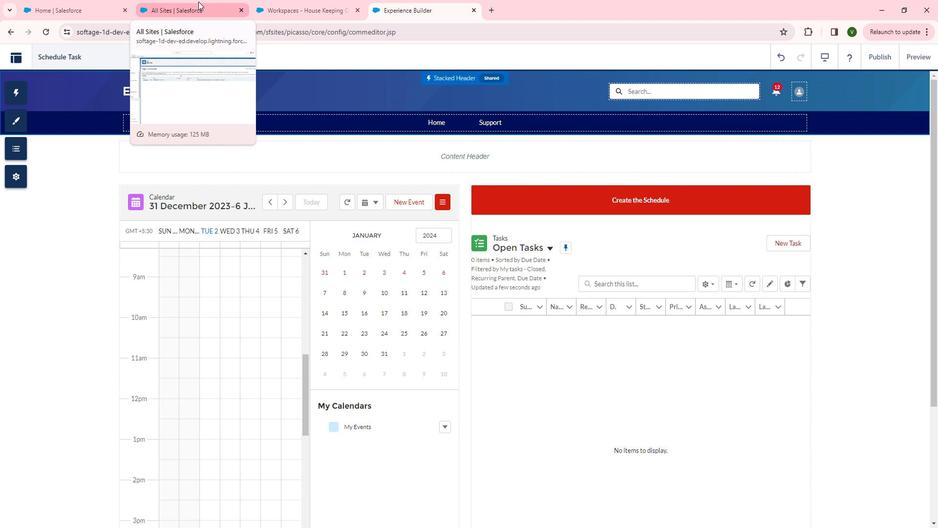 
Action: Mouse moved to (92, 87)
Screenshot: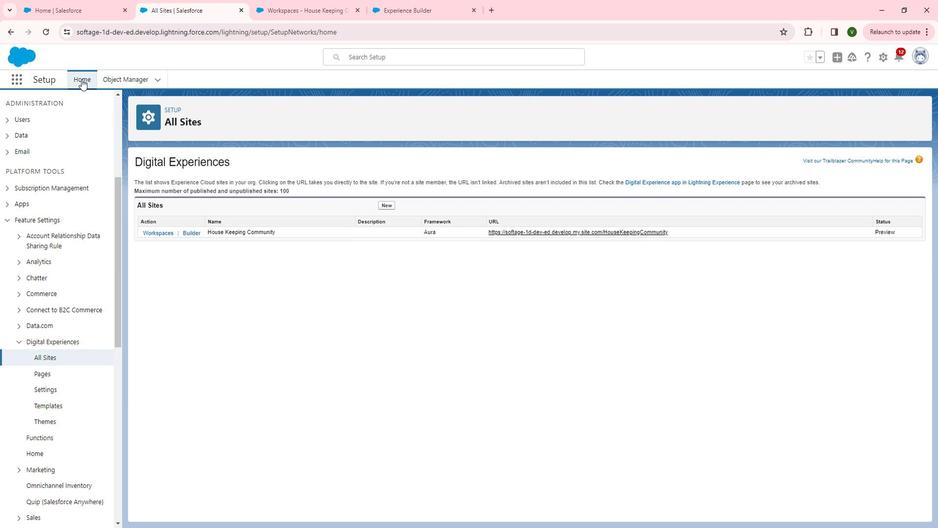 
Action: Mouse pressed left at (92, 87)
Screenshot: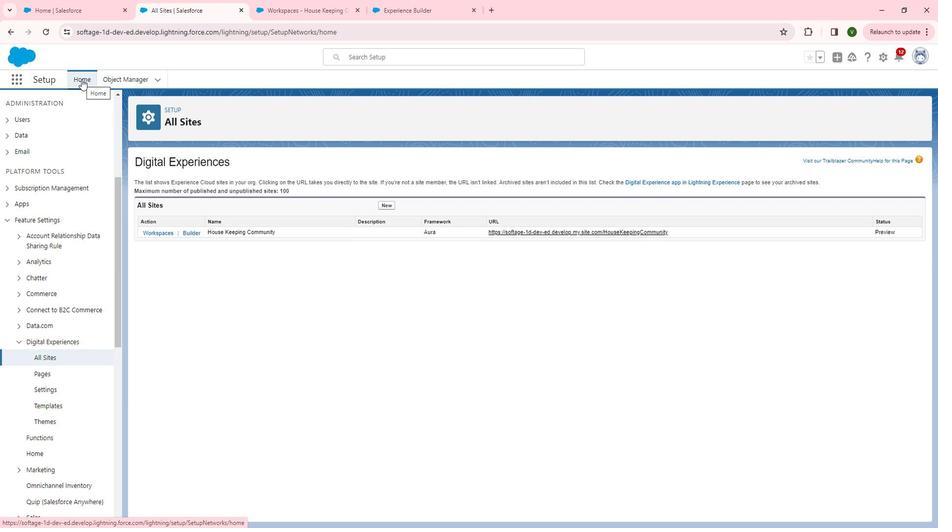 
Action: Mouse moved to (83, 181)
Screenshot: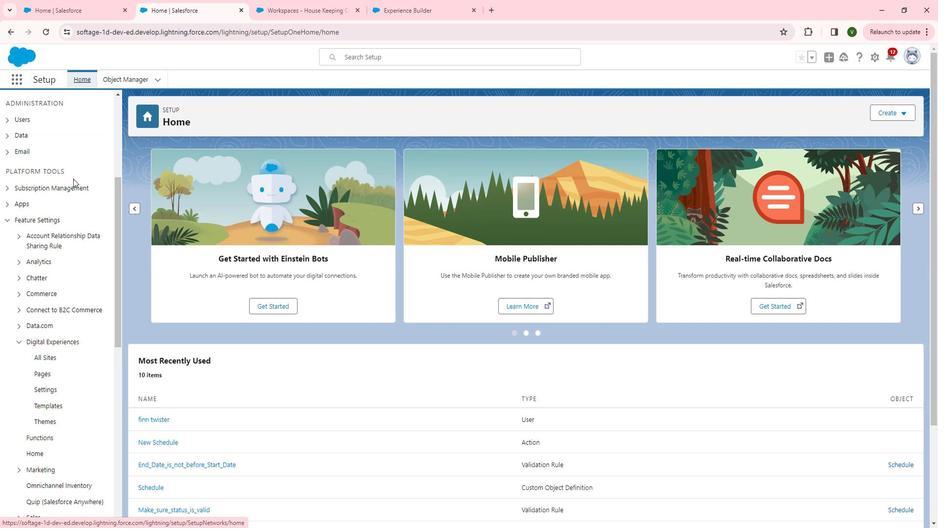 
Action: Mouse scrolled (83, 182) with delta (0, 0)
Screenshot: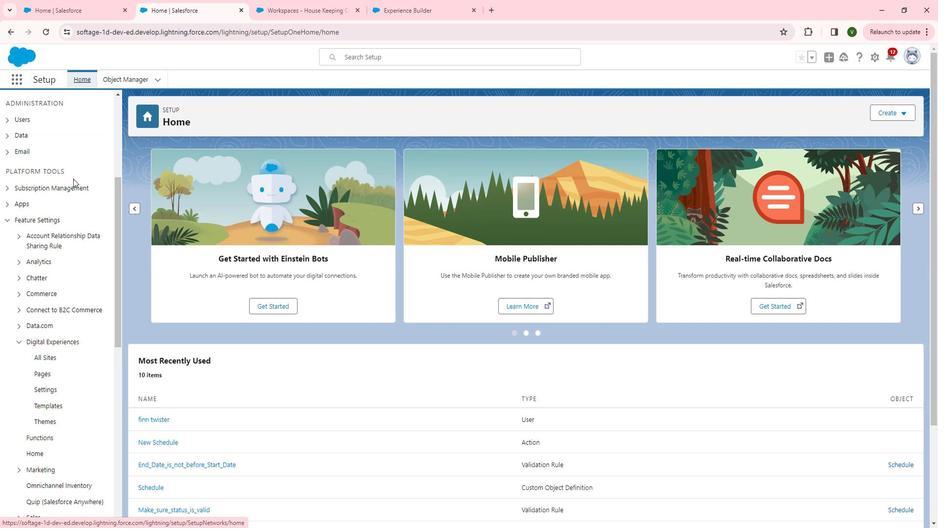 
Action: Mouse moved to (84, 183)
Screenshot: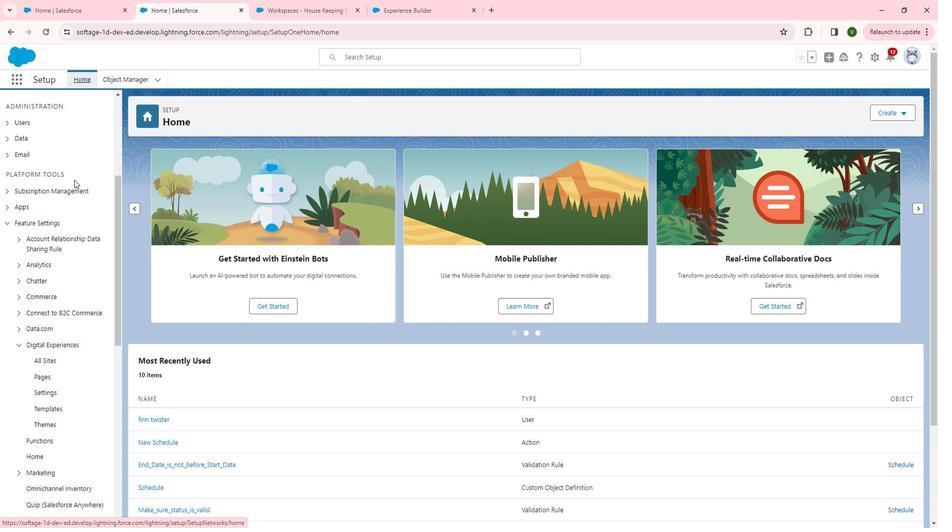 
Action: Mouse scrolled (84, 183) with delta (0, 0)
Screenshot: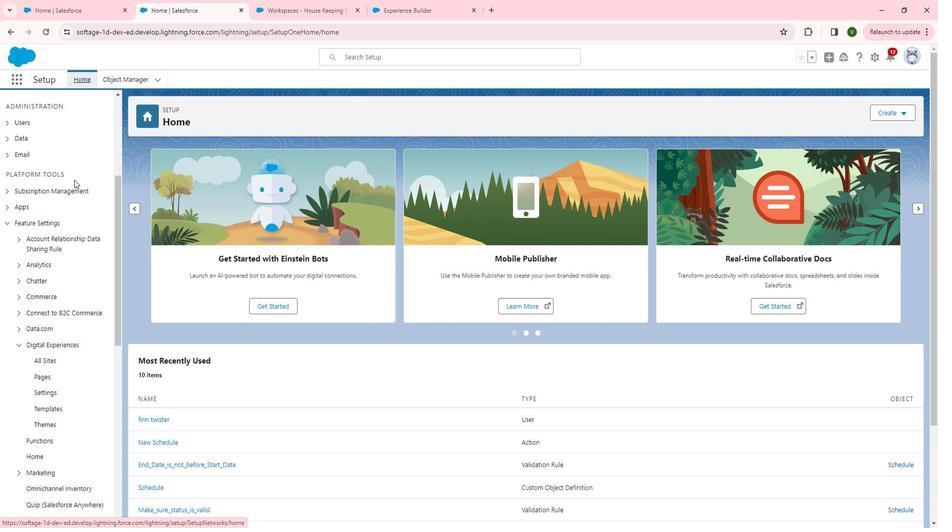 
Action: Mouse moved to (85, 183)
Screenshot: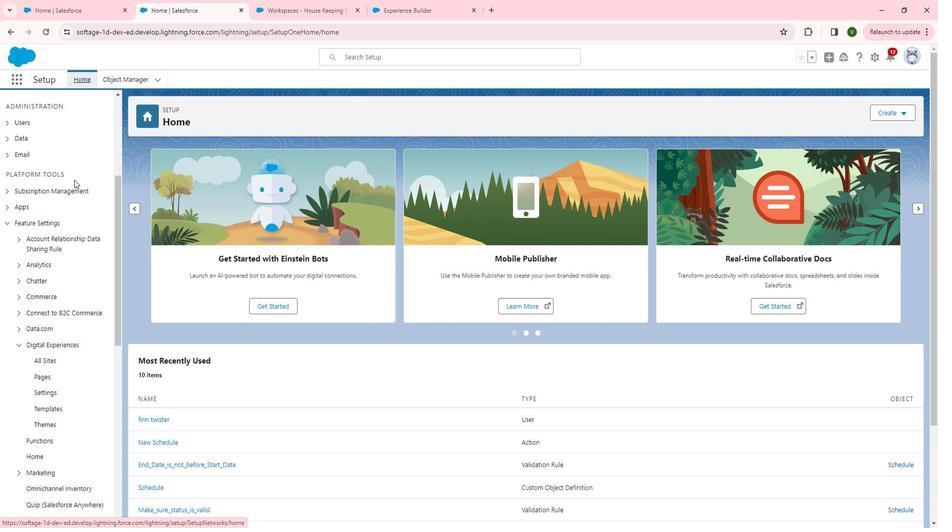 
Action: Mouse scrolled (85, 184) with delta (0, 0)
Screenshot: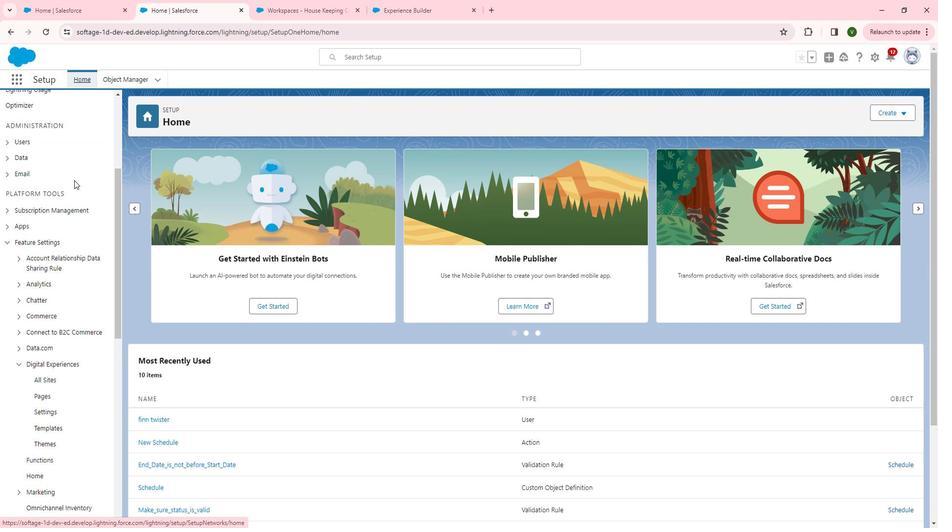 
Action: Mouse moved to (83, 175)
Screenshot: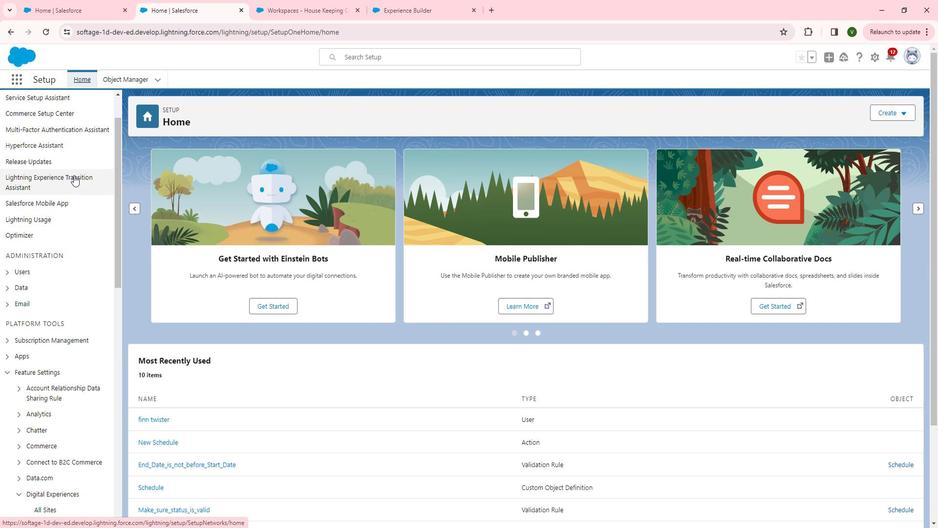 
Action: Mouse scrolled (83, 176) with delta (0, 0)
Screenshot: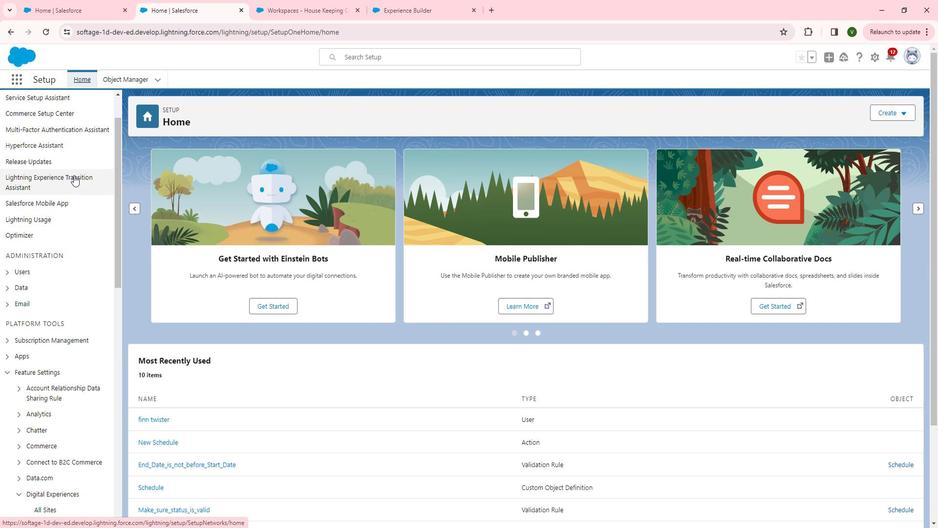 
Action: Mouse moved to (85, 180)
Screenshot: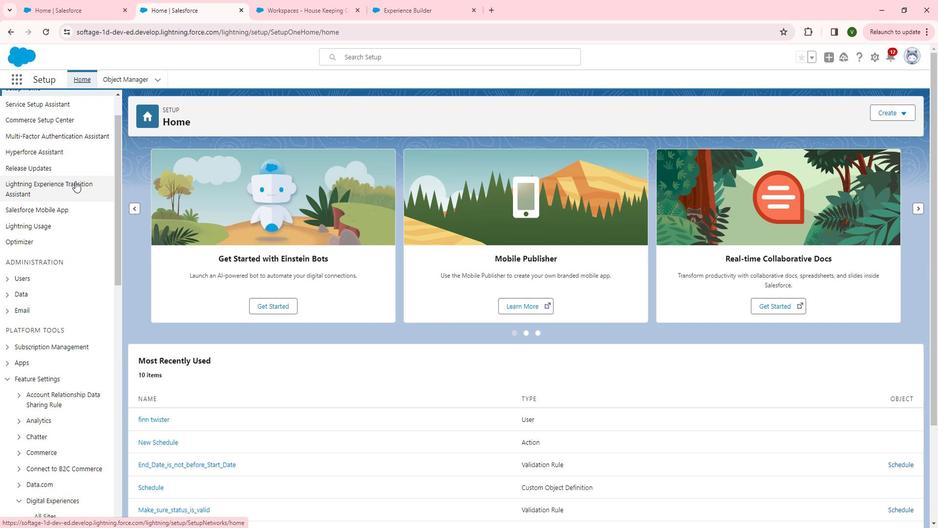 
Action: Mouse scrolled (85, 180) with delta (0, 0)
Screenshot: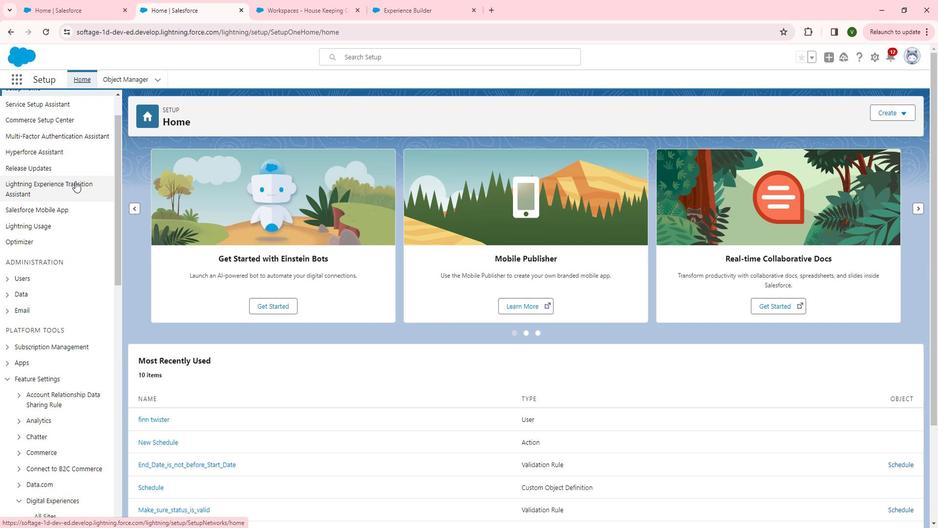 
Action: Mouse moved to (86, 184)
Screenshot: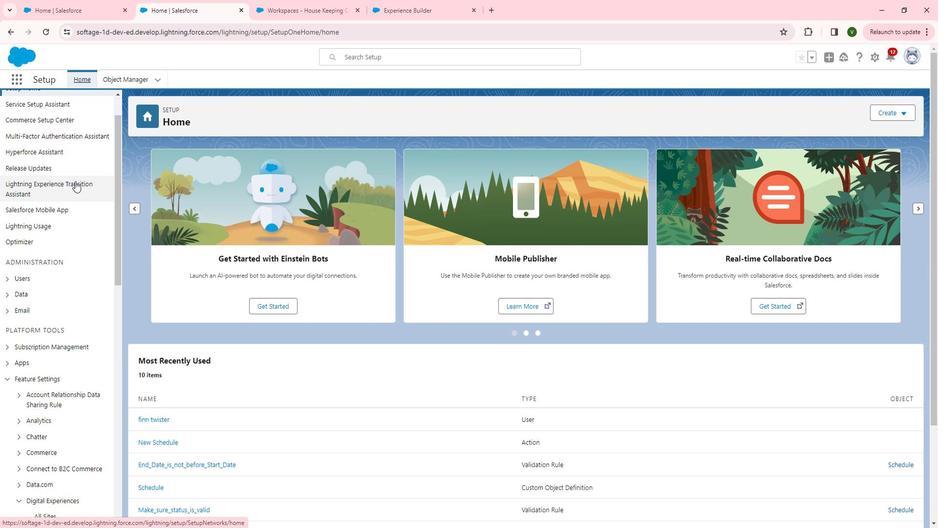 
Action: Mouse scrolled (86, 185) with delta (0, 0)
Screenshot: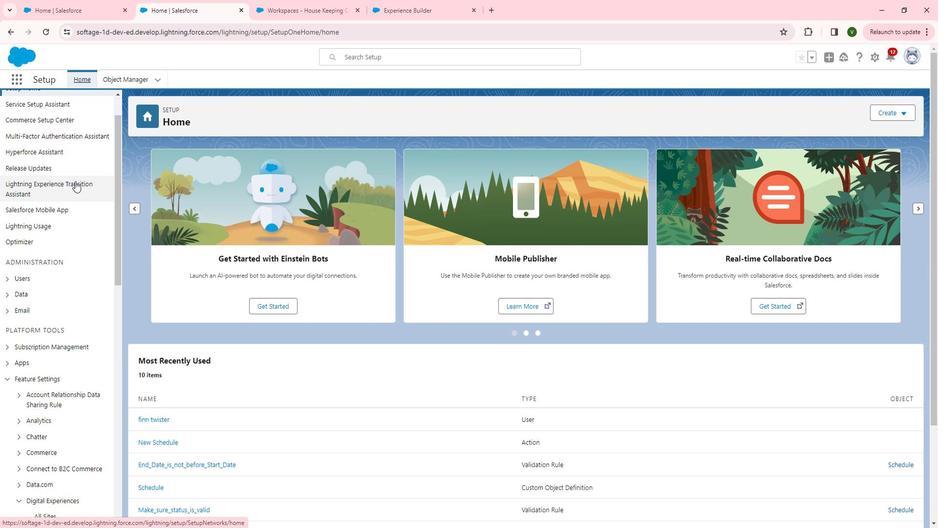
Action: Mouse moved to (85, 187)
Screenshot: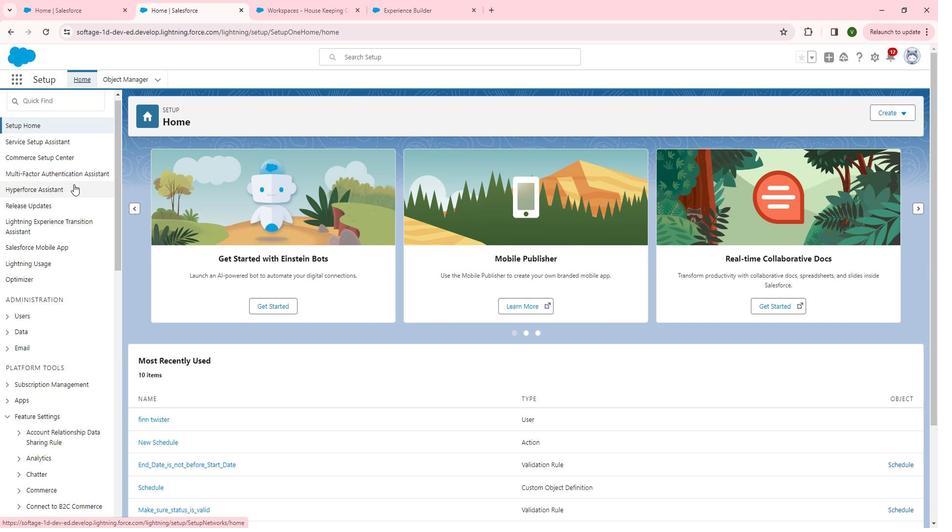 
Action: Mouse scrolled (85, 187) with delta (0, 0)
Screenshot: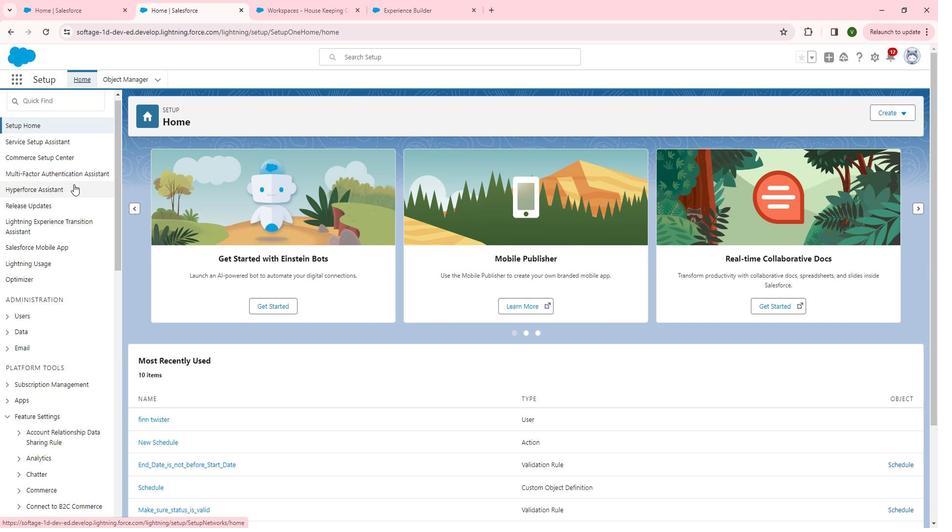 
Action: Mouse moved to (54, 280)
Screenshot: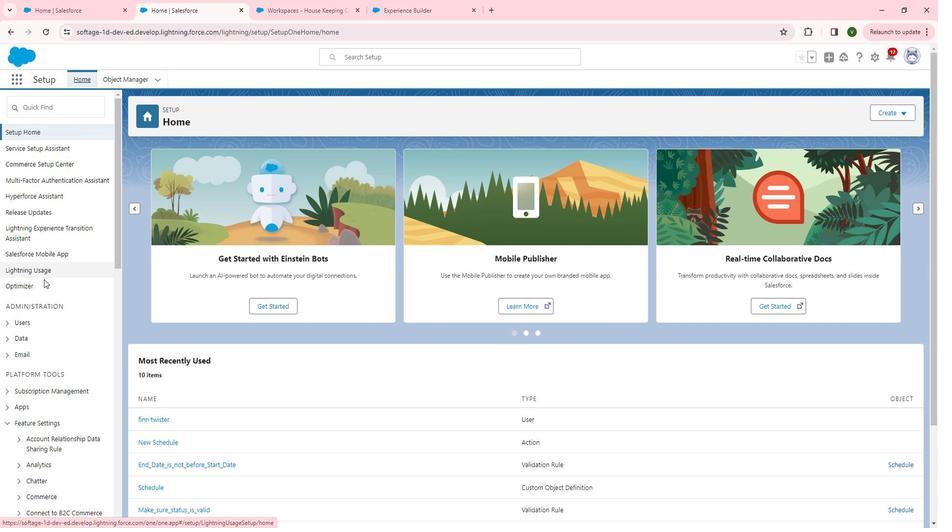 
Action: Mouse scrolled (54, 279) with delta (0, 0)
Screenshot: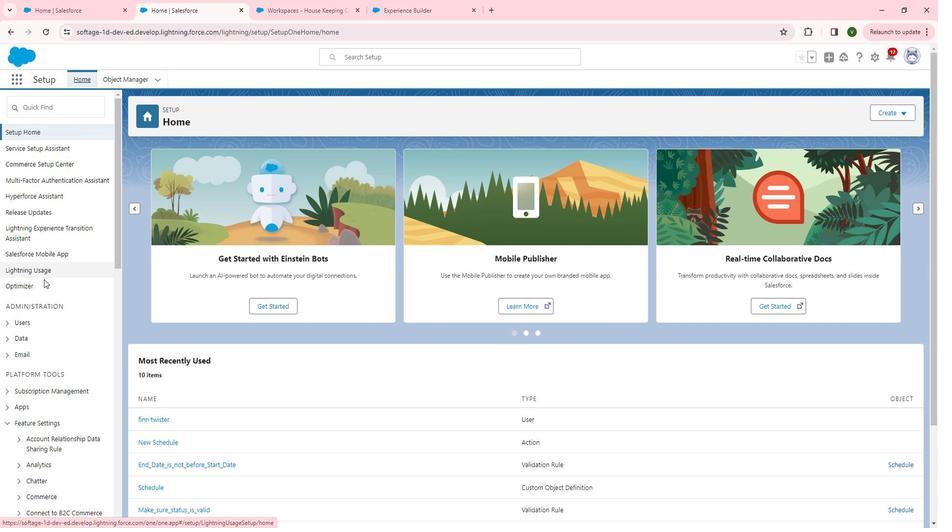 
Action: Mouse moved to (54, 280)
Screenshot: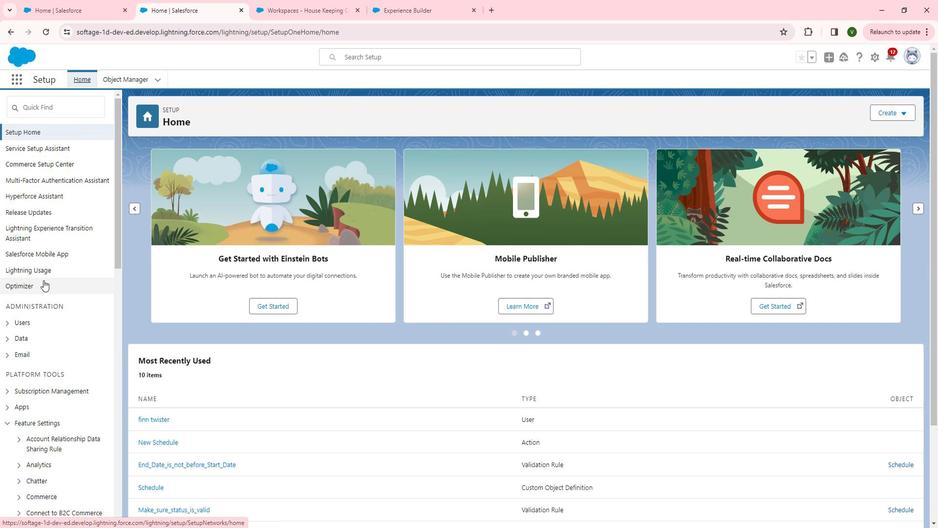 
Action: Mouse scrolled (54, 280) with delta (0, 0)
Screenshot: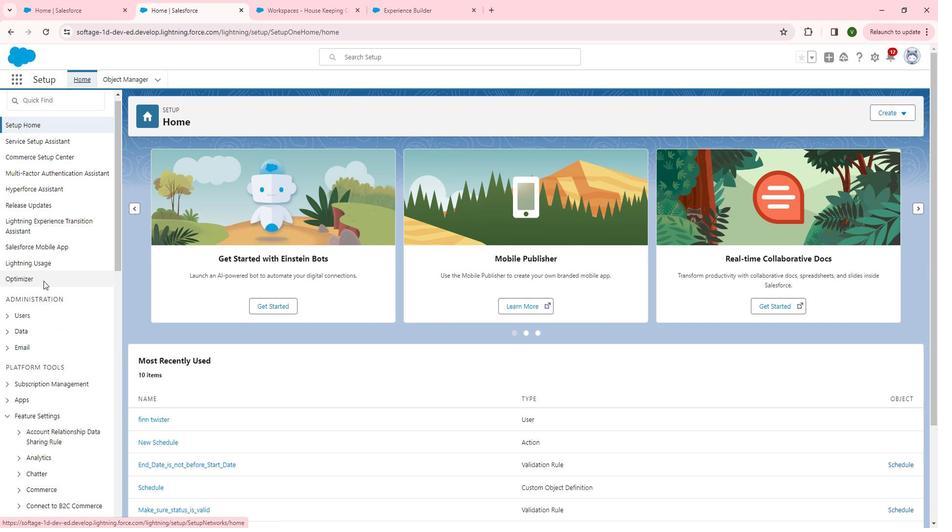 
Action: Mouse moved to (54, 281)
Screenshot: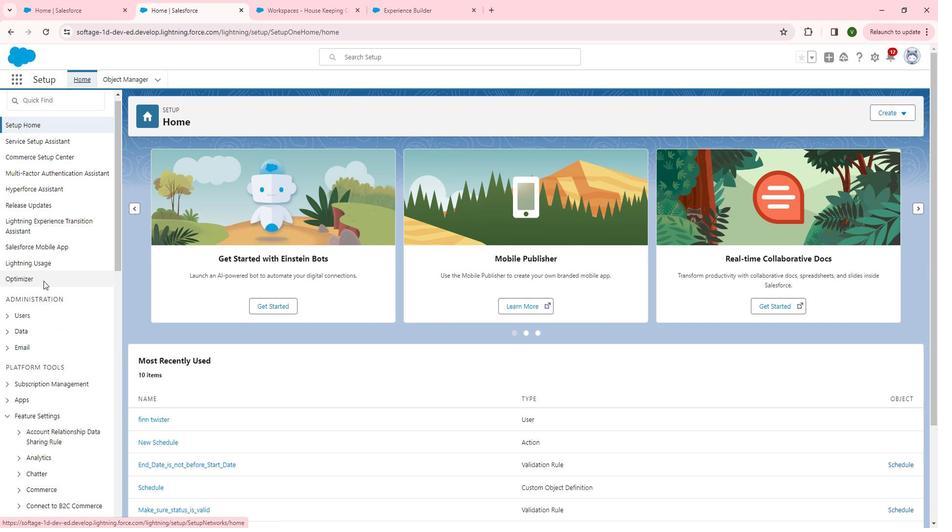
Action: Mouse scrolled (54, 280) with delta (0, 0)
Screenshot: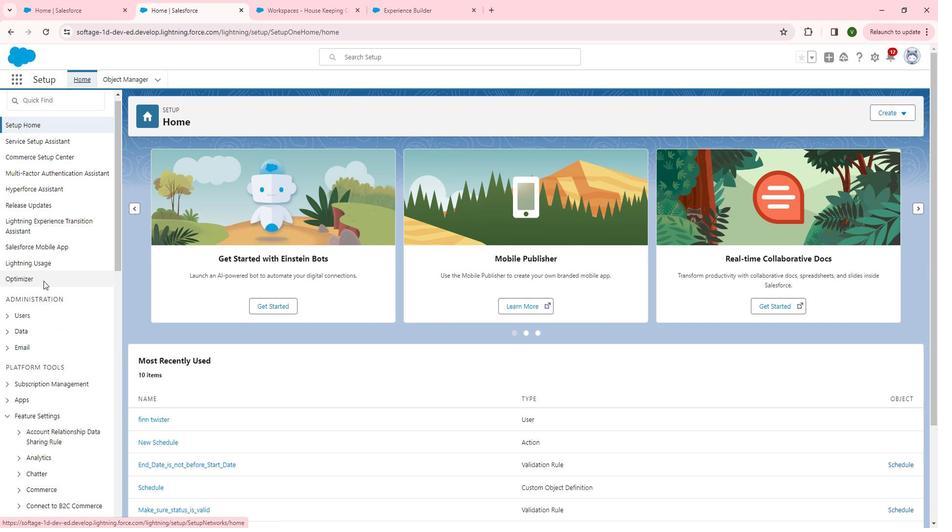 
Action: Mouse moved to (54, 281)
Screenshot: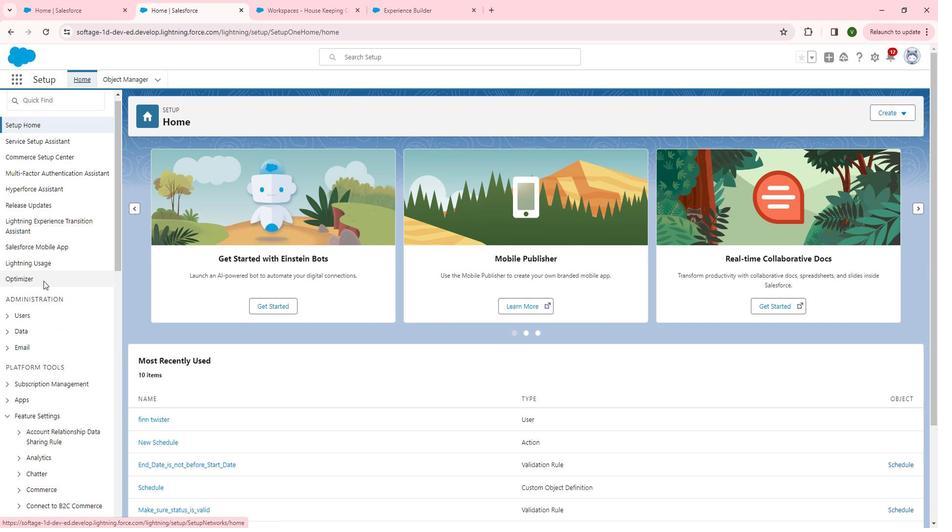 
Action: Mouse scrolled (54, 281) with delta (0, 0)
Screenshot: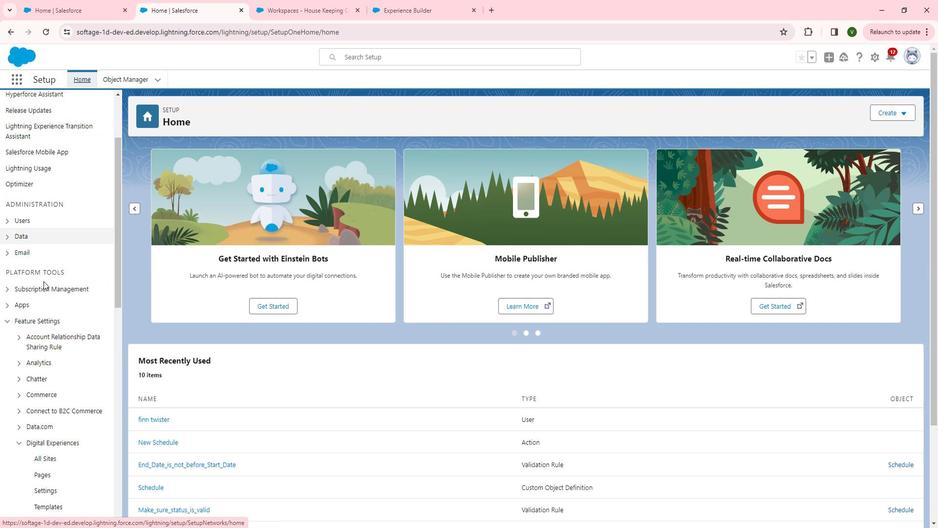 
Action: Mouse moved to (28, 337)
Screenshot: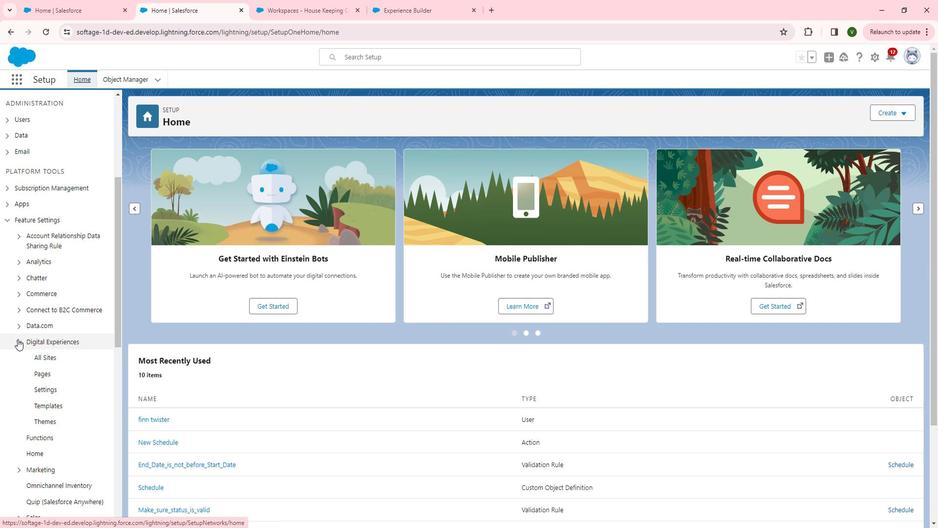 
Action: Mouse pressed left at (28, 337)
Screenshot: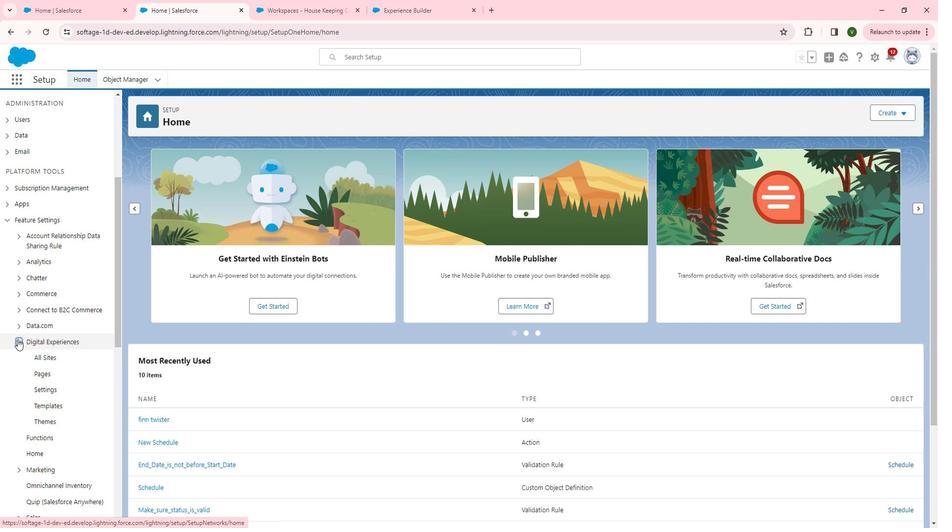 
Action: Mouse moved to (28, 331)
Screenshot: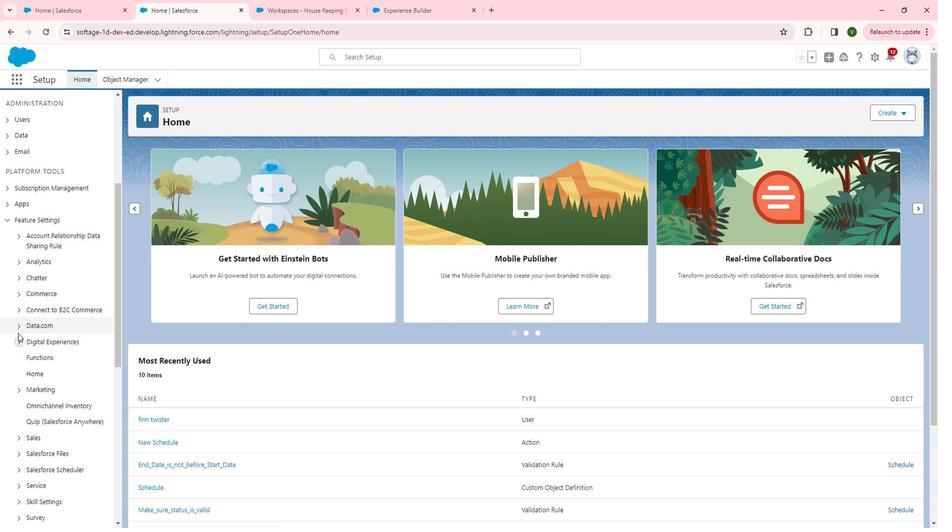 
Action: Mouse scrolled (28, 331) with delta (0, 0)
Screenshot: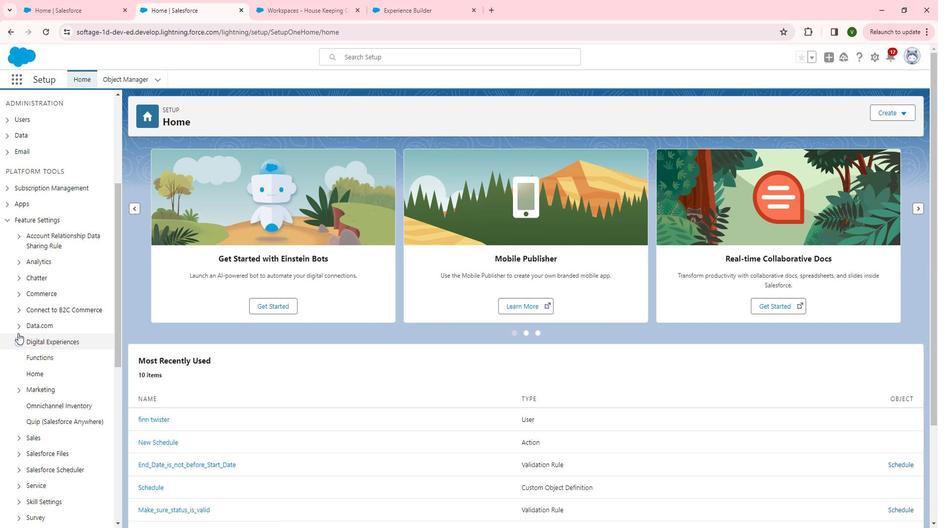 
Action: Mouse scrolled (28, 331) with delta (0, 0)
Screenshot: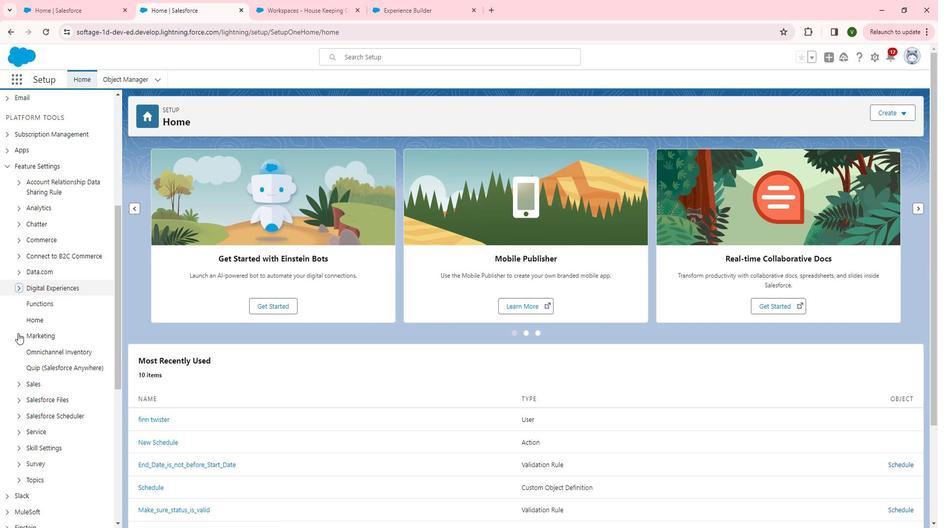 
Action: Mouse scrolled (28, 331) with delta (0, 0)
Screenshot: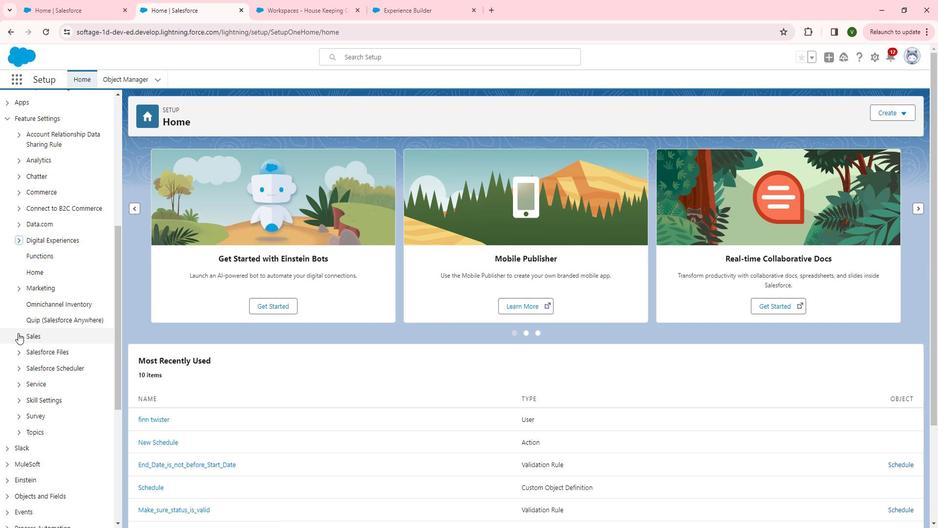 
Action: Mouse scrolled (28, 331) with delta (0, 0)
Screenshot: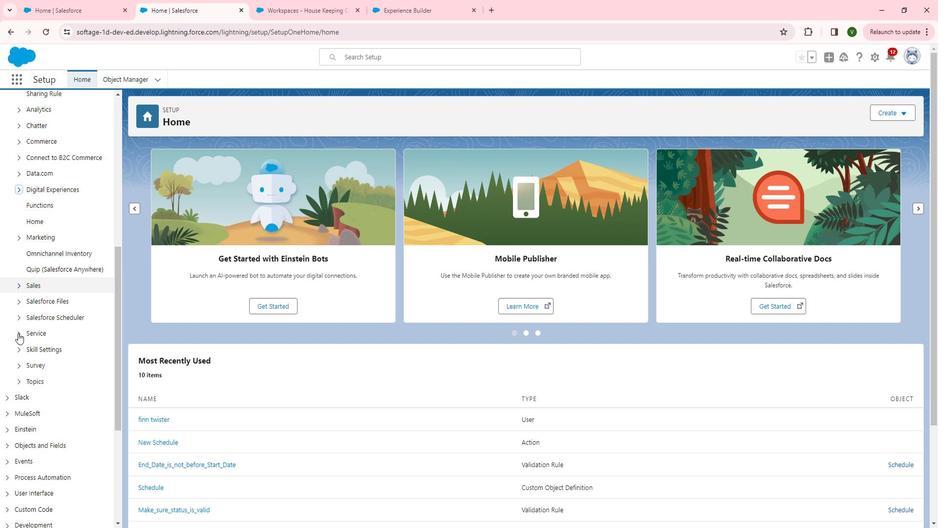 
Action: Mouse moved to (14, 421)
Screenshot: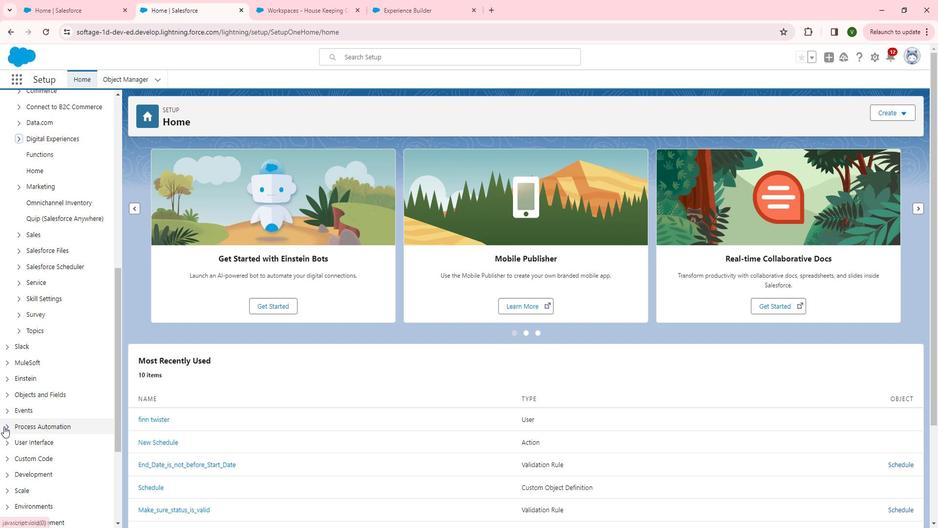 
Action: Mouse pressed left at (14, 421)
Screenshot: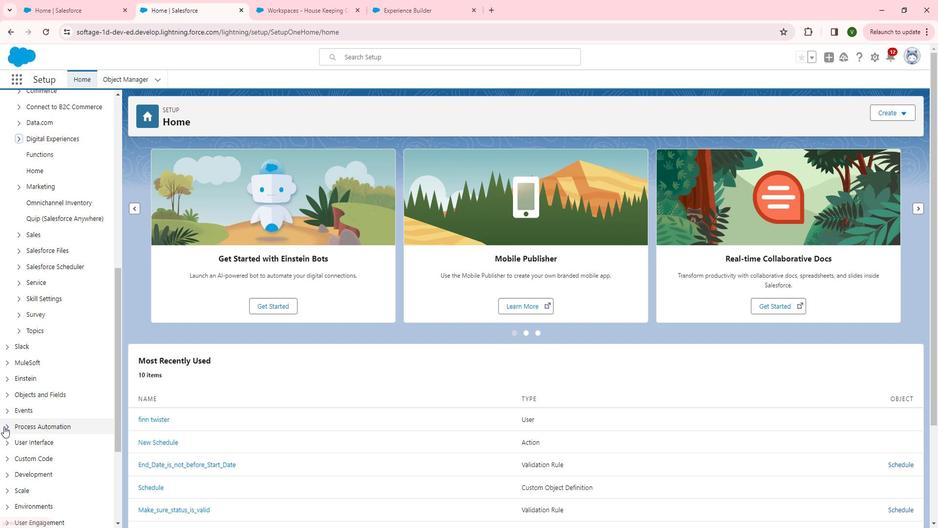
Action: Mouse moved to (93, 390)
Screenshot: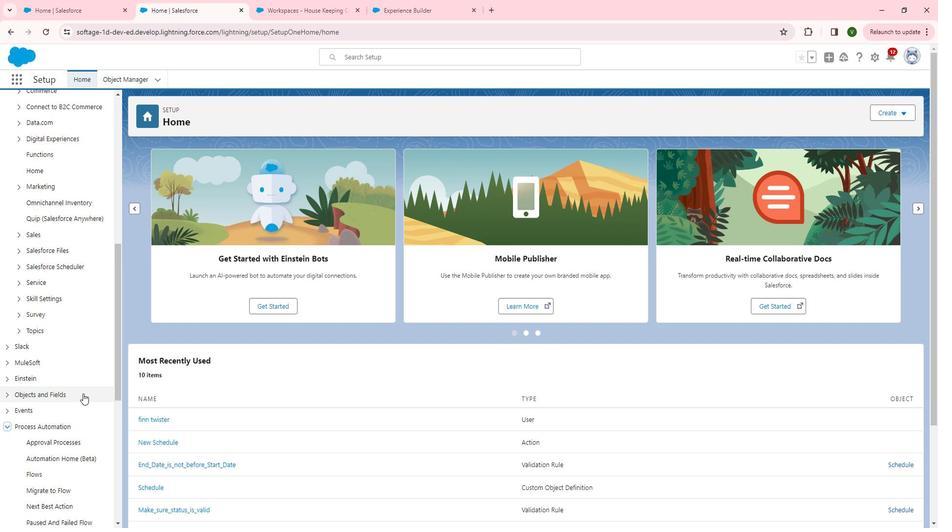 
Action: Mouse scrolled (93, 389) with delta (0, 0)
Screenshot: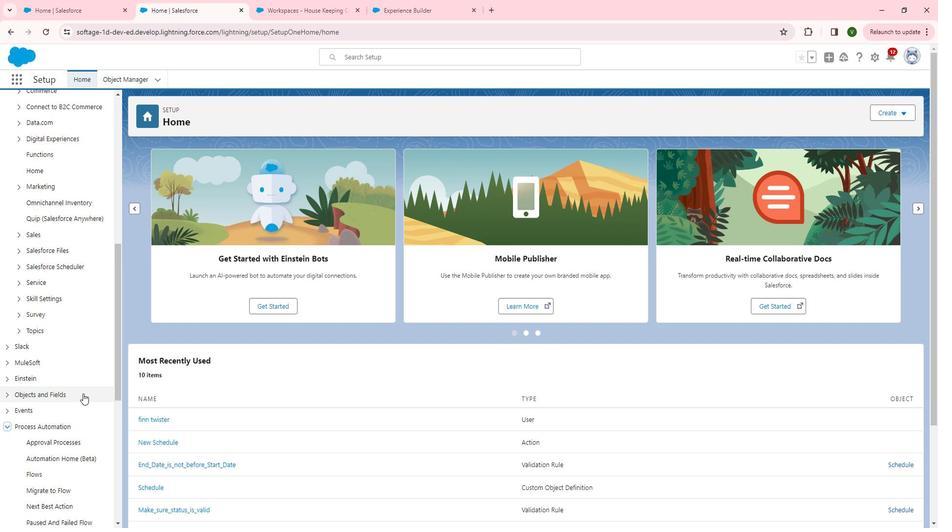 
Action: Mouse moved to (94, 389)
Screenshot: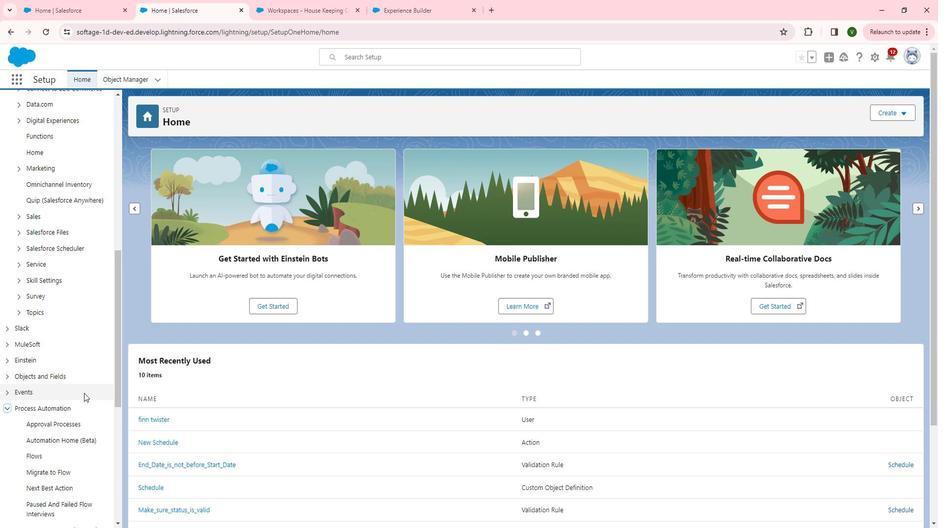 
Action: Mouse scrolled (94, 388) with delta (0, 0)
Screenshot: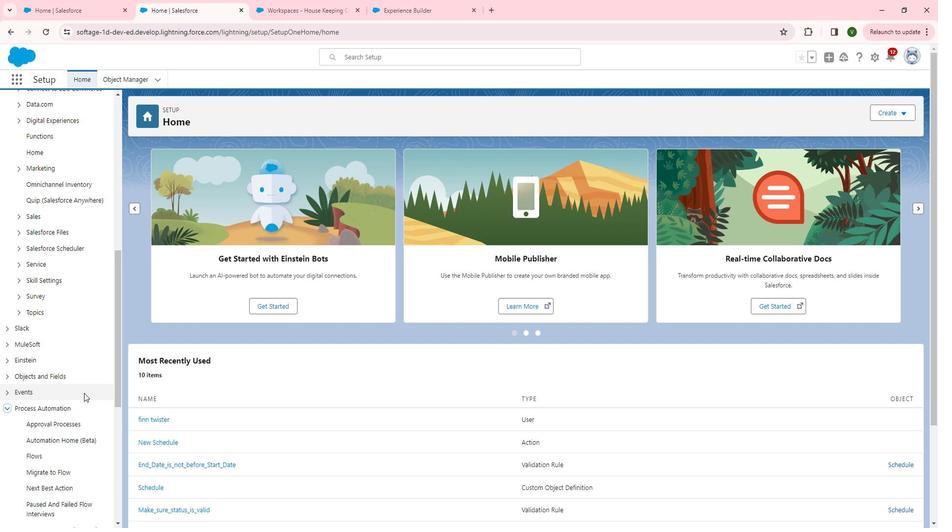 
Action: Mouse scrolled (94, 388) with delta (0, 0)
Screenshot: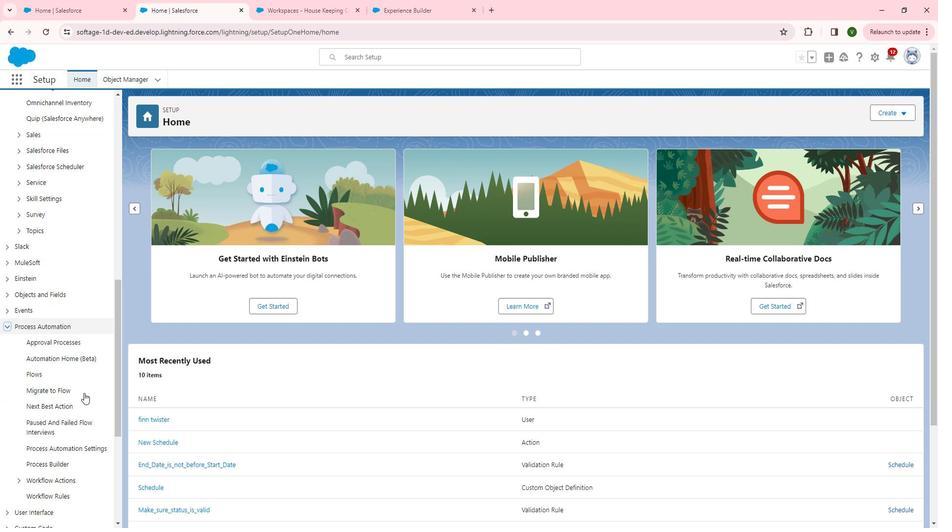 
Action: Mouse moved to (46, 322)
Screenshot: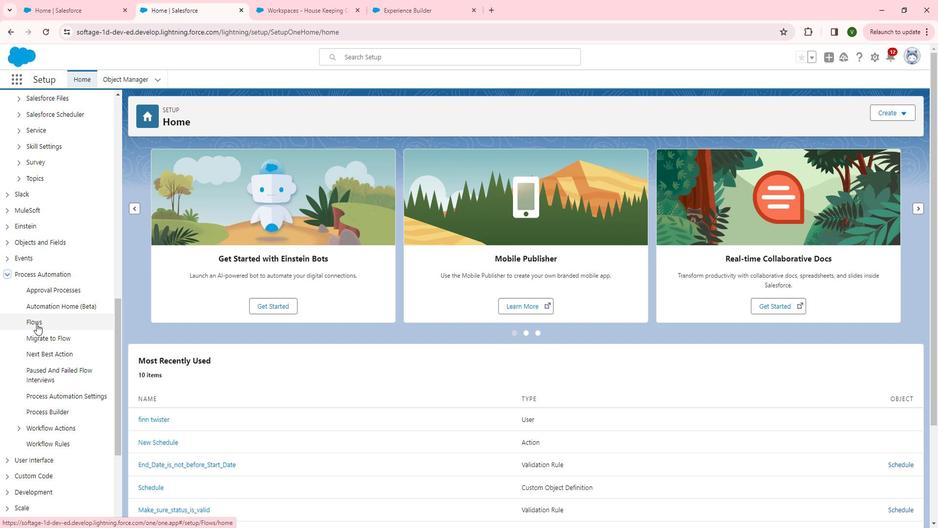 
Action: Mouse pressed left at (46, 322)
Screenshot: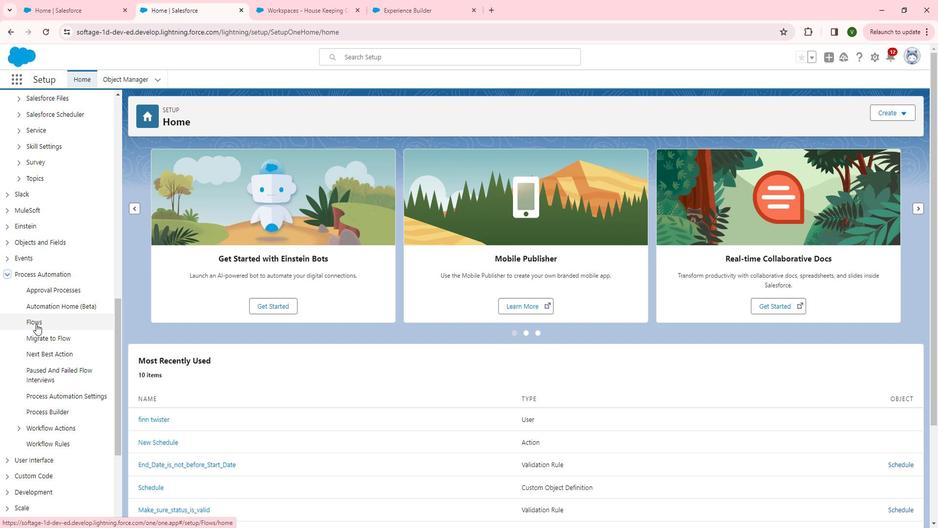 
Action: Mouse moved to (910, 122)
Screenshot: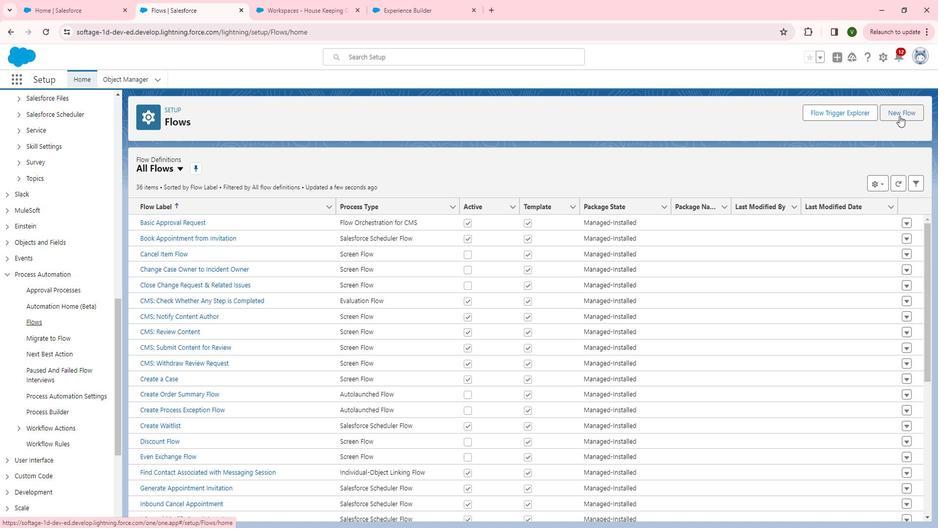 
Action: Mouse pressed left at (910, 122)
Screenshot: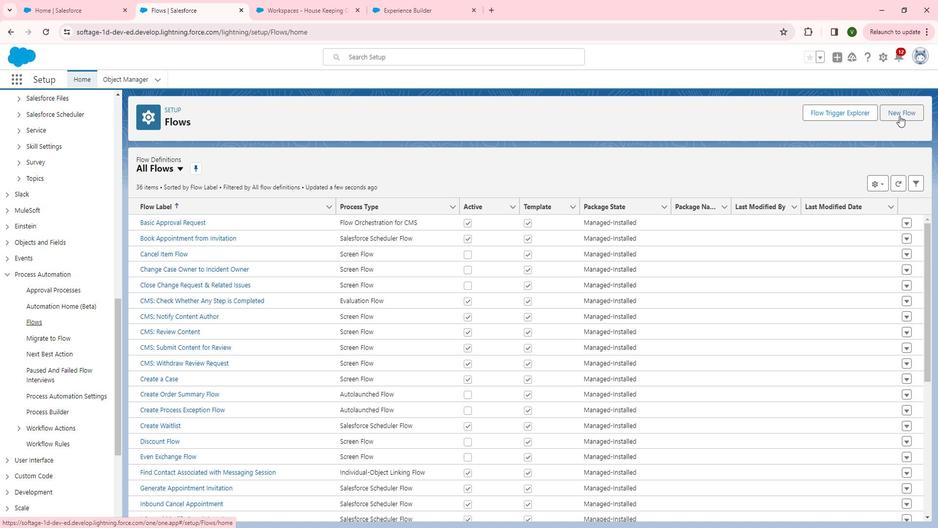 
Action: Mouse moved to (514, 230)
Screenshot: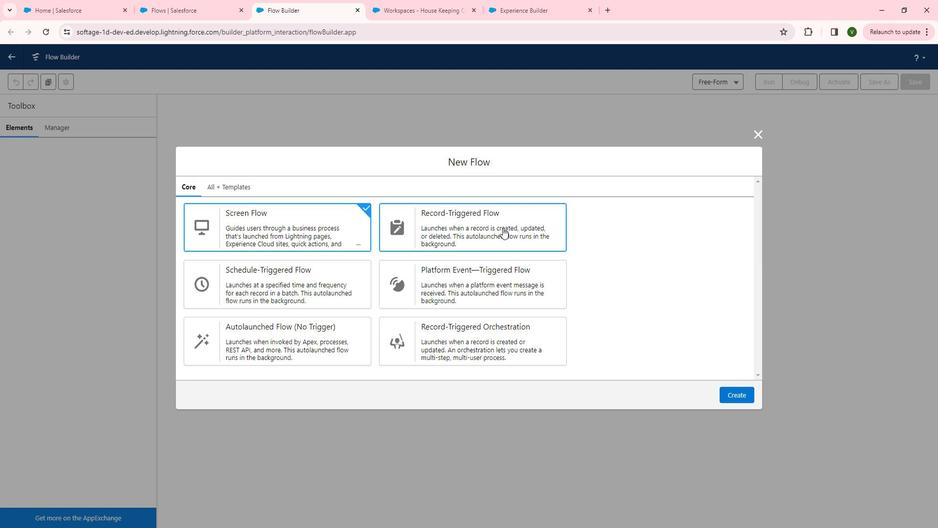 
Action: Mouse pressed left at (514, 230)
Screenshot: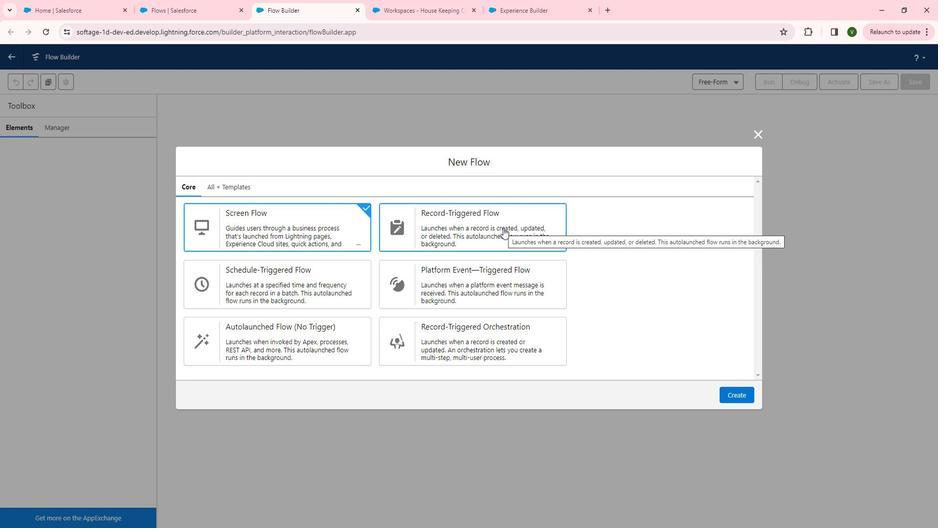 
Action: Mouse moved to (752, 390)
Screenshot: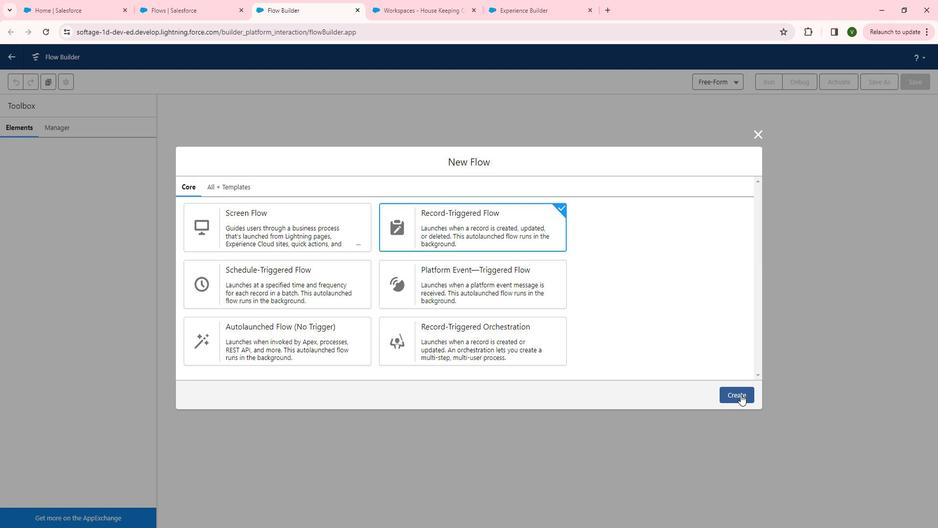 
Action: Mouse pressed left at (752, 390)
Screenshot: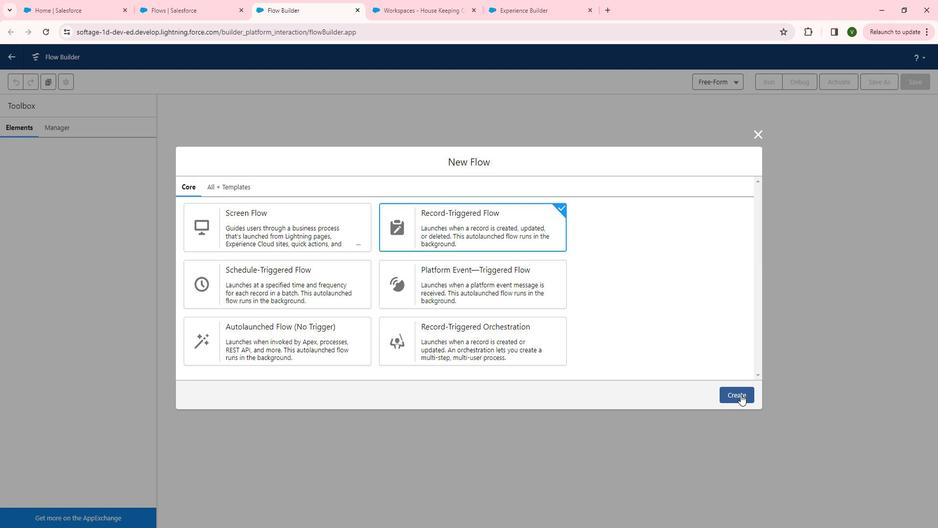 
Action: Mouse moved to (535, 165)
Screenshot: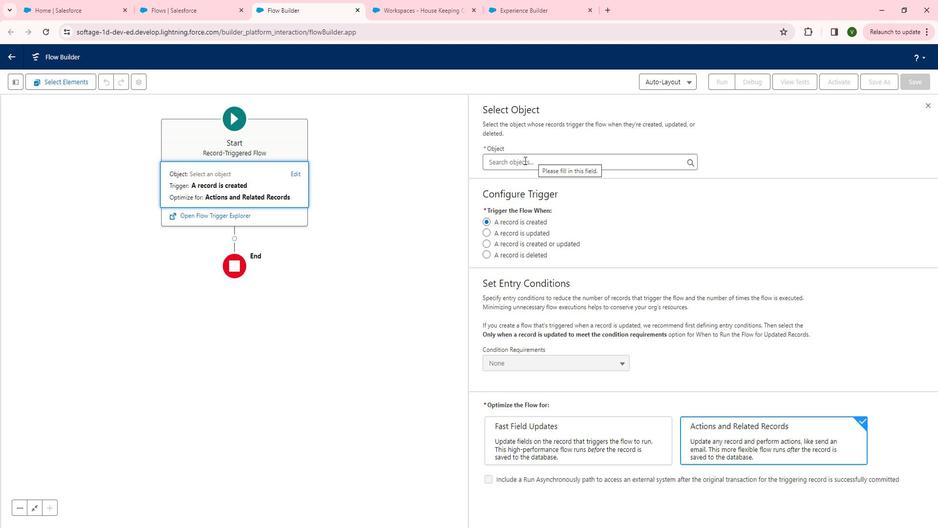 
Action: Mouse pressed left at (535, 165)
Screenshot: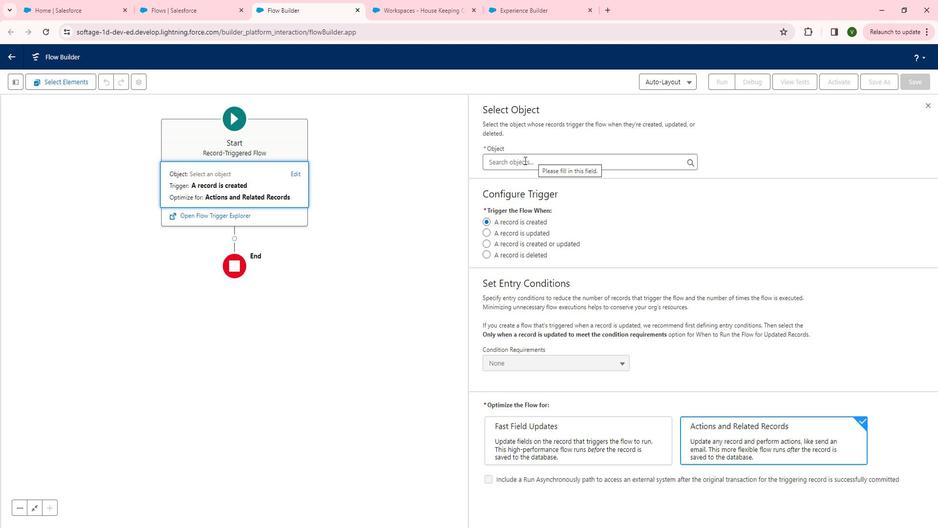 
Action: Key pressed task
Screenshot: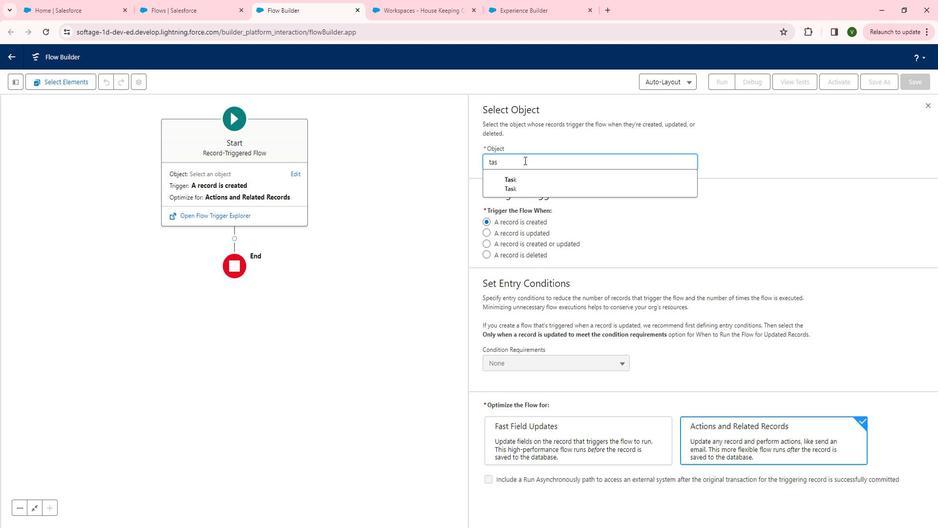 
Action: Mouse moved to (533, 191)
Screenshot: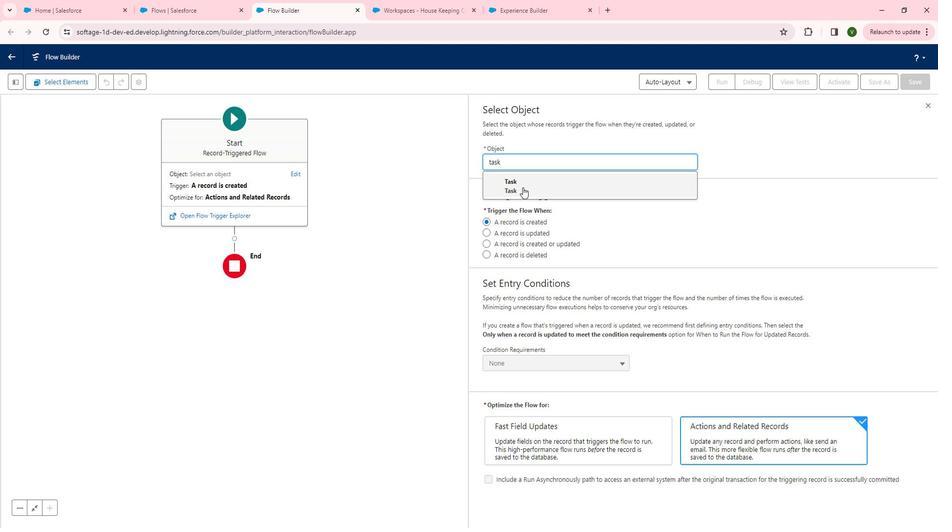 
Action: Mouse pressed left at (533, 191)
Screenshot: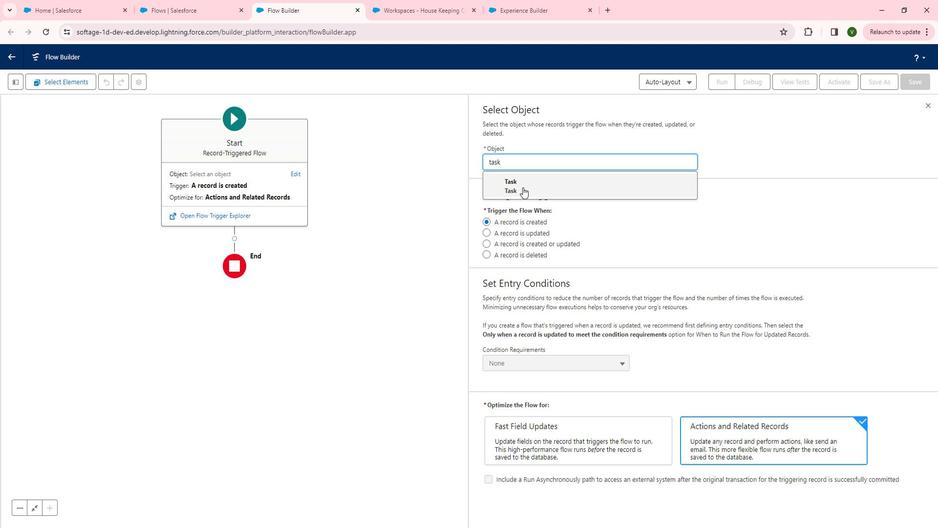 
Action: Mouse moved to (577, 358)
Screenshot: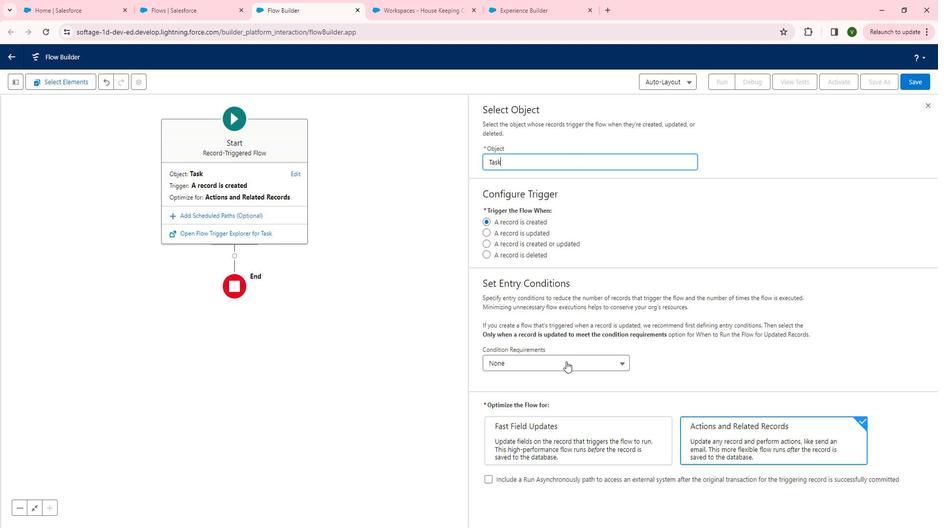 
Action: Mouse pressed left at (577, 358)
Screenshot: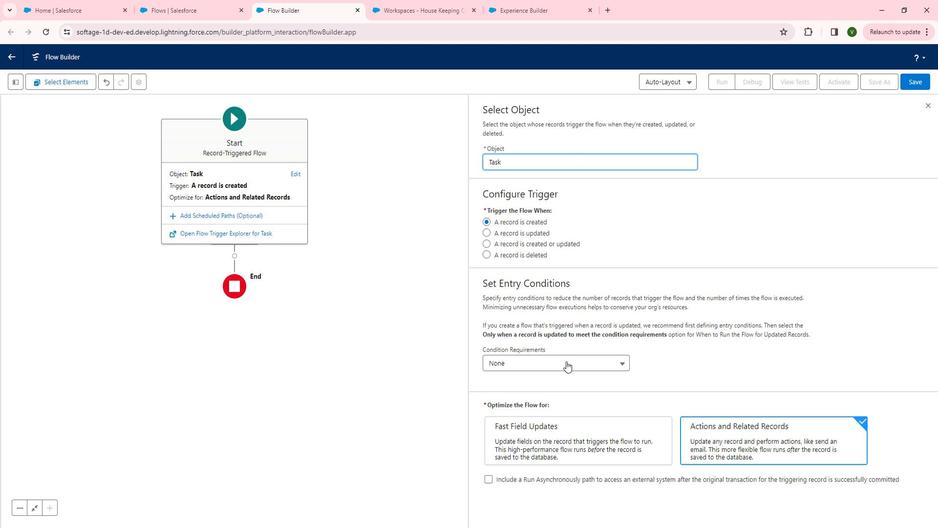 
Action: Mouse moved to (565, 401)
Screenshot: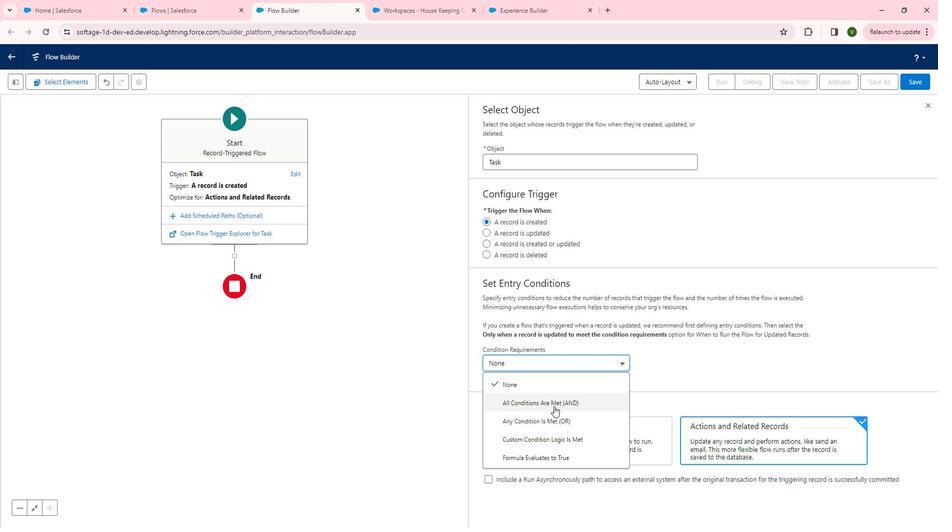 
Action: Mouse pressed left at (565, 401)
Screenshot: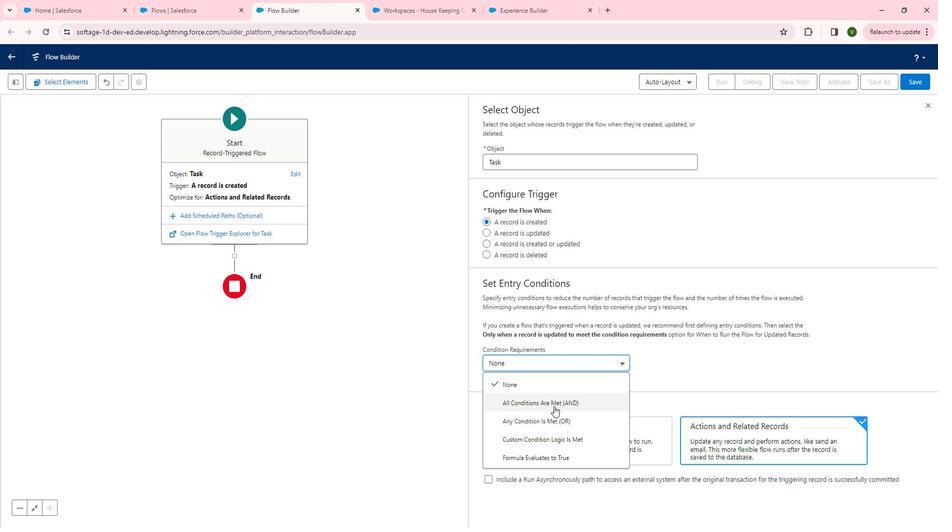 
Action: Mouse moved to (683, 363)
Screenshot: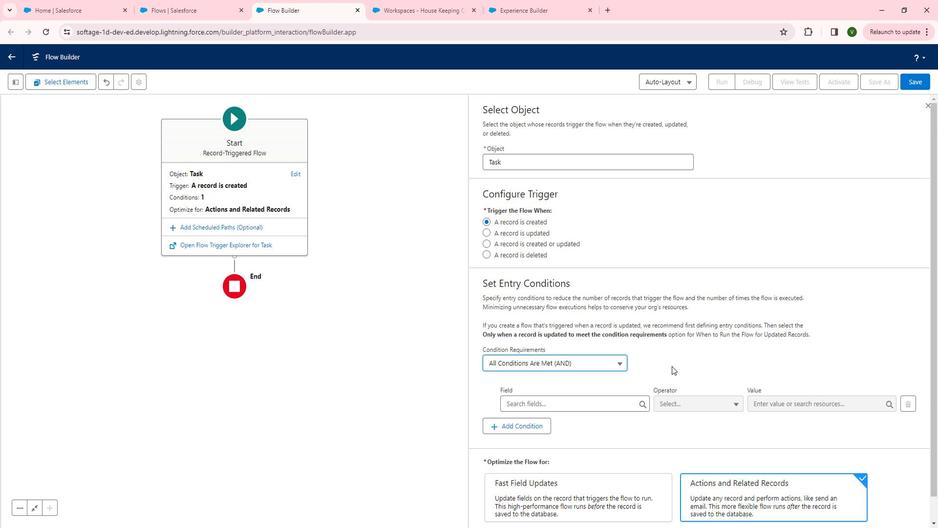 
Action: Mouse scrolled (683, 362) with delta (0, 0)
Screenshot: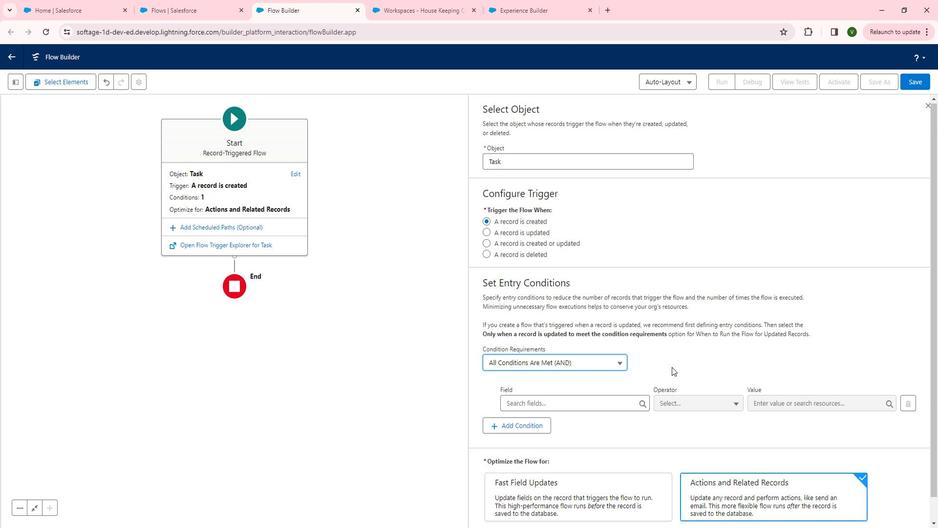 
Action: Mouse moved to (683, 364)
Screenshot: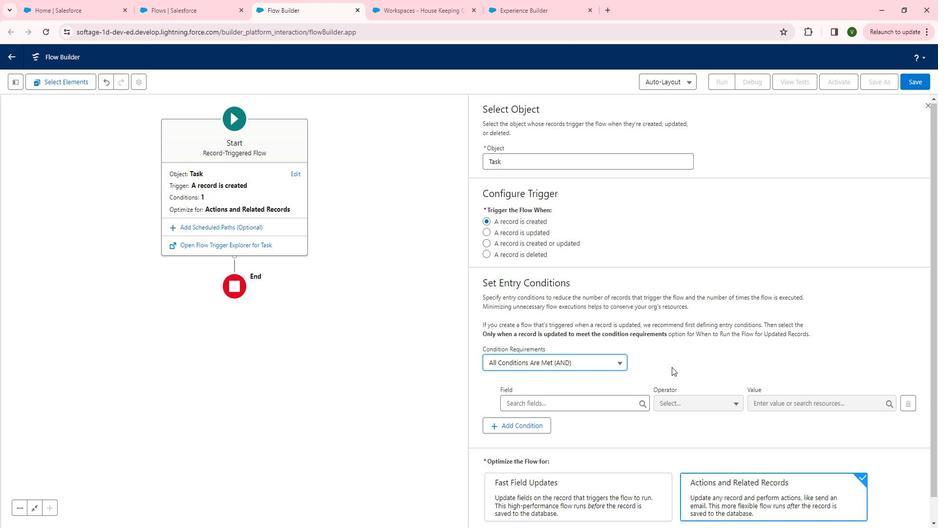 
Action: Mouse scrolled (683, 363) with delta (0, 0)
Screenshot: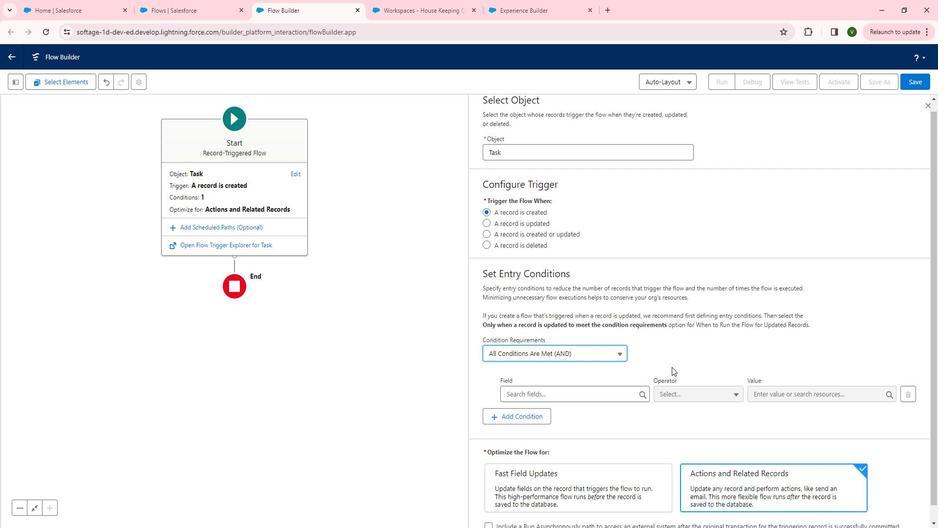 
Action: Mouse moved to (602, 374)
Screenshot: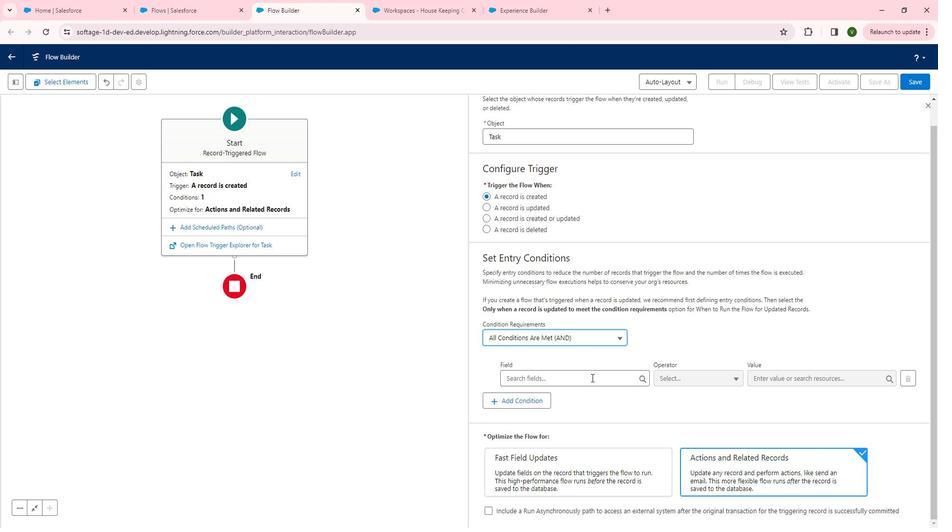 
Action: Mouse pressed left at (602, 374)
Screenshot: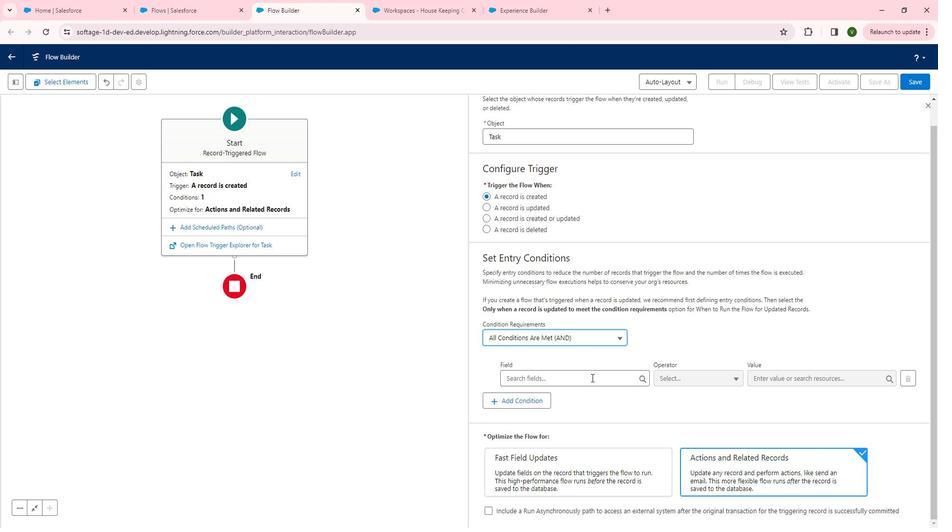 
Action: Mouse moved to (602, 303)
Screenshot: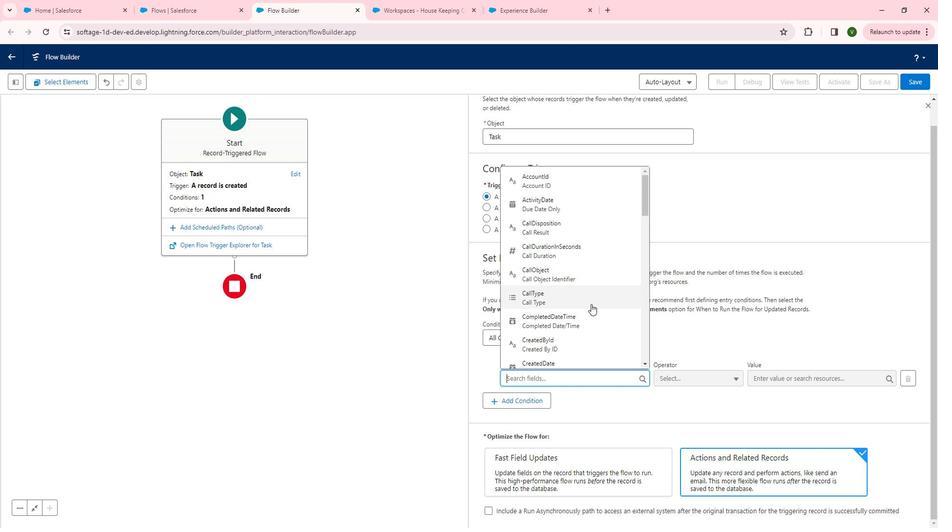 
Action: Mouse scrolled (602, 303) with delta (0, 0)
Screenshot: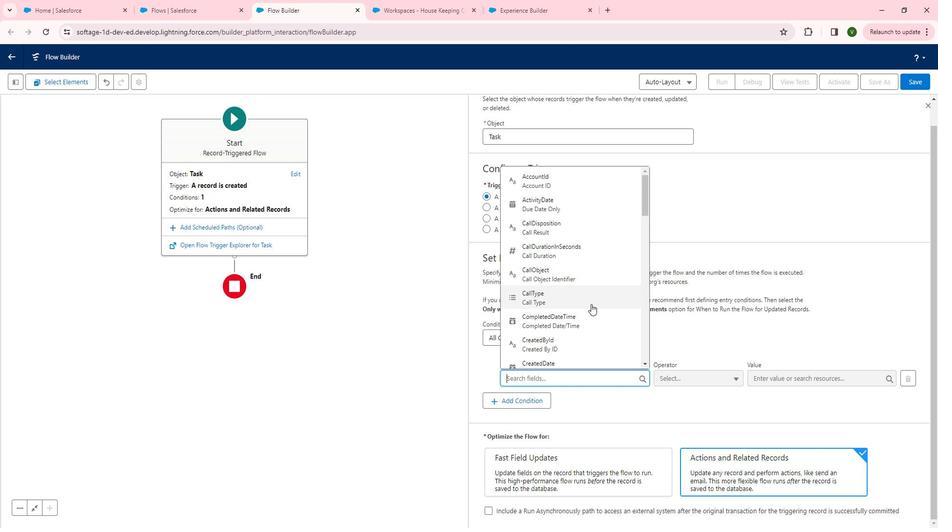 
Action: Mouse scrolled (602, 303) with delta (0, 0)
Screenshot: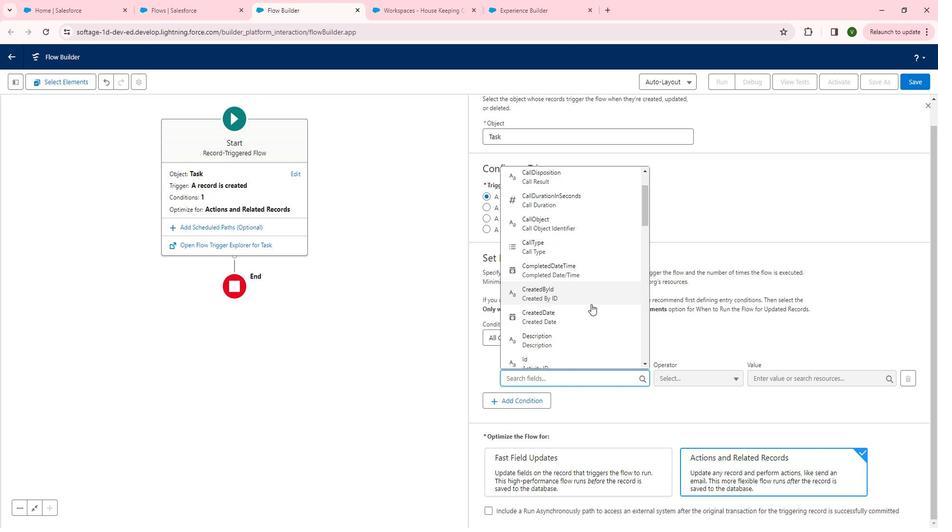 
Action: Mouse scrolled (602, 303) with delta (0, 0)
Screenshot: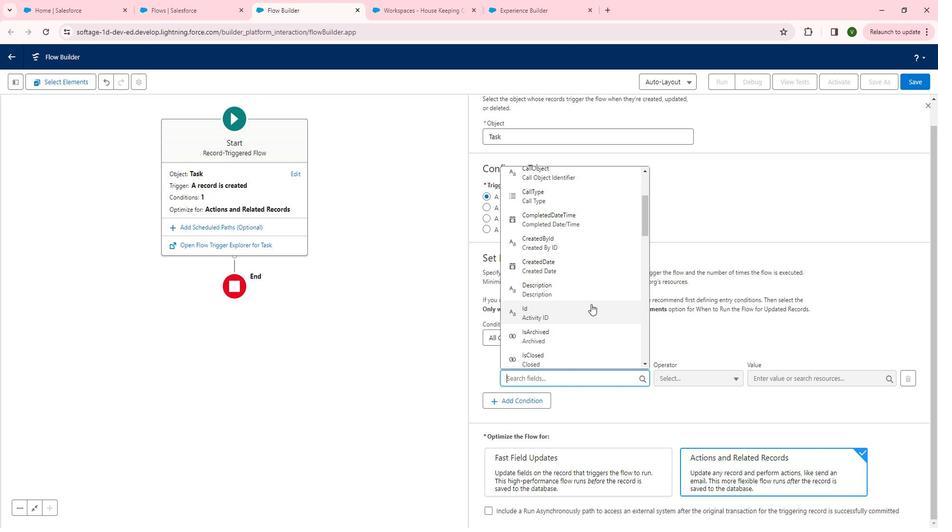 
Action: Mouse scrolled (602, 303) with delta (0, 0)
Screenshot: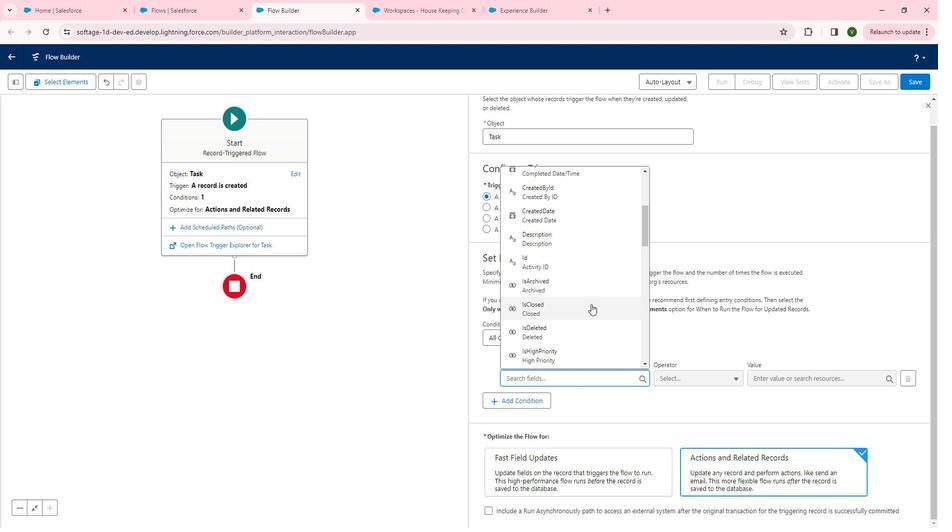 
Action: Mouse scrolled (602, 303) with delta (0, 0)
Screenshot: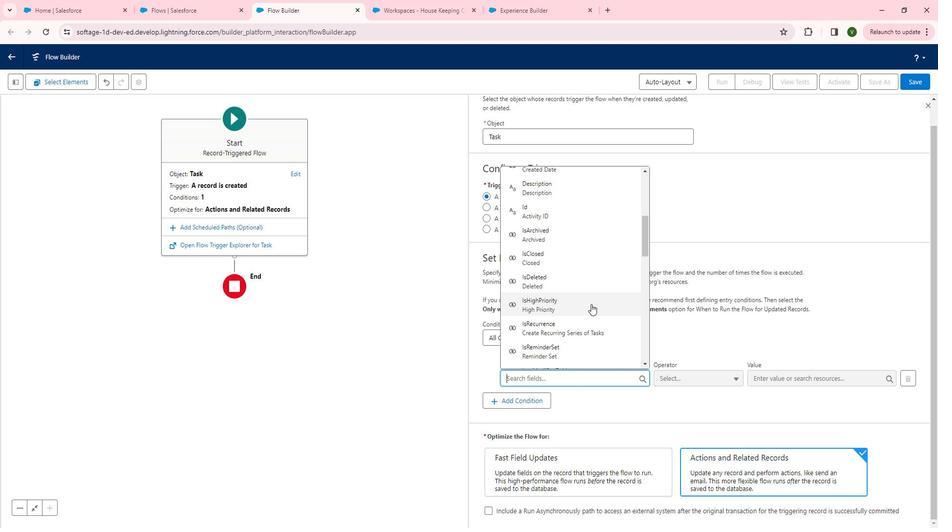 
Action: Mouse scrolled (602, 303) with delta (0, 0)
Screenshot: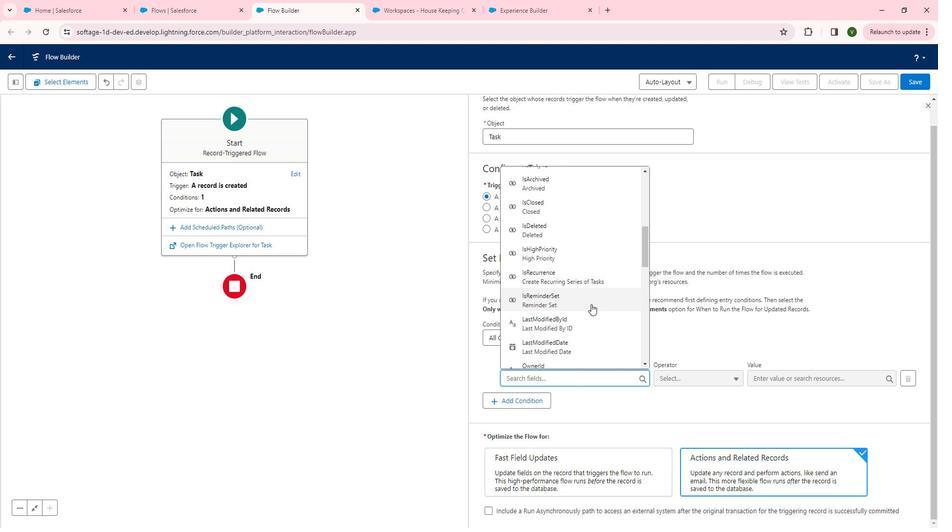 
Action: Mouse scrolled (602, 303) with delta (0, 0)
Screenshot: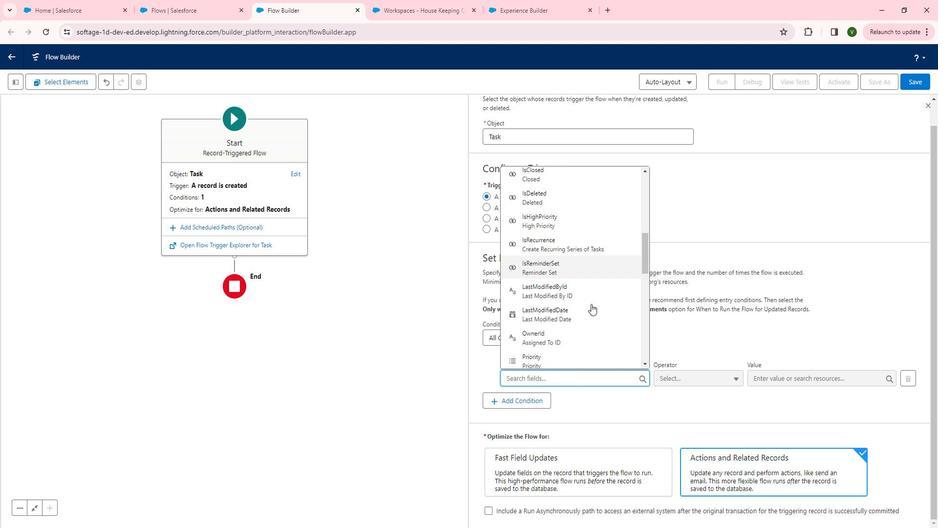 
Action: Mouse scrolled (602, 303) with delta (0, 0)
Screenshot: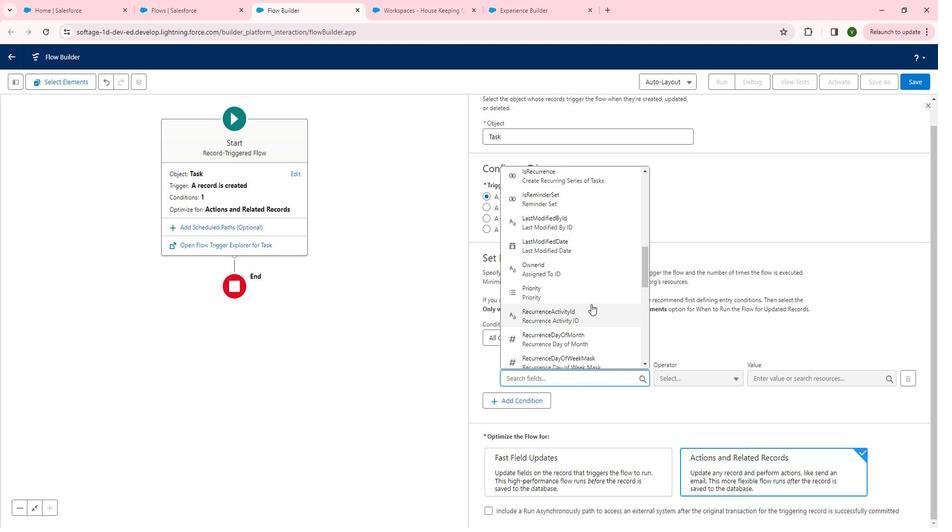 
Action: Mouse scrolled (602, 303) with delta (0, 0)
Screenshot: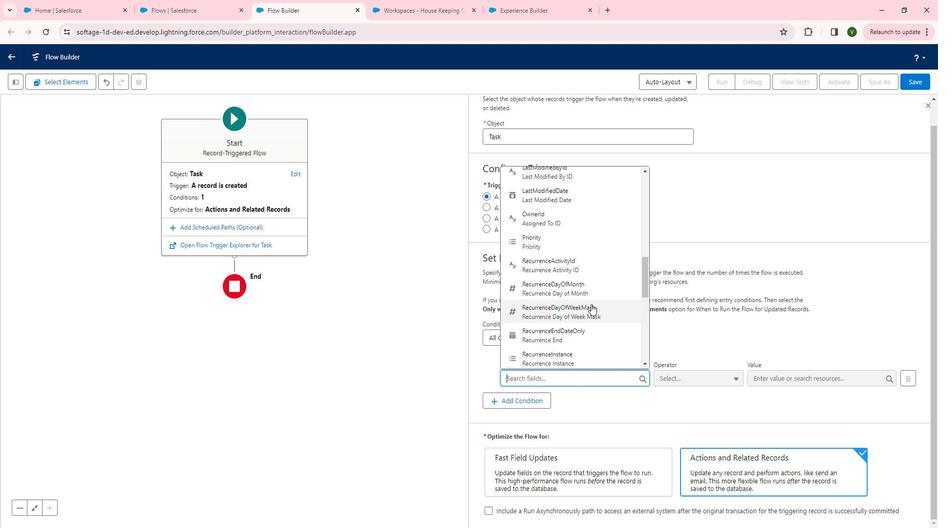 
Action: Mouse scrolled (602, 303) with delta (0, 0)
Screenshot: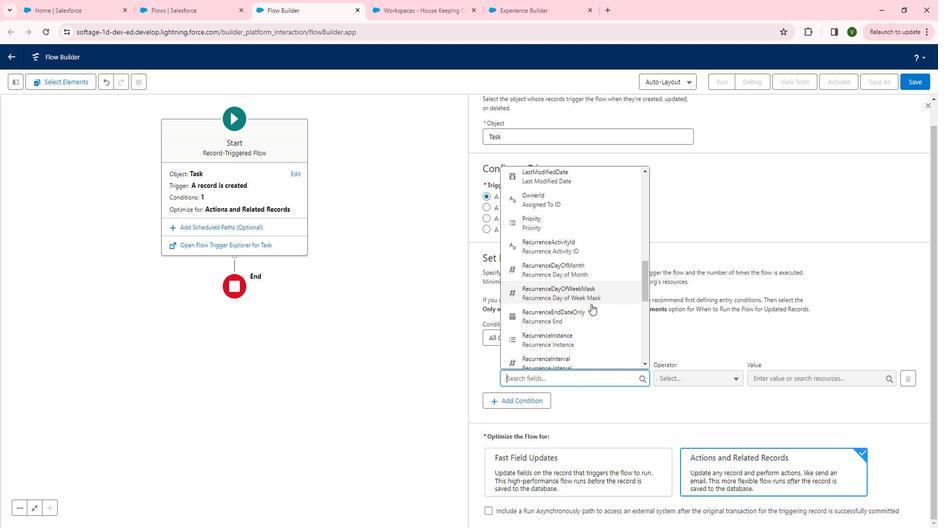 
Action: Mouse scrolled (602, 304) with delta (0, 0)
Screenshot: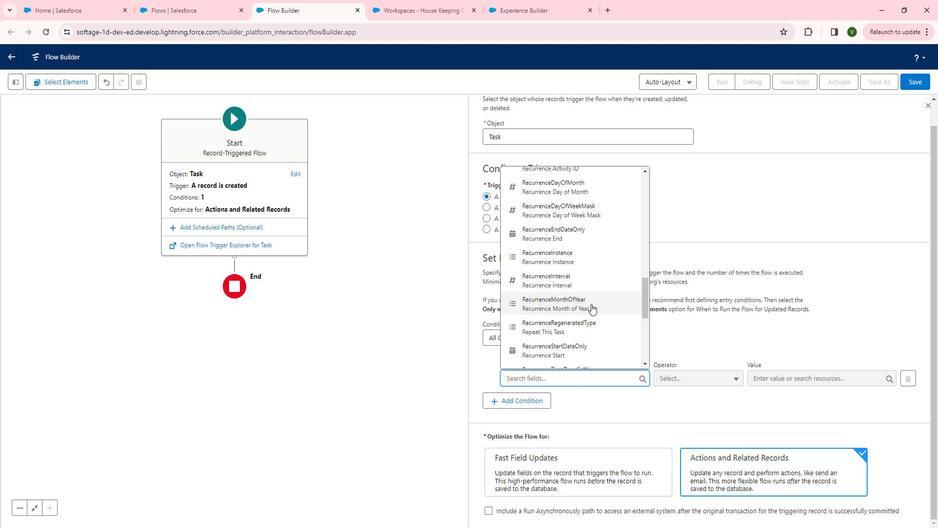
Action: Mouse scrolled (602, 304) with delta (0, 0)
Screenshot: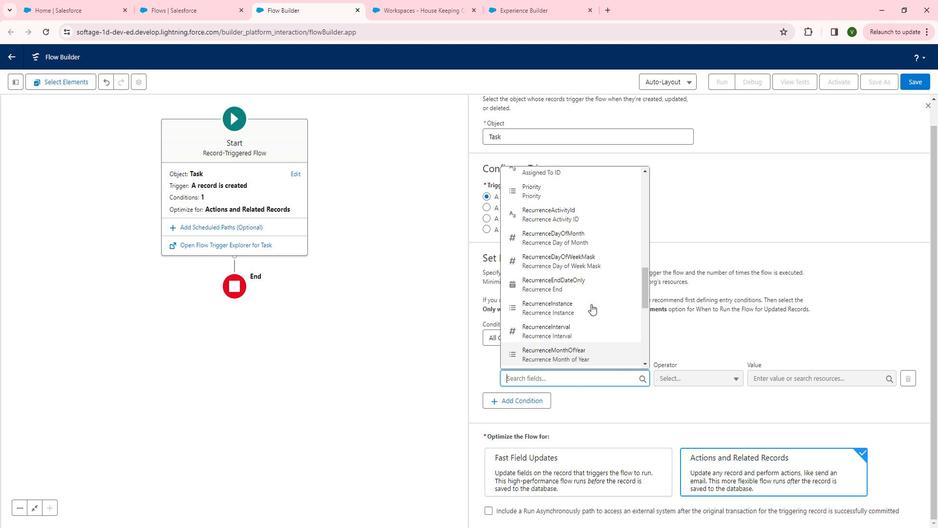 
Action: Mouse scrolled (602, 304) with delta (0, 0)
Screenshot: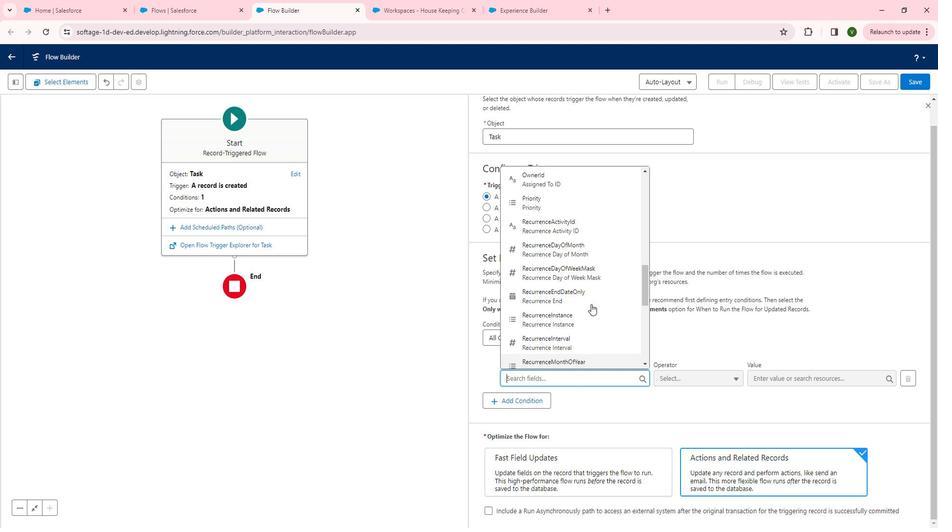
Action: Mouse moved to (603, 292)
Screenshot: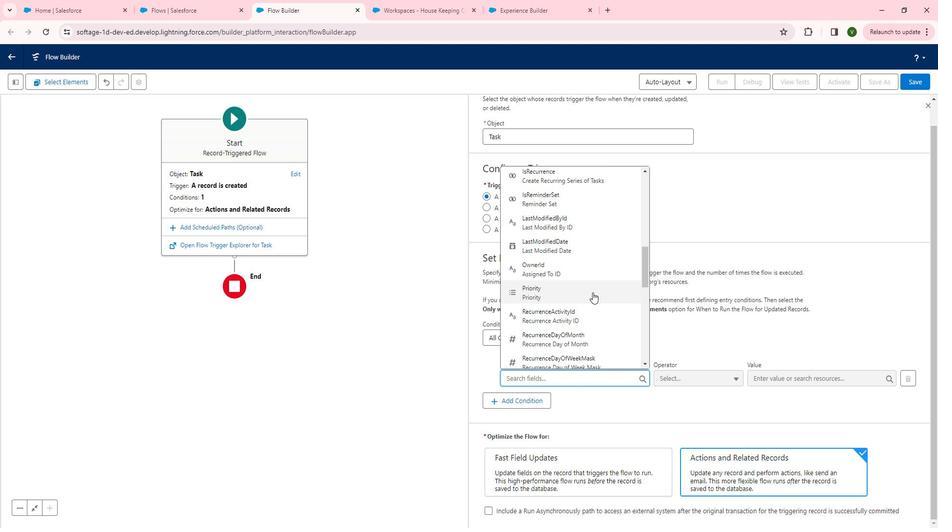 
Action: Mouse pressed left at (603, 292)
Screenshot: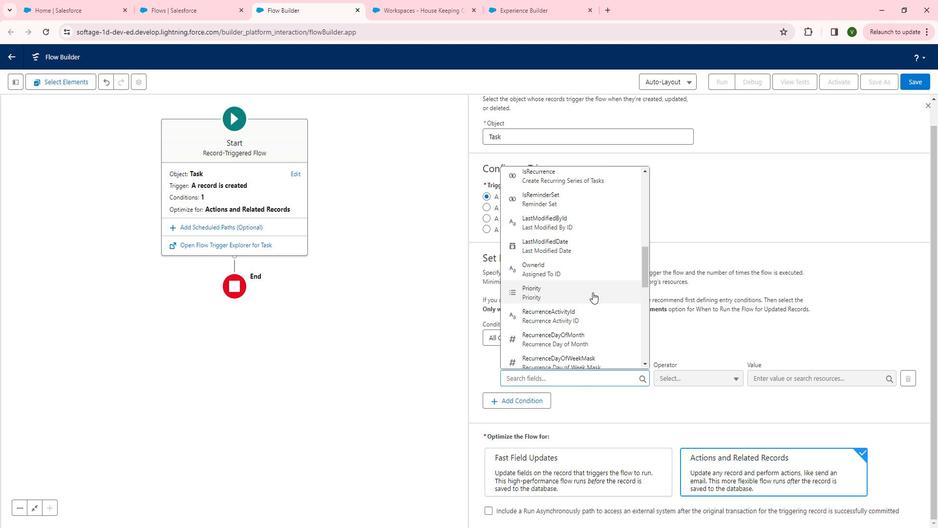 
Action: Mouse moved to (784, 373)
Screenshot: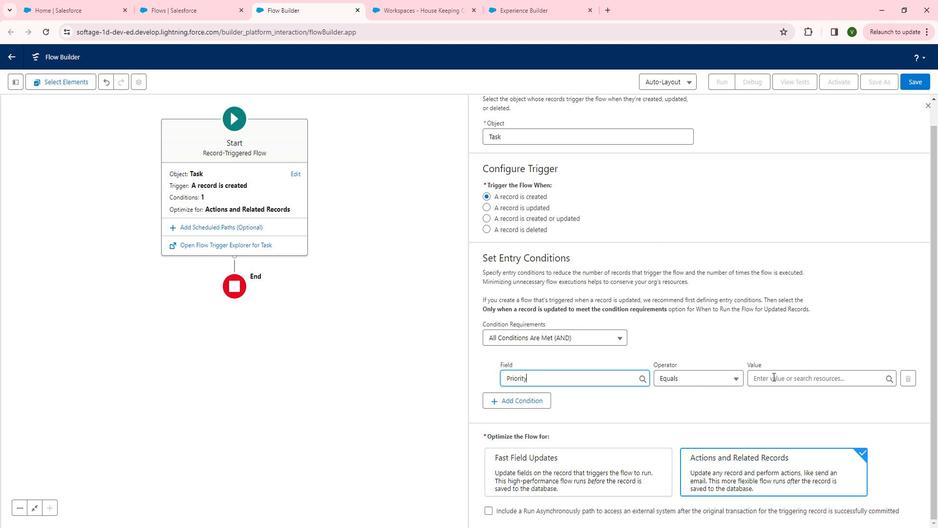 
Action: Mouse pressed left at (784, 373)
Screenshot: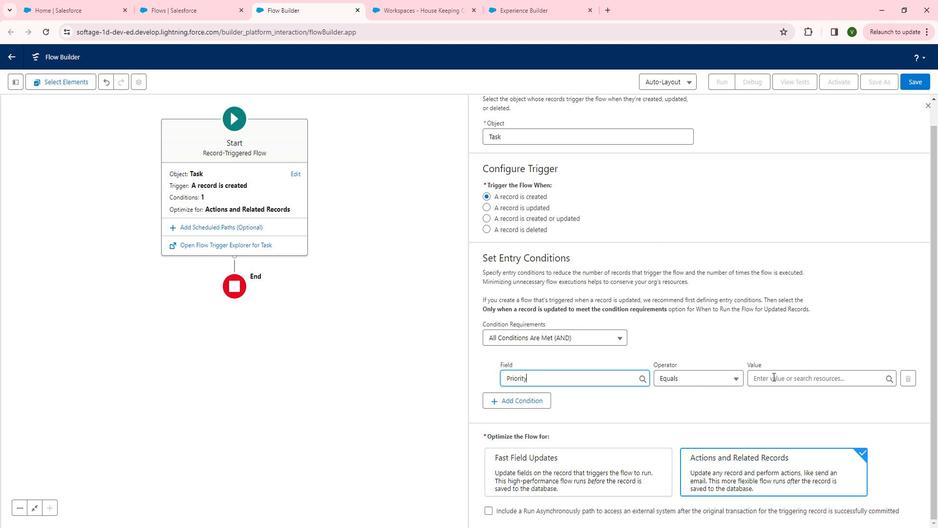 
Action: Mouse moved to (838, 218)
Screenshot: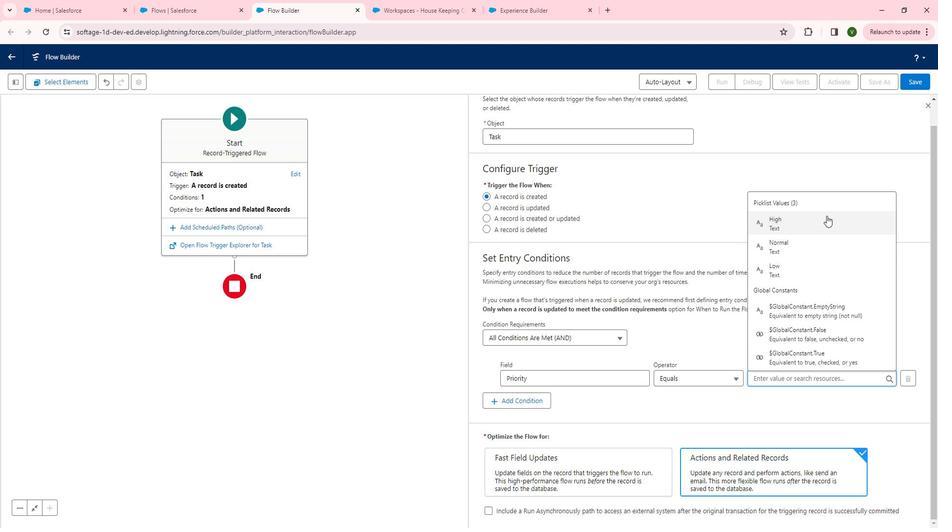
Action: Mouse pressed left at (838, 218)
Screenshot: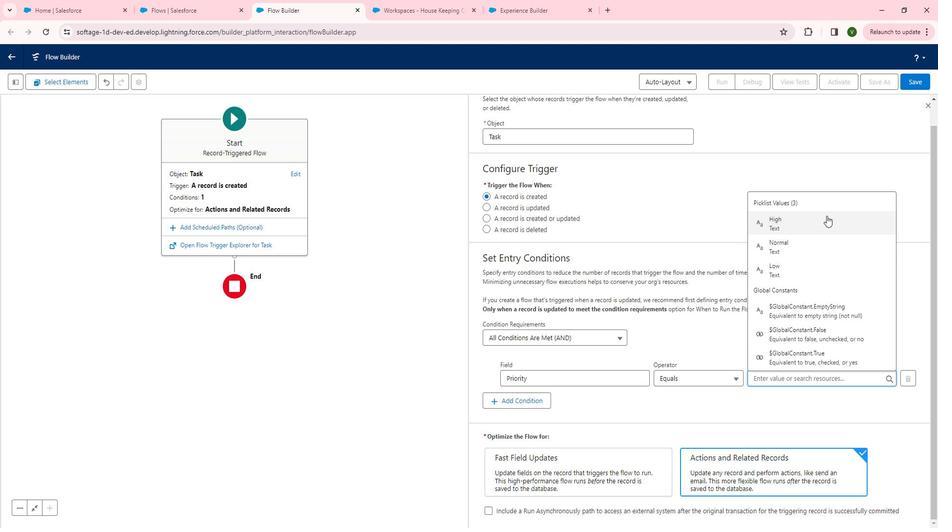 
Action: Mouse moved to (726, 392)
Screenshot: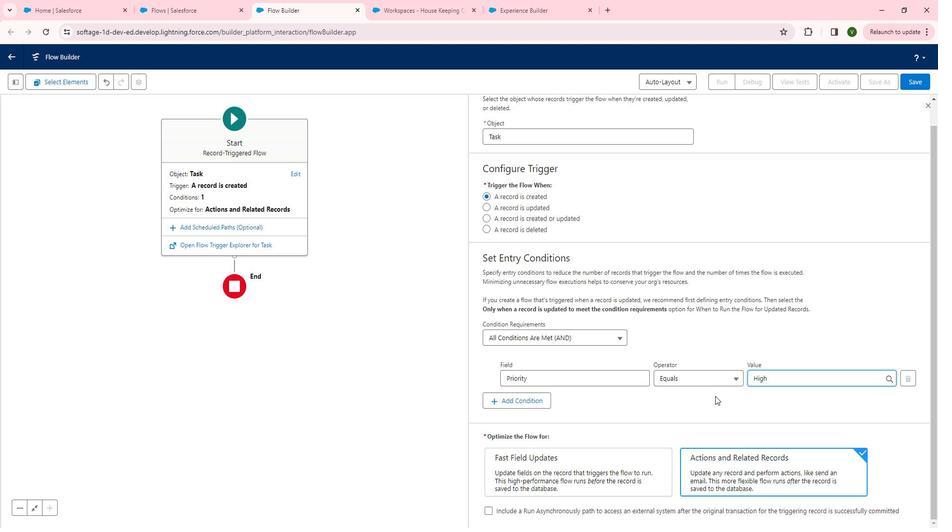 
Action: Mouse scrolled (726, 391) with delta (0, 0)
Screenshot: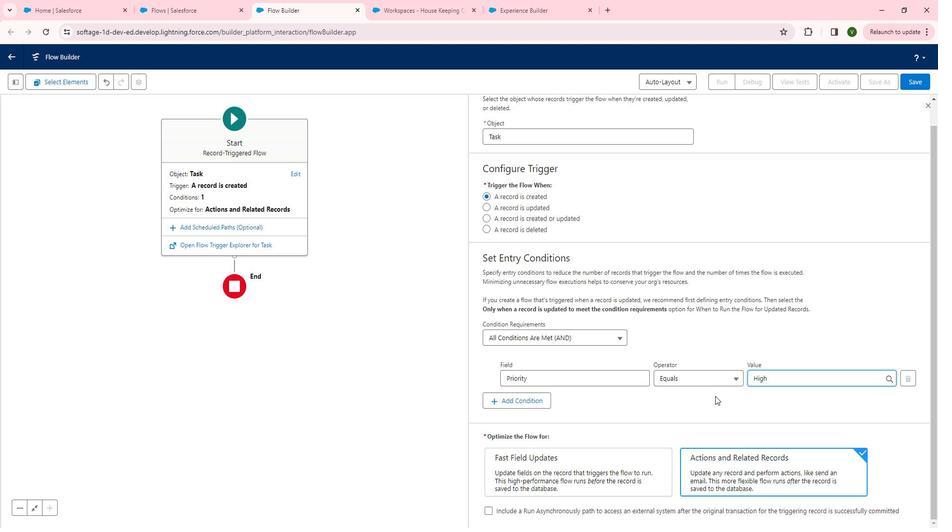 
Action: Mouse scrolled (726, 391) with delta (0, 0)
Screenshot: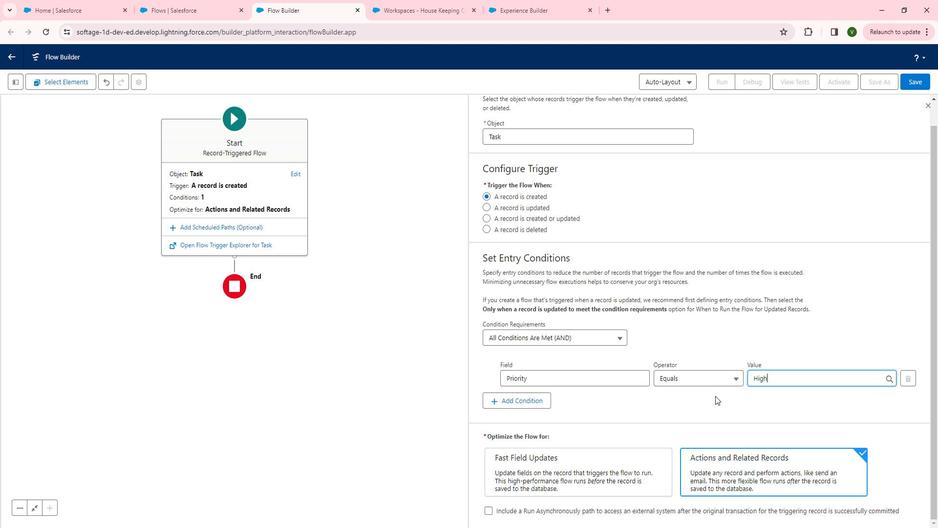 
Action: Mouse moved to (778, 465)
Screenshot: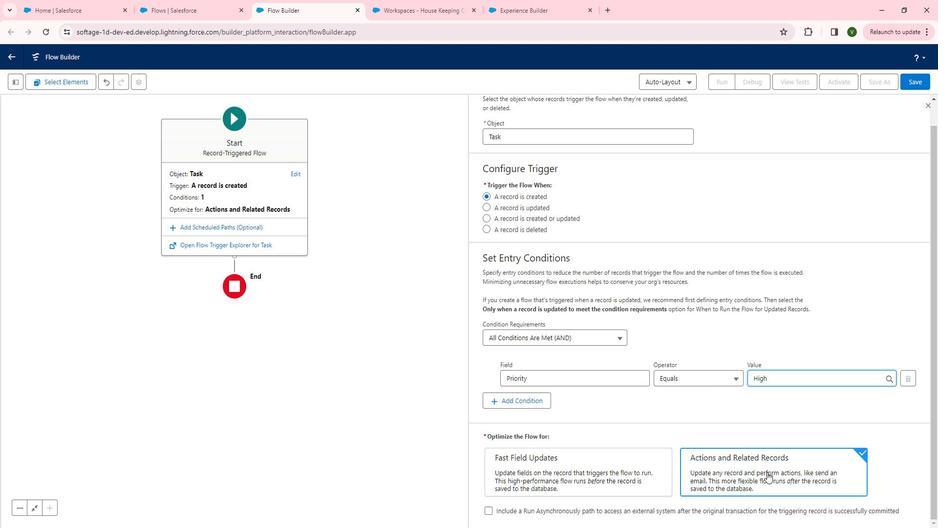 
Action: Mouse pressed left at (778, 465)
Screenshot: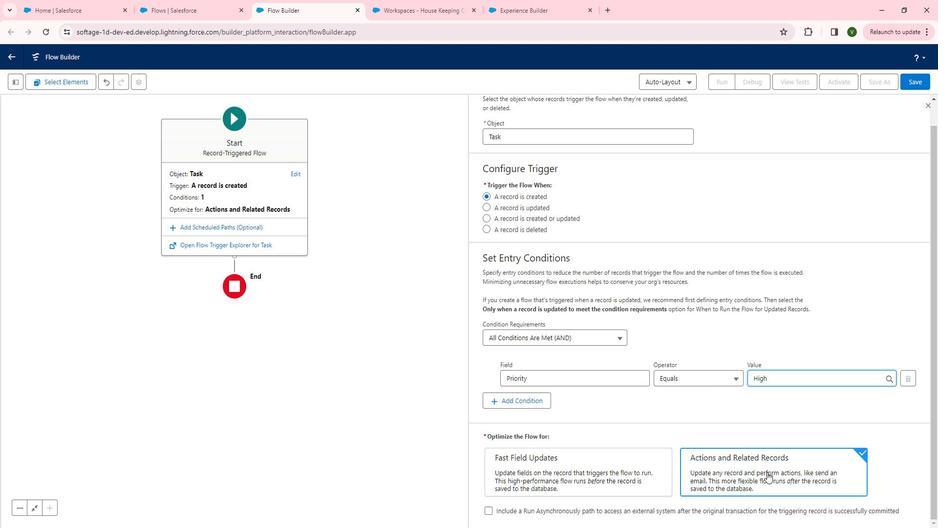 
Action: Mouse moved to (844, 302)
Screenshot: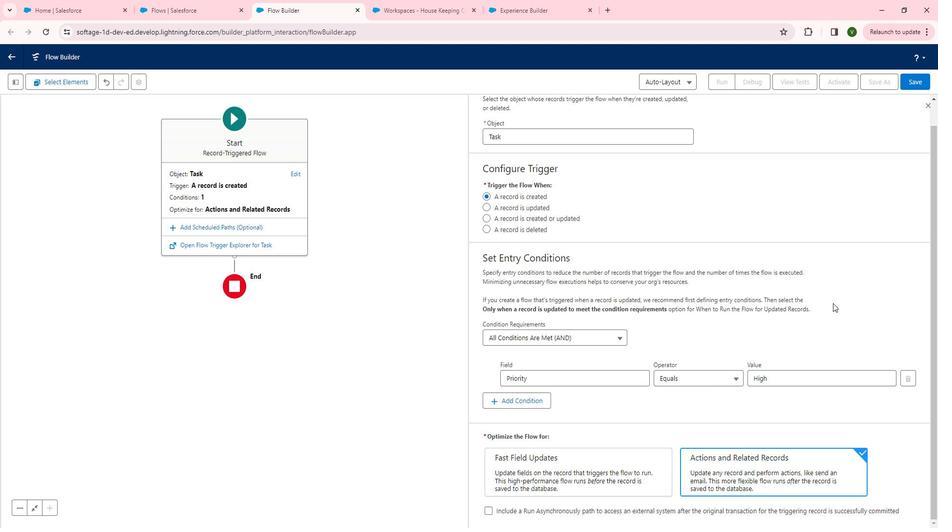 
Action: Mouse scrolled (844, 302) with delta (0, 0)
Screenshot: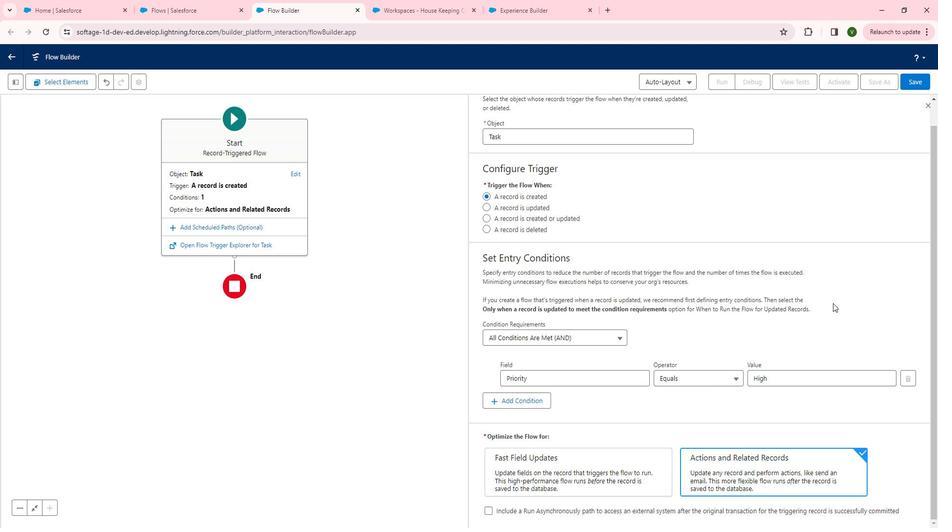 
Action: Mouse scrolled (844, 302) with delta (0, 0)
Screenshot: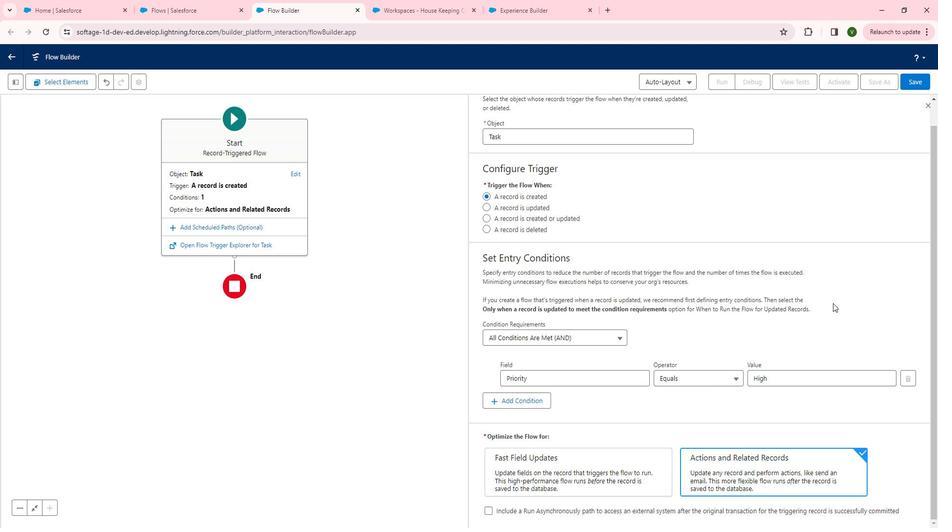 
Action: Mouse moved to (843, 333)
Screenshot: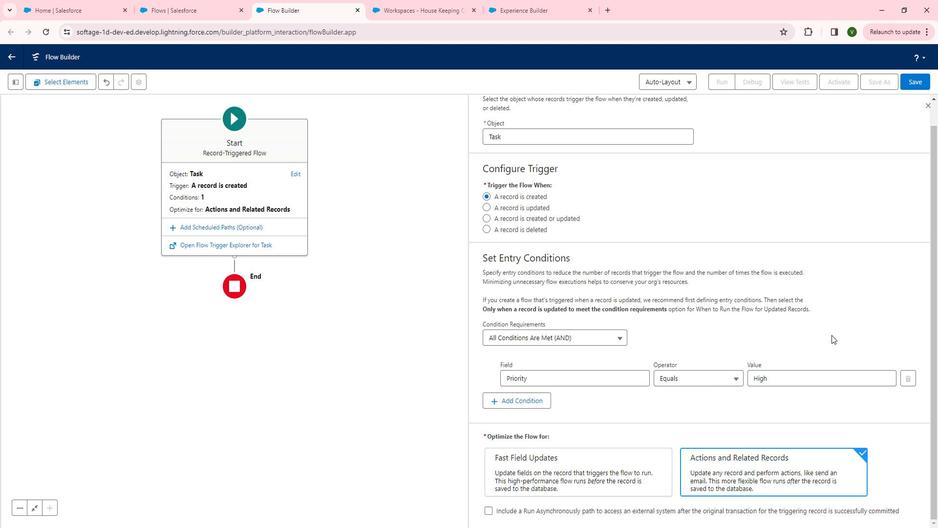 
Action: Mouse scrolled (843, 333) with delta (0, 0)
Screenshot: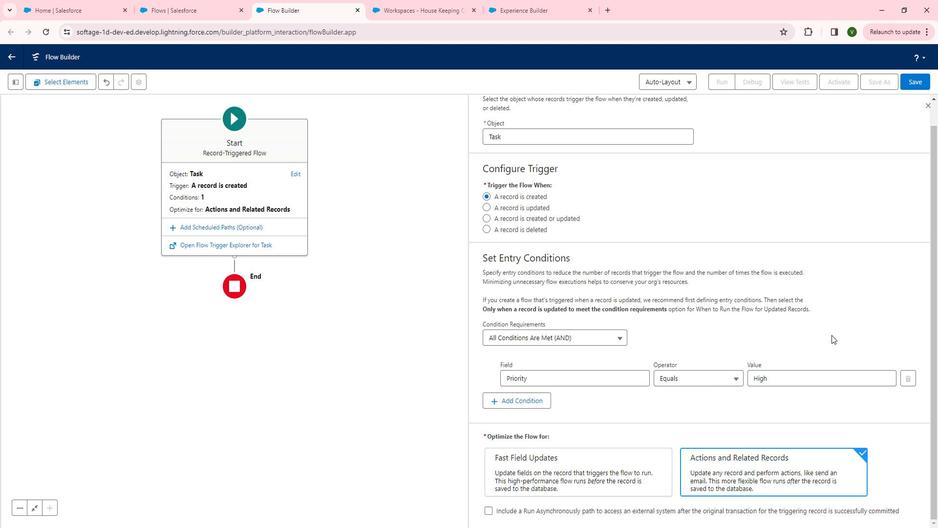
Action: Mouse scrolled (843, 333) with delta (0, 0)
Screenshot: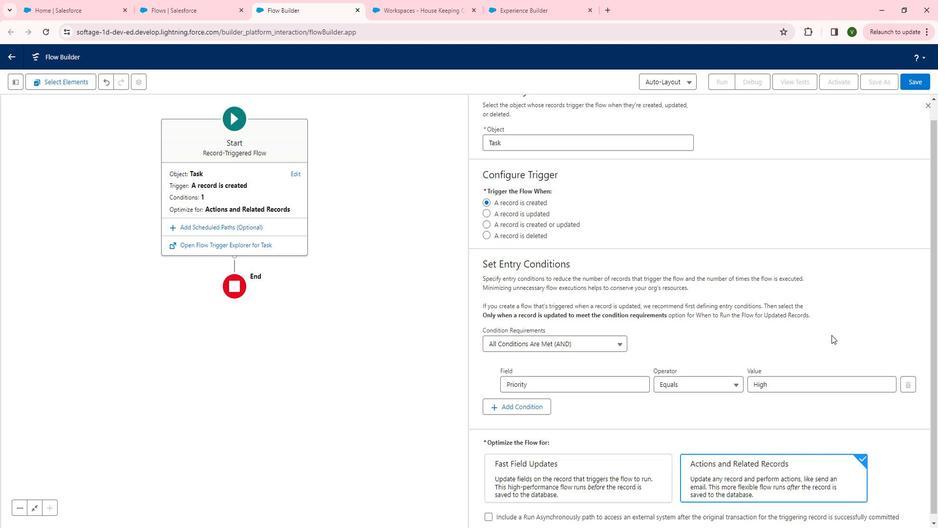 
Action: Mouse scrolled (843, 333) with delta (0, 0)
Screenshot: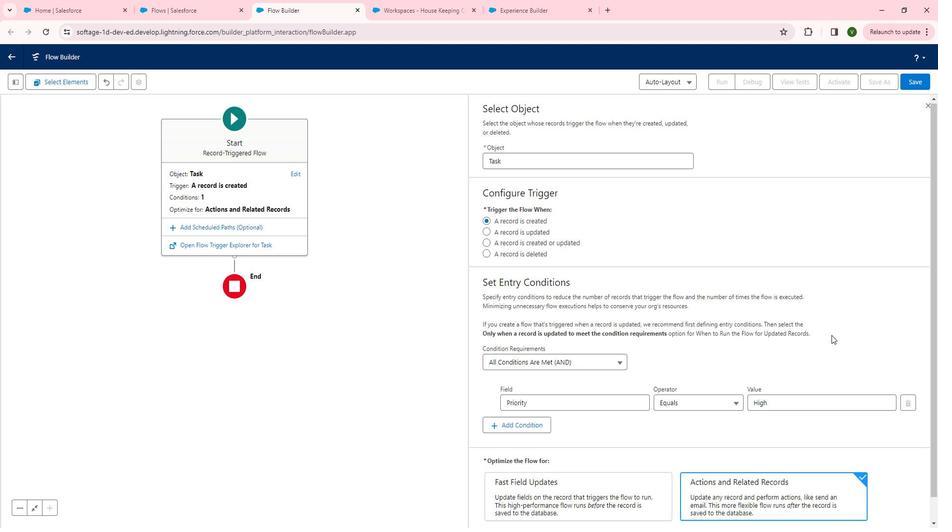 
Action: Mouse moved to (831, 283)
Screenshot: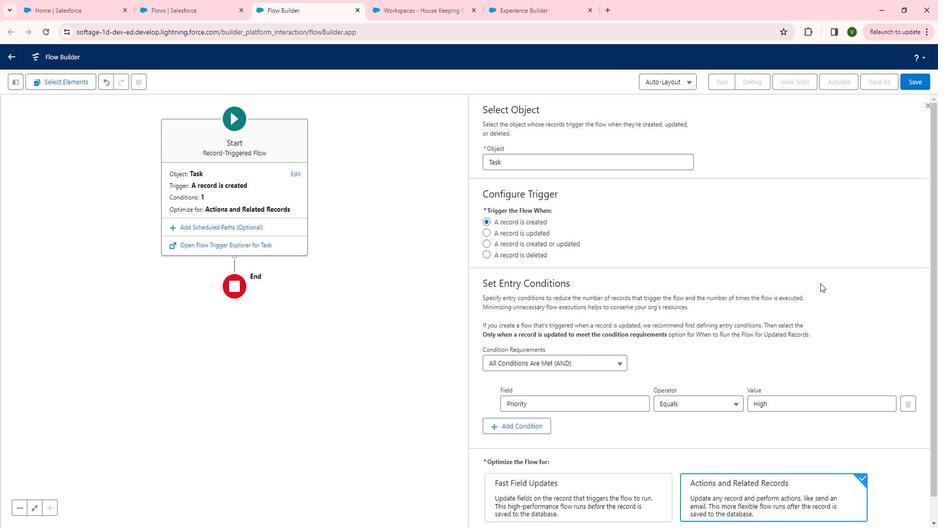 
Action: Mouse scrolled (831, 283) with delta (0, 0)
Screenshot: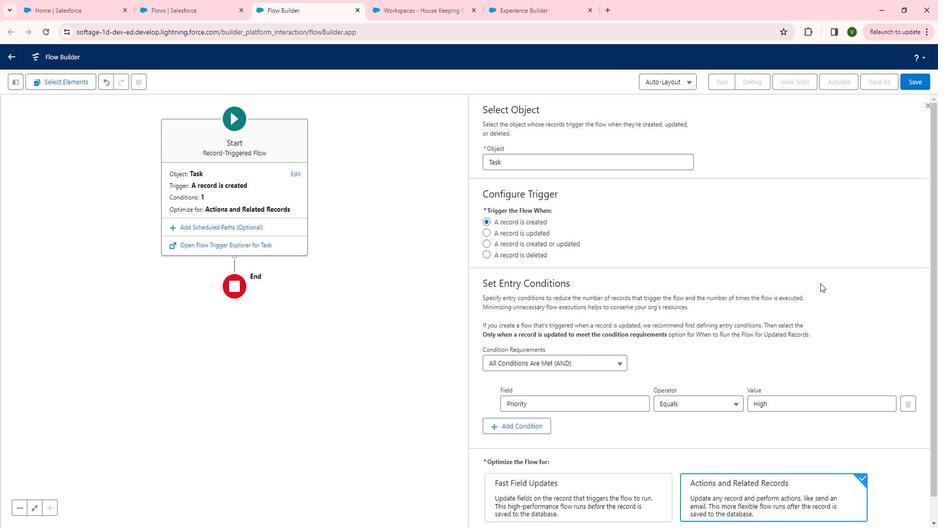 
Action: Mouse scrolled (831, 283) with delta (0, 0)
Screenshot: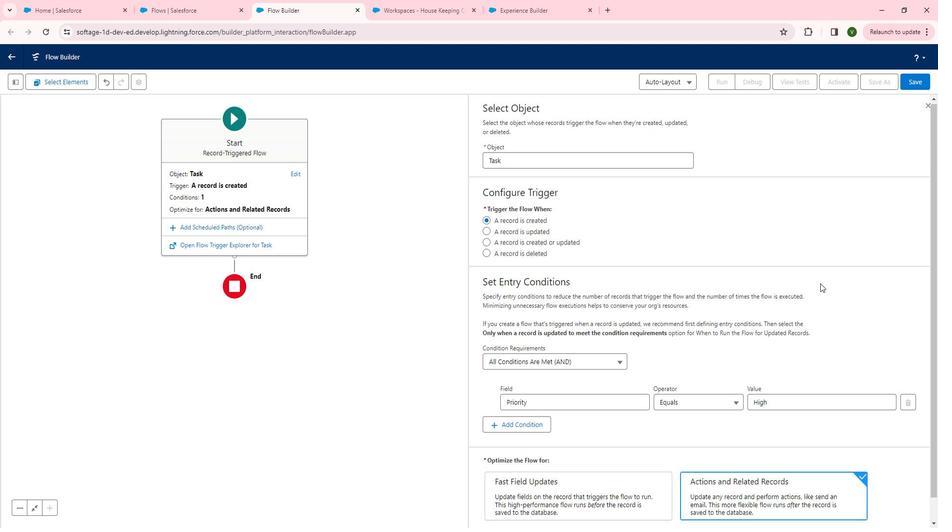 
Action: Mouse scrolled (831, 283) with delta (0, 0)
Screenshot: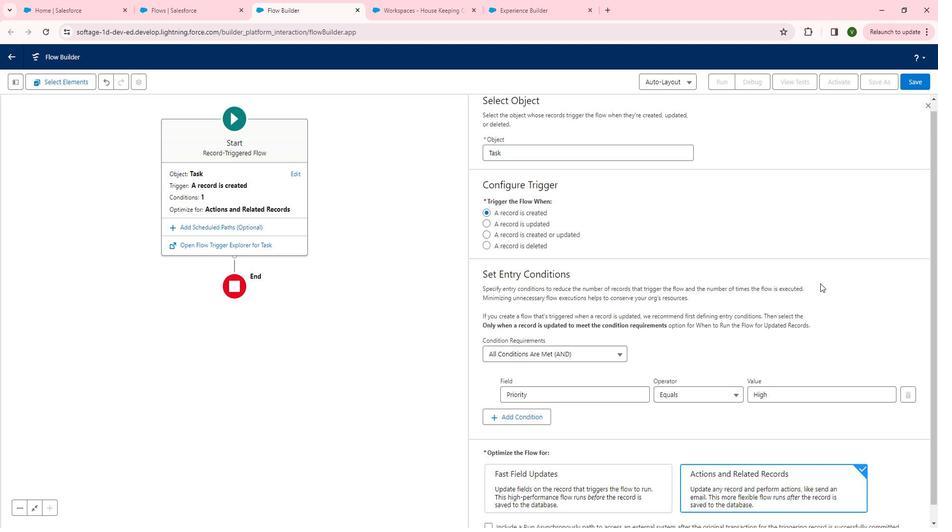 
Action: Mouse moved to (940, 110)
Screenshot: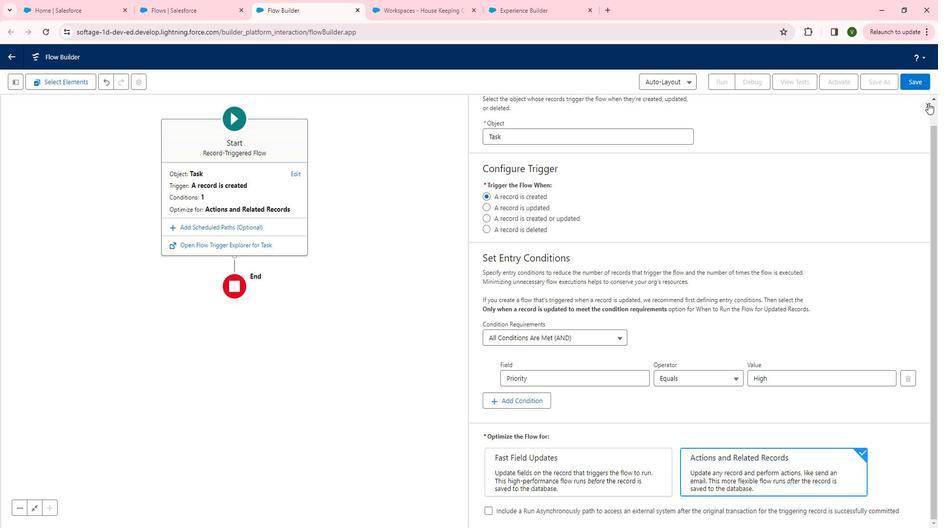 
Action: Mouse pressed left at (940, 110)
Screenshot: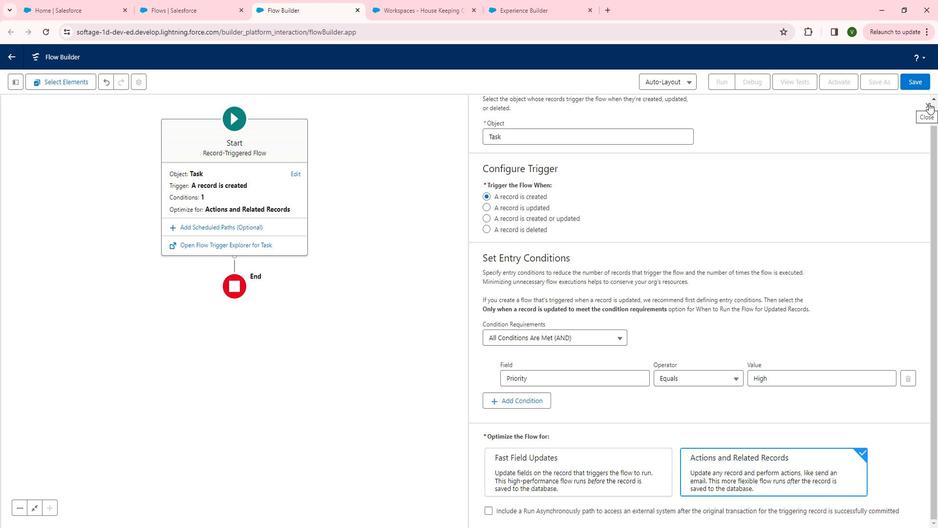 
Action: Mouse moved to (244, 284)
Screenshot: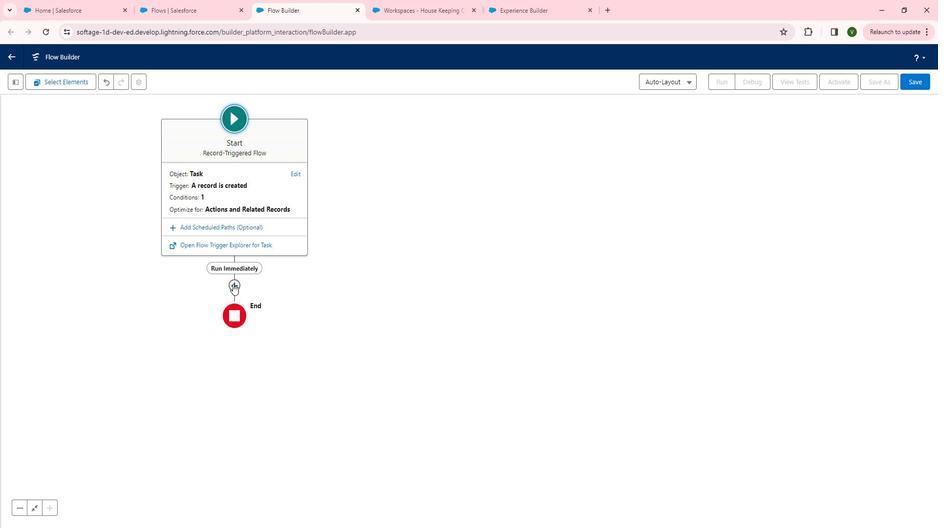 
Action: Mouse pressed left at (244, 284)
Screenshot: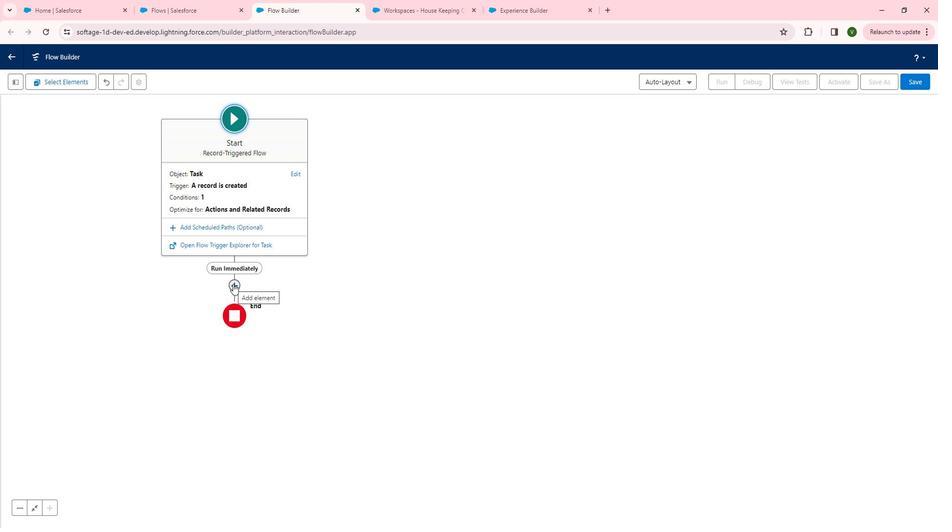 
Action: Mouse moved to (244, 302)
Screenshot: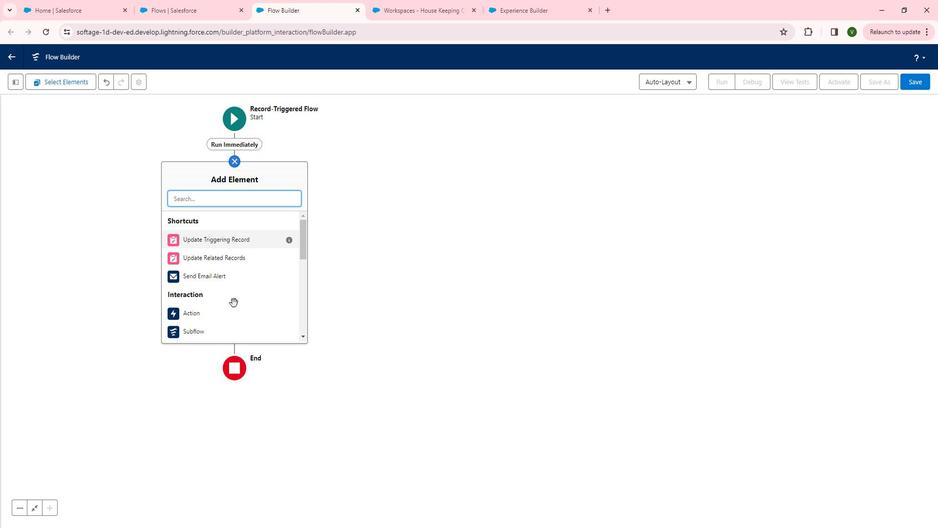 
Action: Mouse scrolled (244, 302) with delta (0, 0)
Screenshot: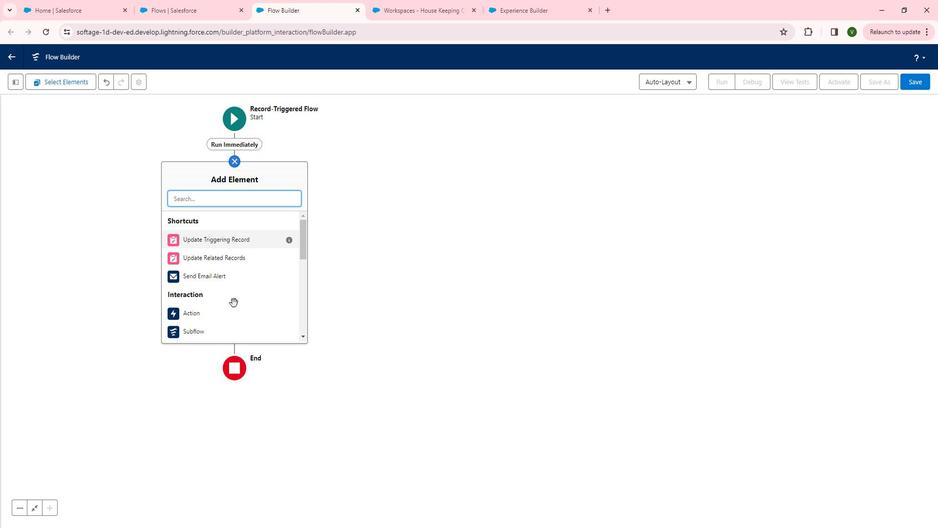 
Action: Mouse moved to (244, 303)
Screenshot: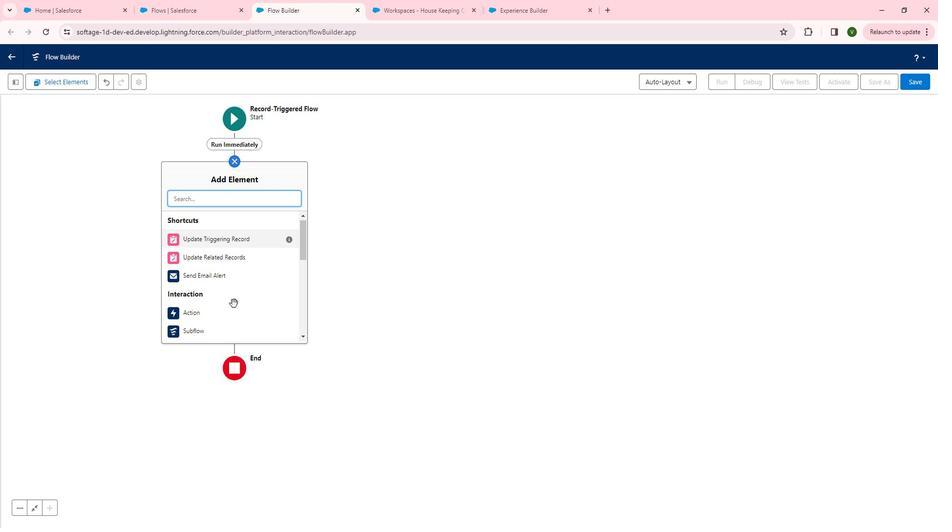 
Action: Mouse scrolled (244, 302) with delta (0, 0)
Screenshot: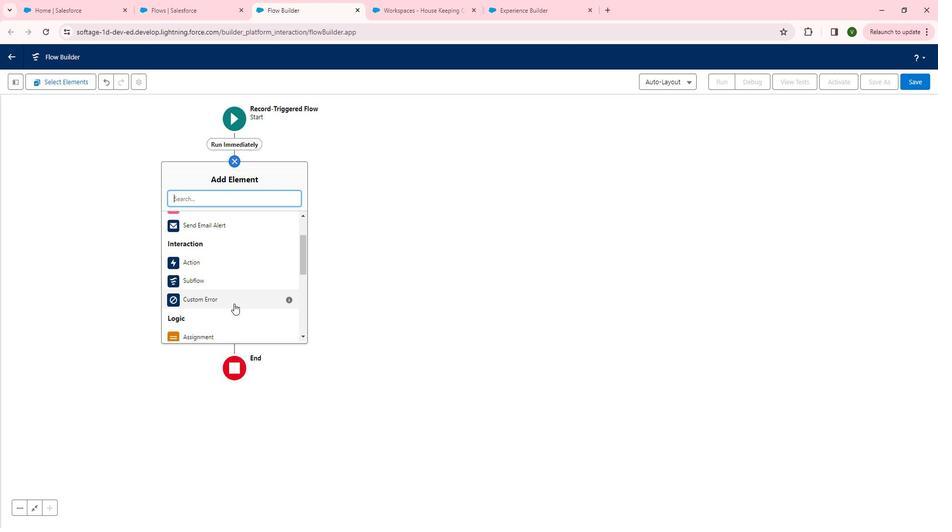 
Action: Mouse scrolled (244, 302) with delta (0, 0)
Screenshot: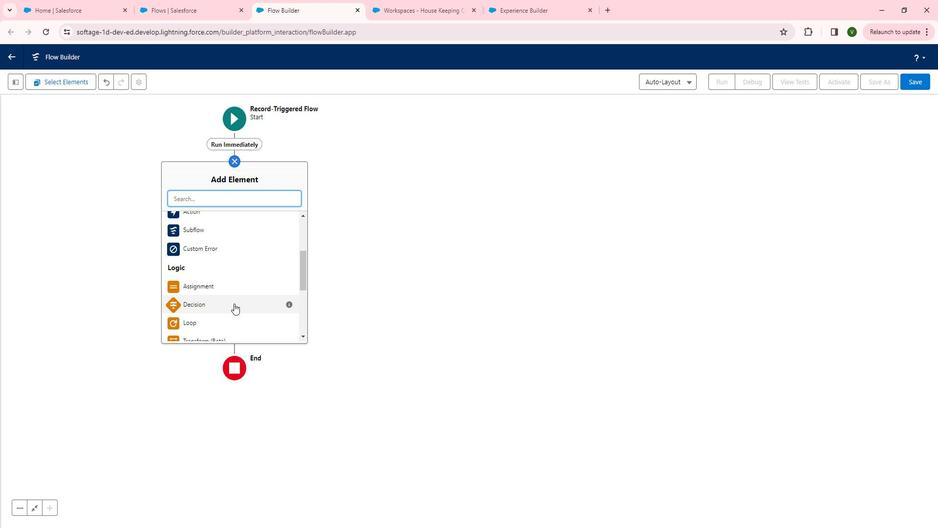 
Action: Mouse scrolled (244, 302) with delta (0, 0)
Screenshot: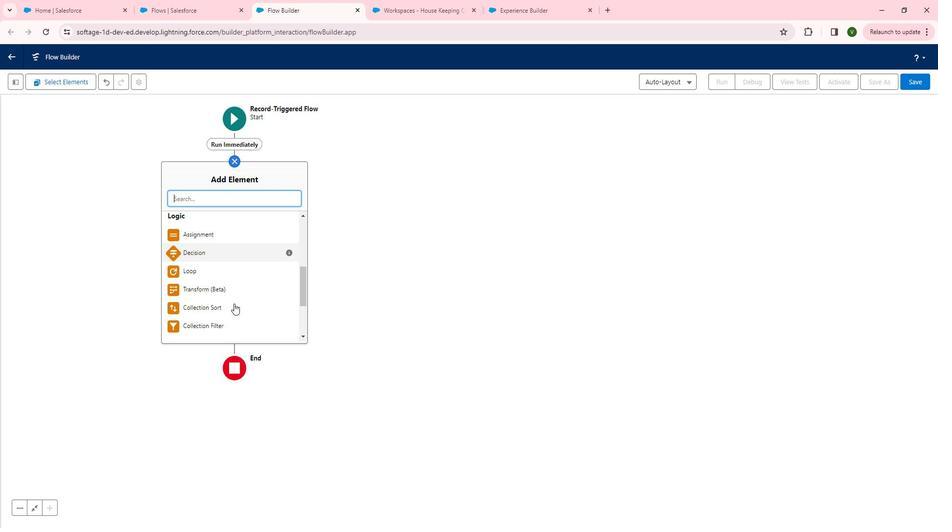 
Action: Mouse scrolled (244, 302) with delta (0, 0)
Screenshot: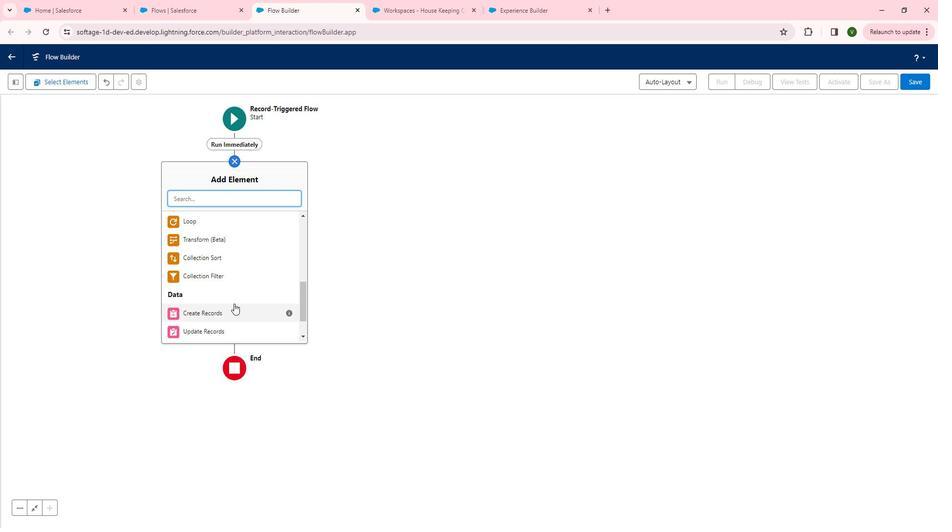 
Action: Mouse moved to (254, 277)
Screenshot: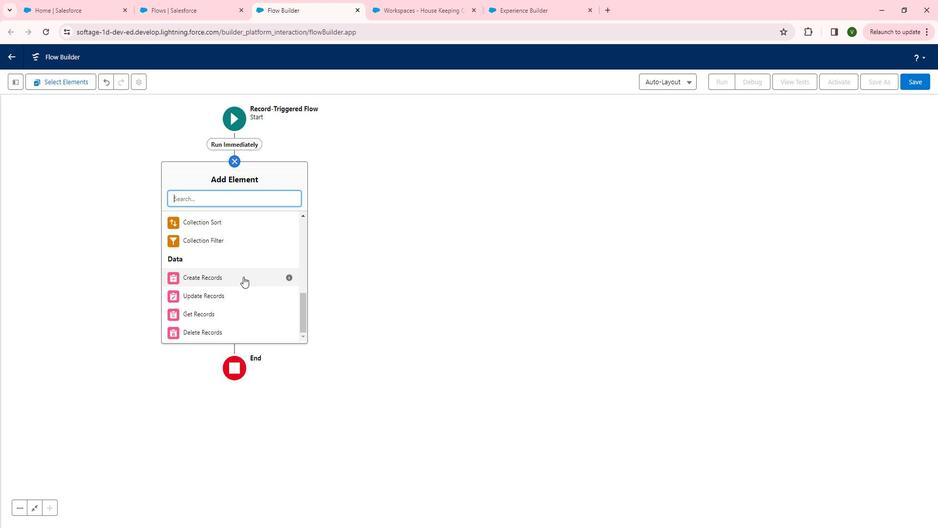 
Action: Mouse pressed left at (254, 277)
Screenshot: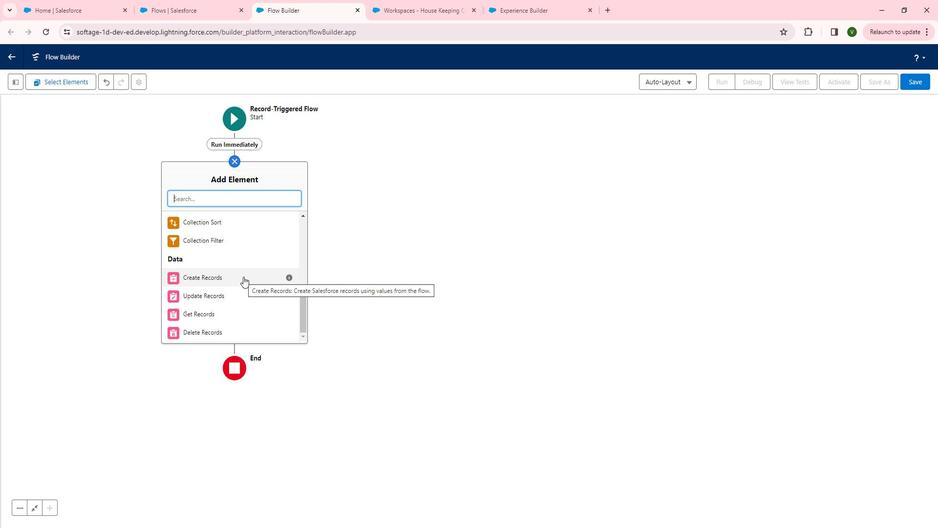 
Action: Mouse moved to (623, 153)
Screenshot: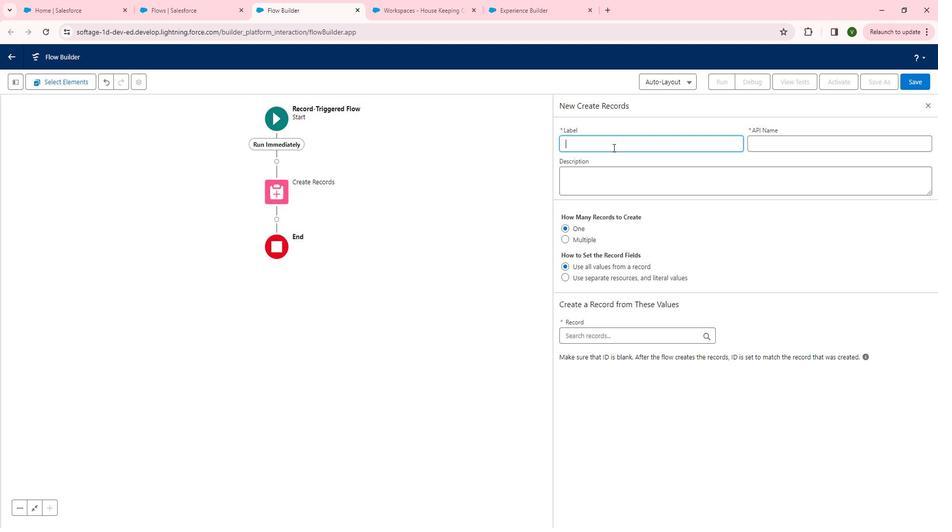 
Action: Mouse pressed left at (623, 153)
Screenshot: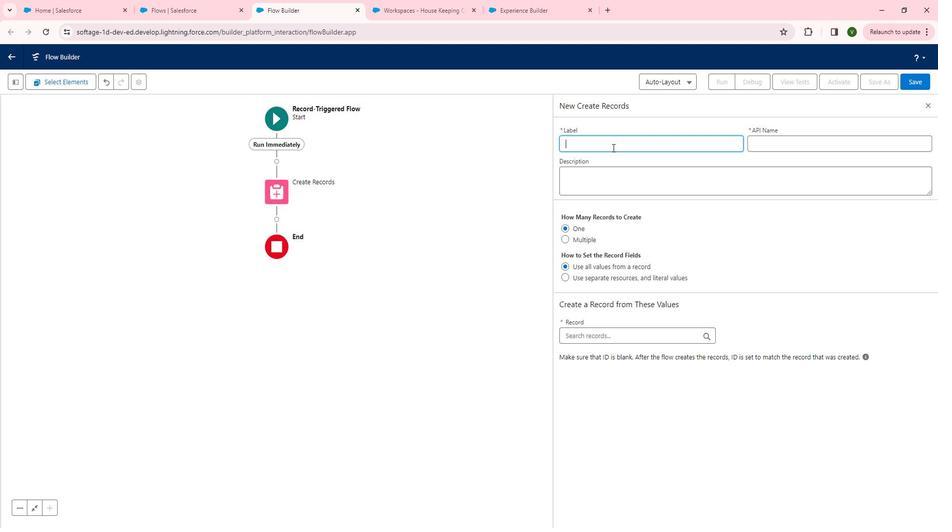 
Action: Mouse moved to (606, 158)
Screenshot: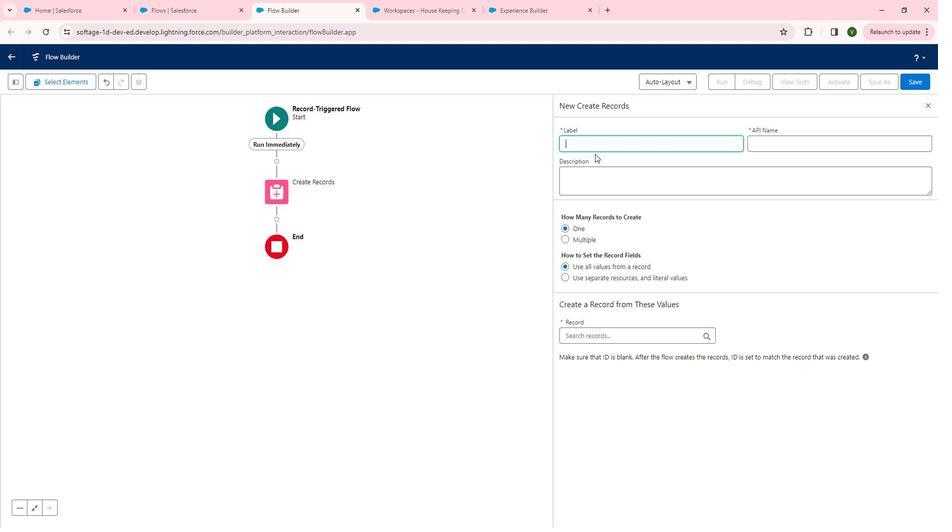 
Action: Key pressed <Key.shift>Create<Key.space><Key.shift>House<Key.space>keeping<Key.space>request
